Task: Access a repository's "Collaborators" to manage project access.
Action: Mouse moved to (1087, 71)
Screenshot: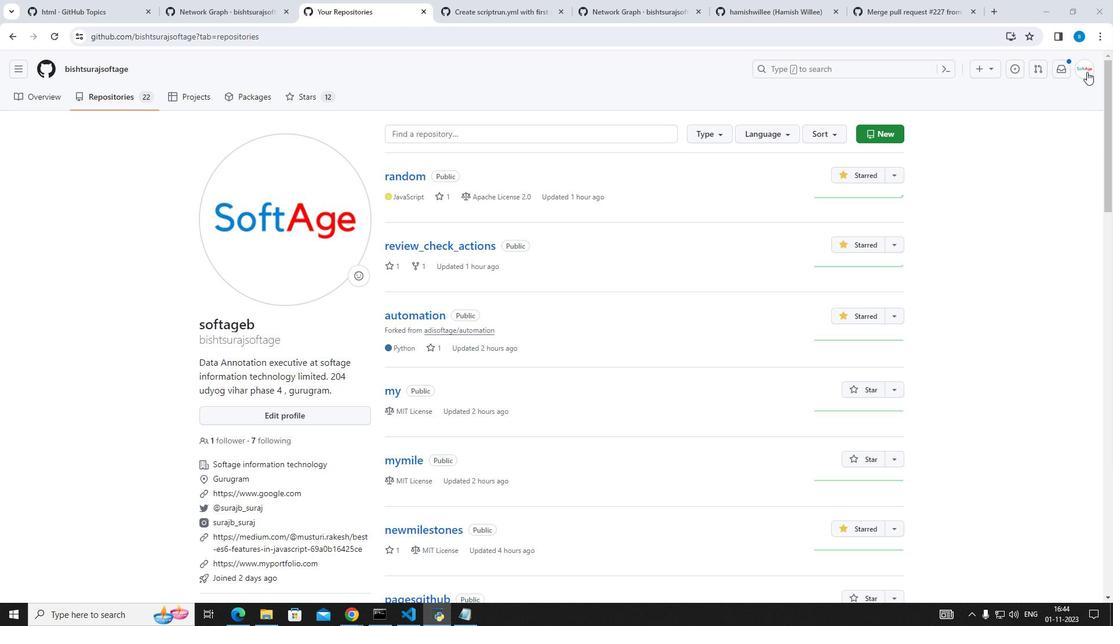 
Action: Mouse pressed left at (1087, 71)
Screenshot: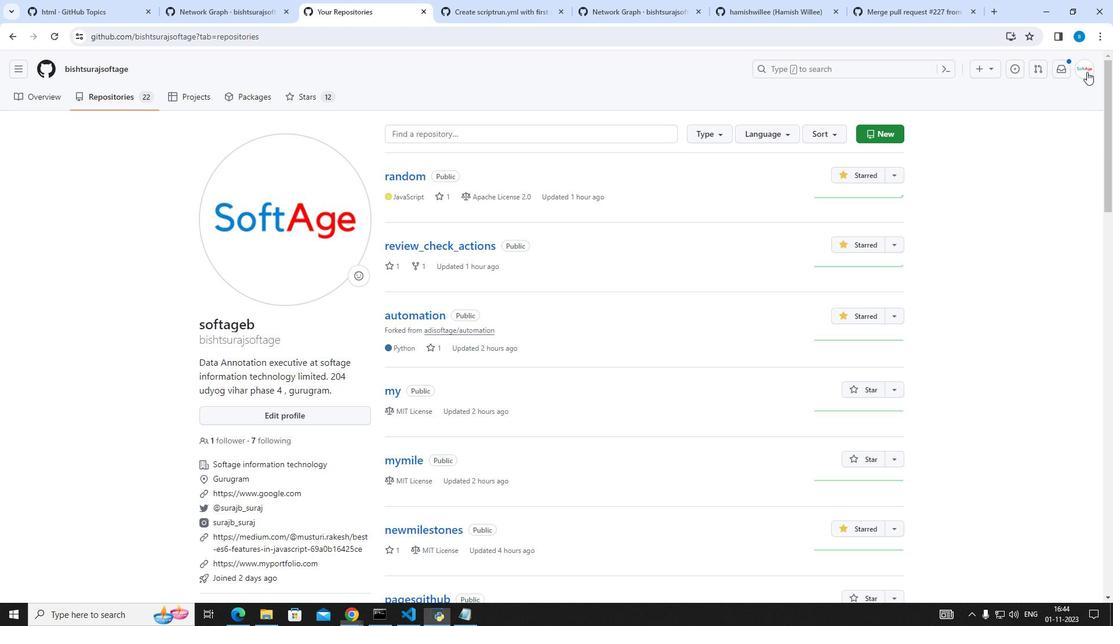 
Action: Mouse moved to (1025, 154)
Screenshot: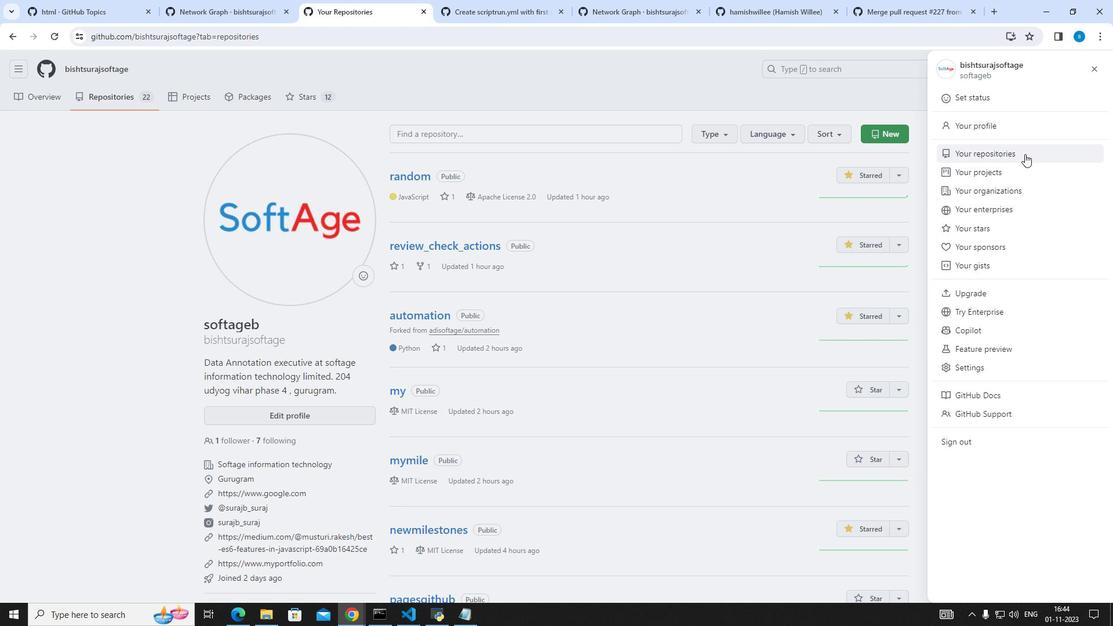 
Action: Mouse pressed left at (1025, 154)
Screenshot: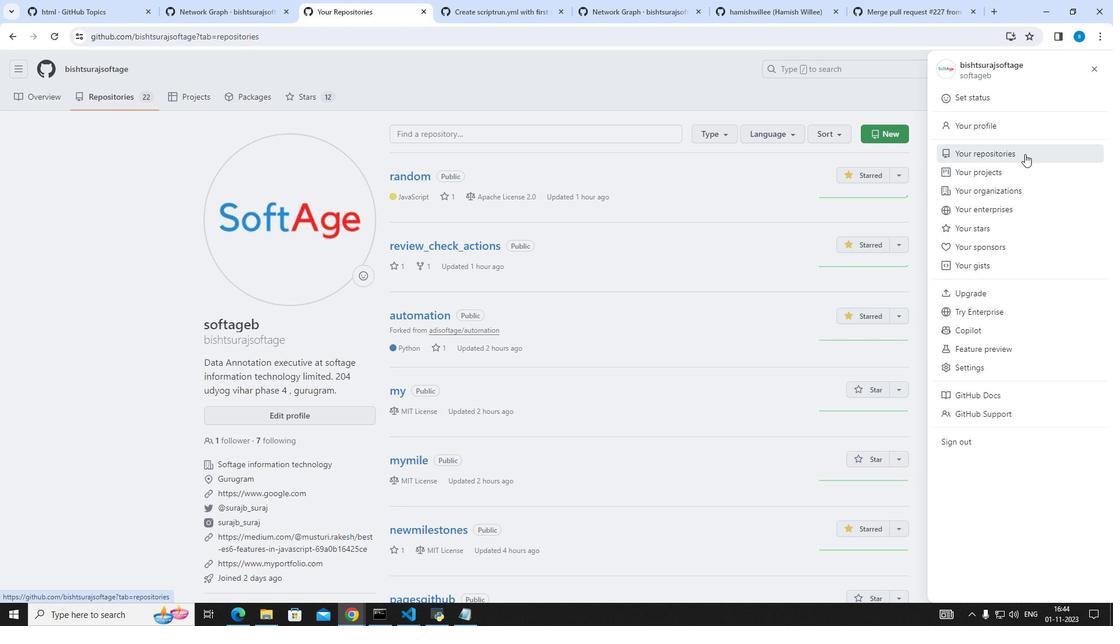 
Action: Mouse moved to (399, 461)
Screenshot: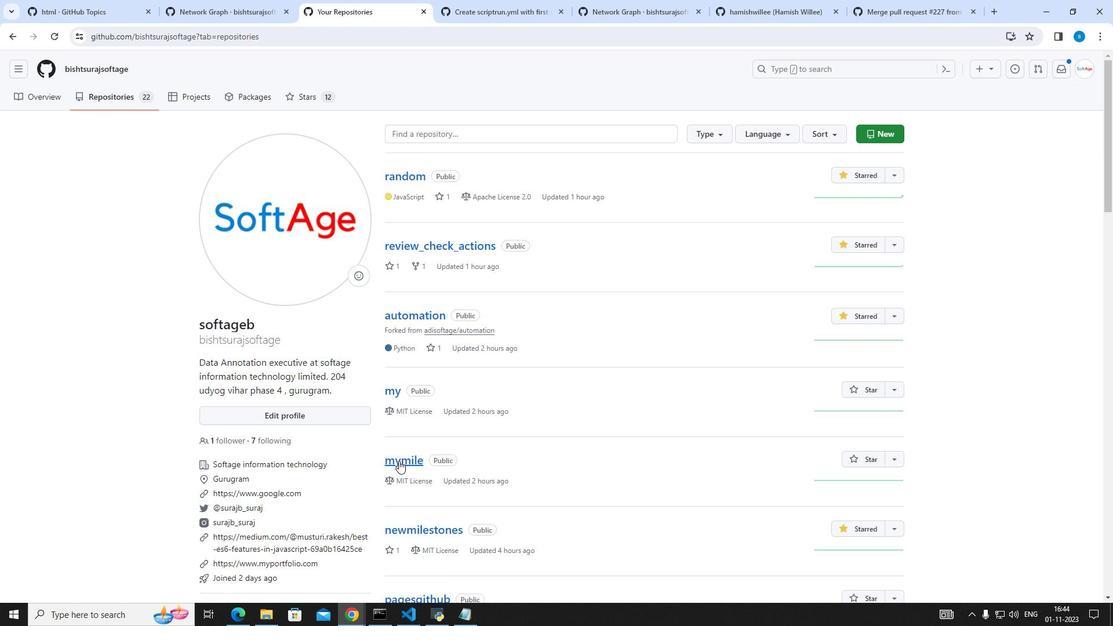 
Action: Mouse pressed left at (399, 461)
Screenshot: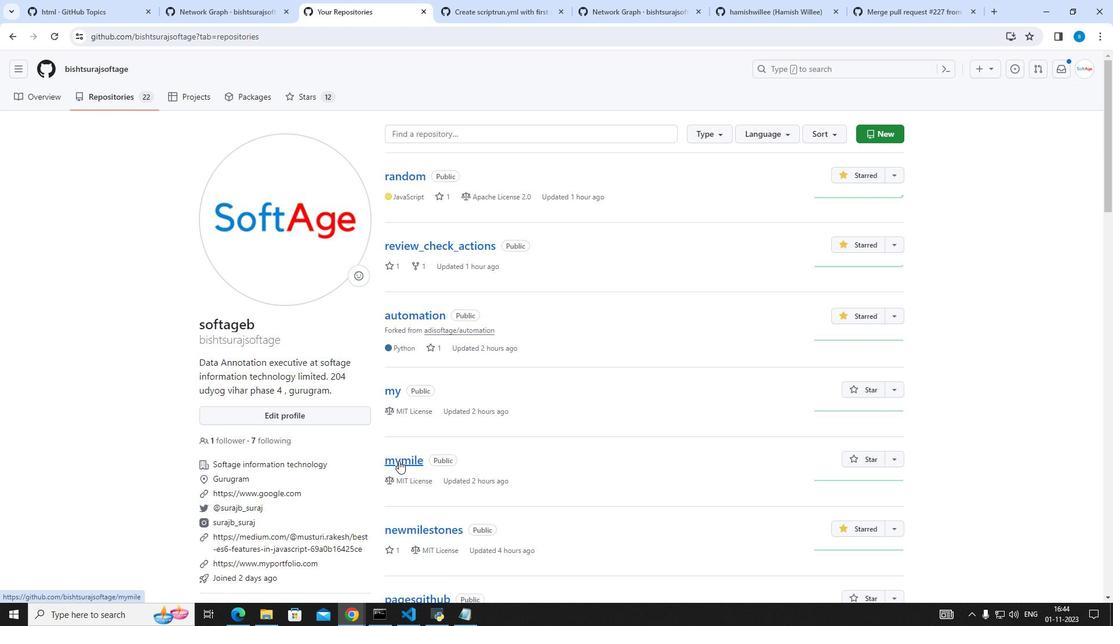 
Action: Mouse moved to (474, 103)
Screenshot: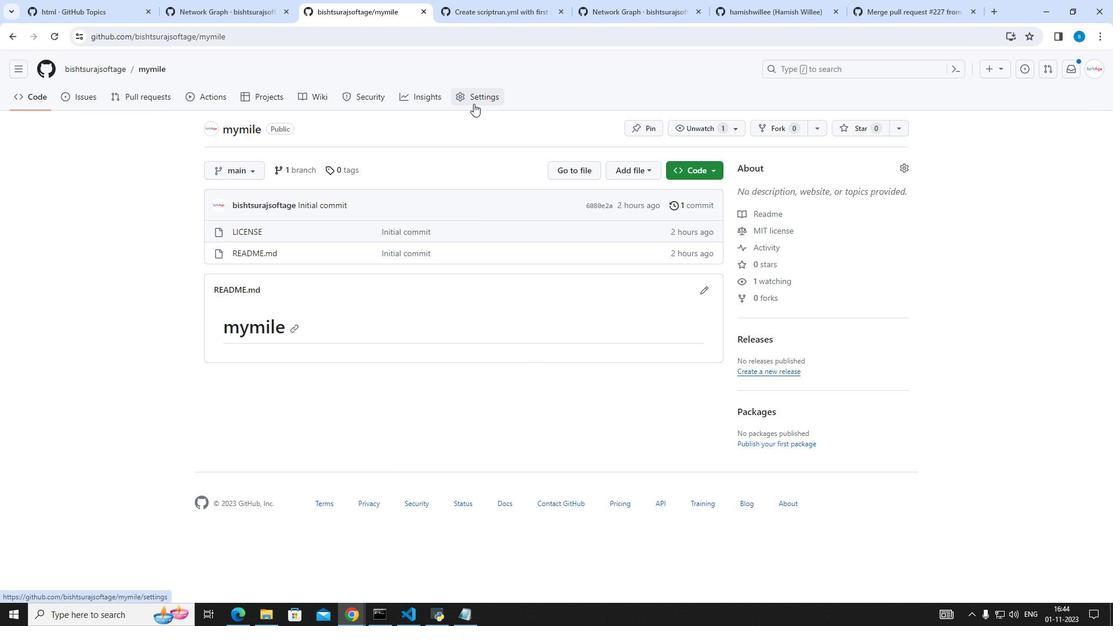 
Action: Mouse pressed left at (474, 103)
Screenshot: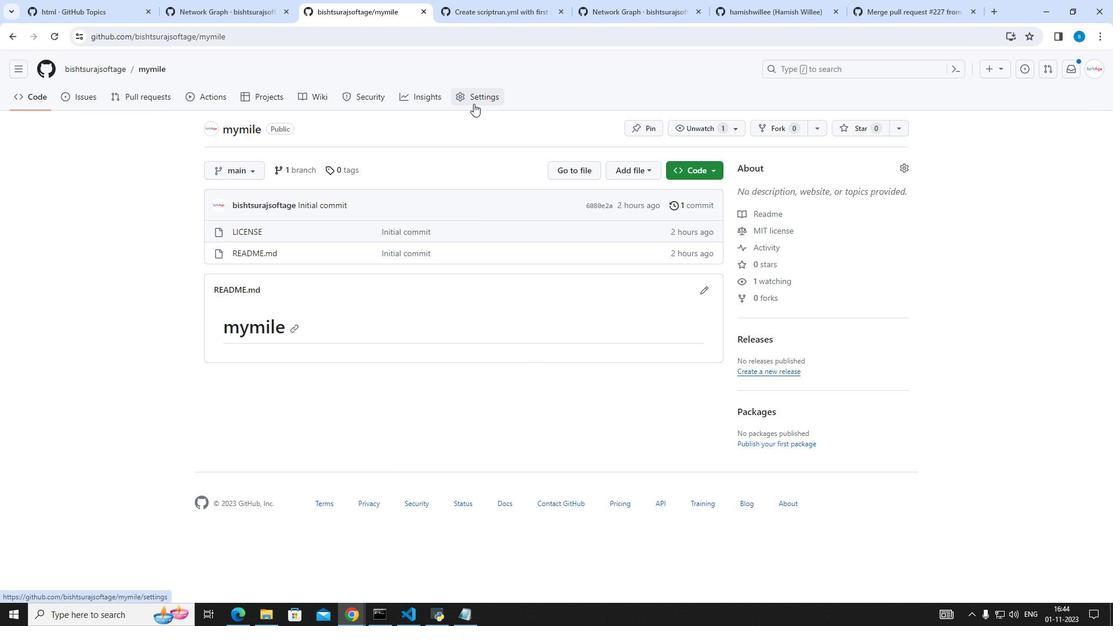 
Action: Mouse moved to (315, 183)
Screenshot: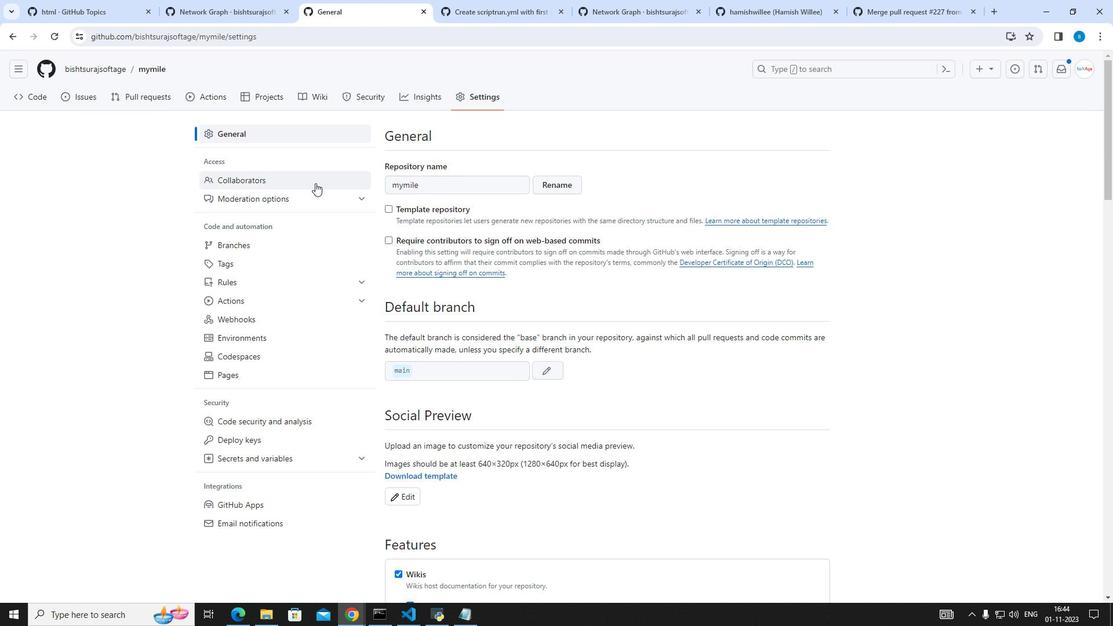 
Action: Mouse pressed left at (315, 183)
Screenshot: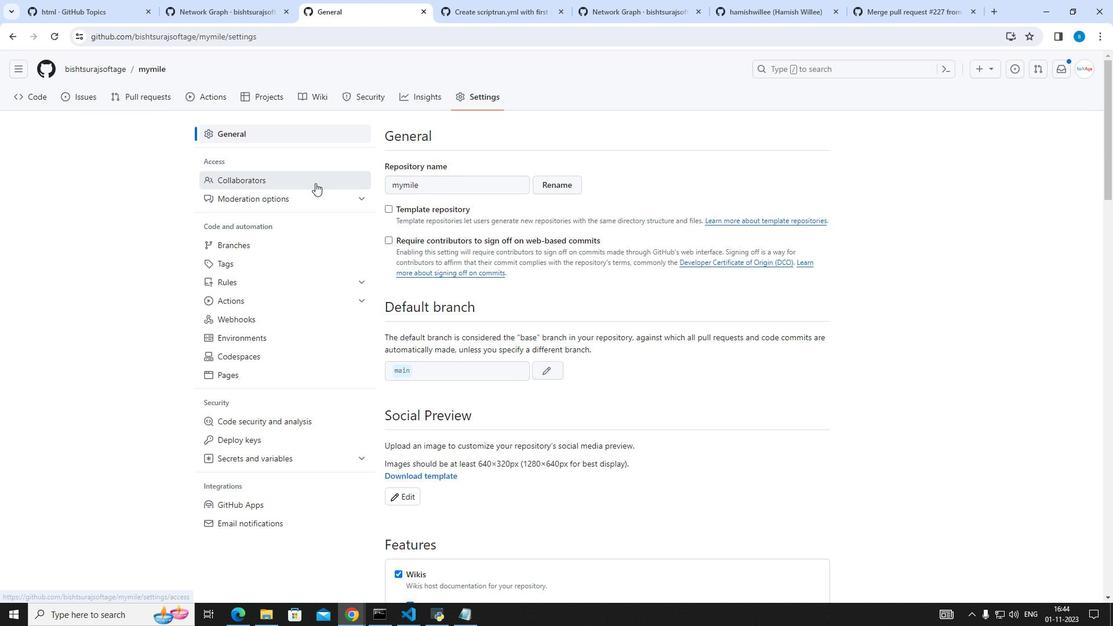 
Action: Mouse moved to (595, 396)
Screenshot: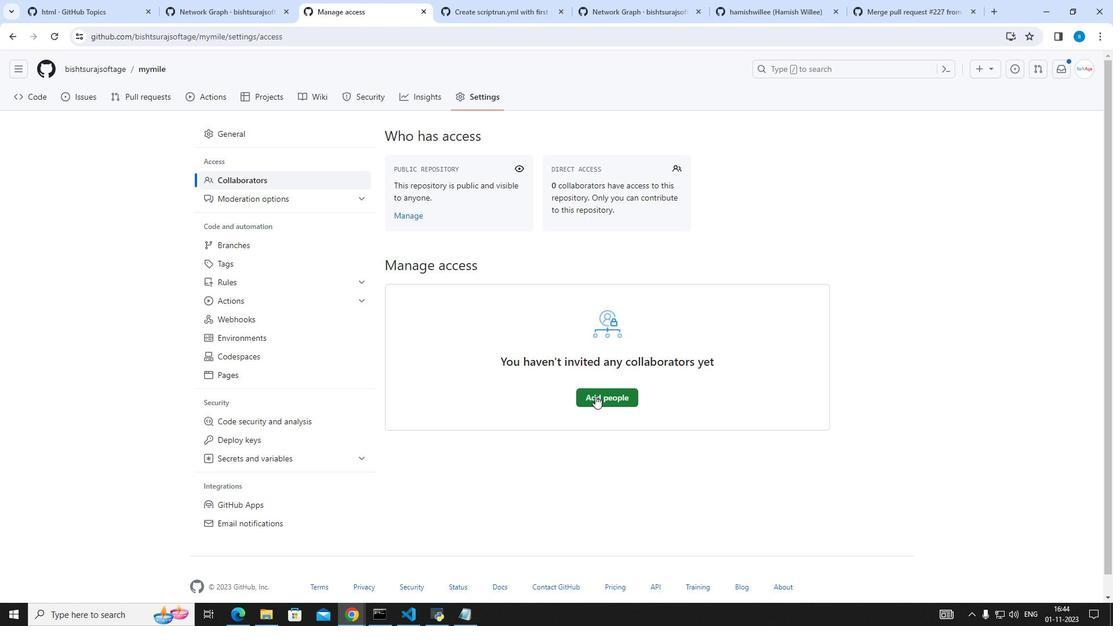 
Action: Mouse pressed left at (595, 396)
Screenshot: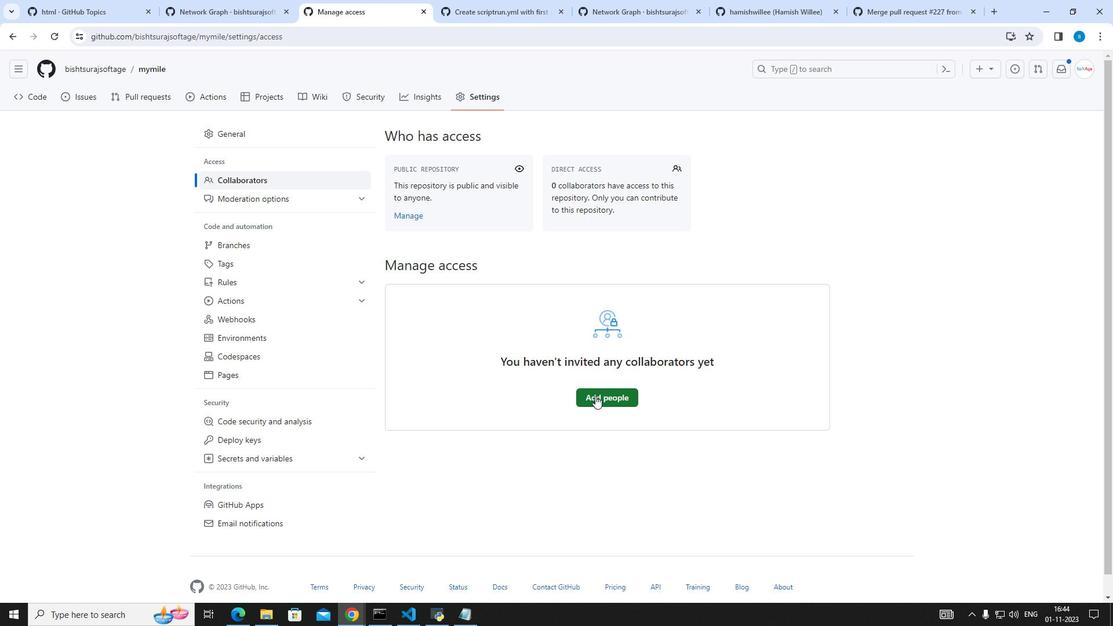 
Action: Key pressed ad
Screenshot: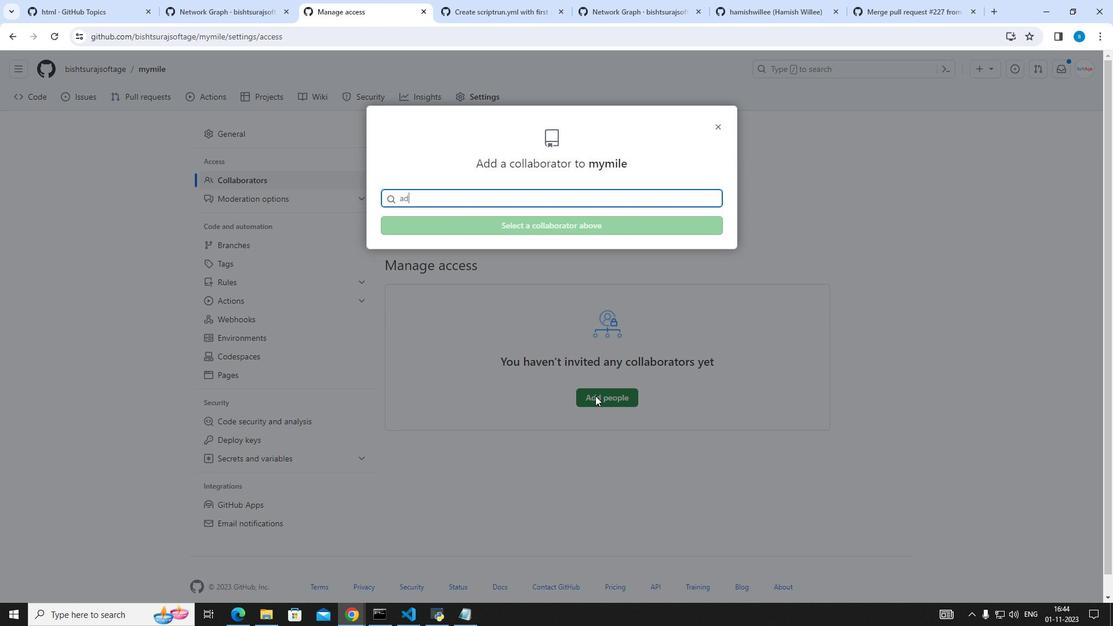 
Action: Mouse moved to (486, 227)
Screenshot: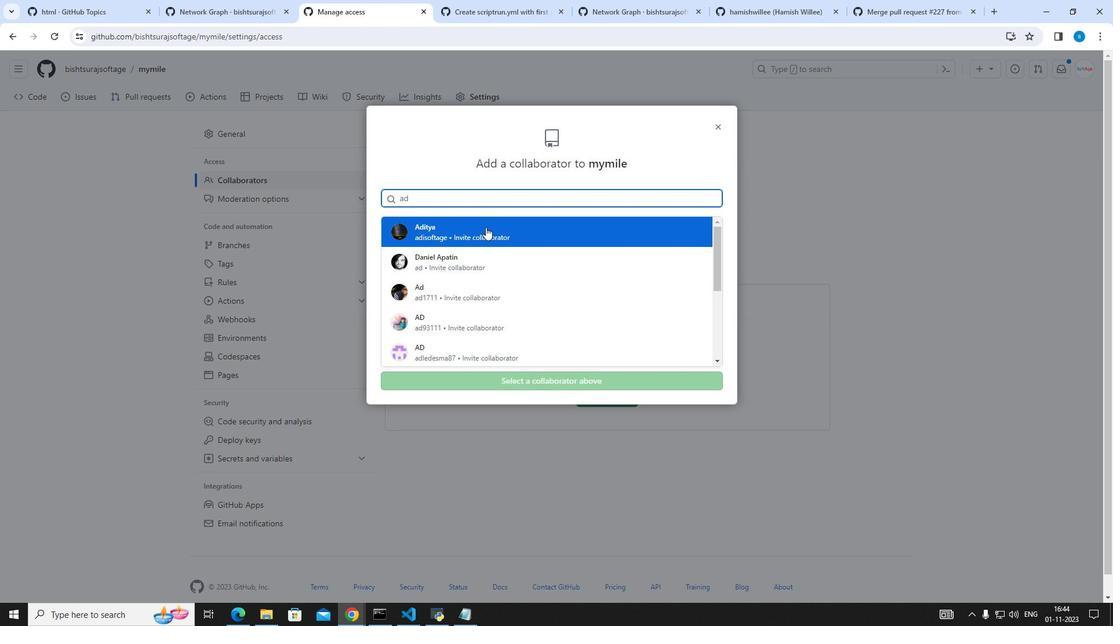 
Action: Mouse pressed left at (486, 227)
Screenshot: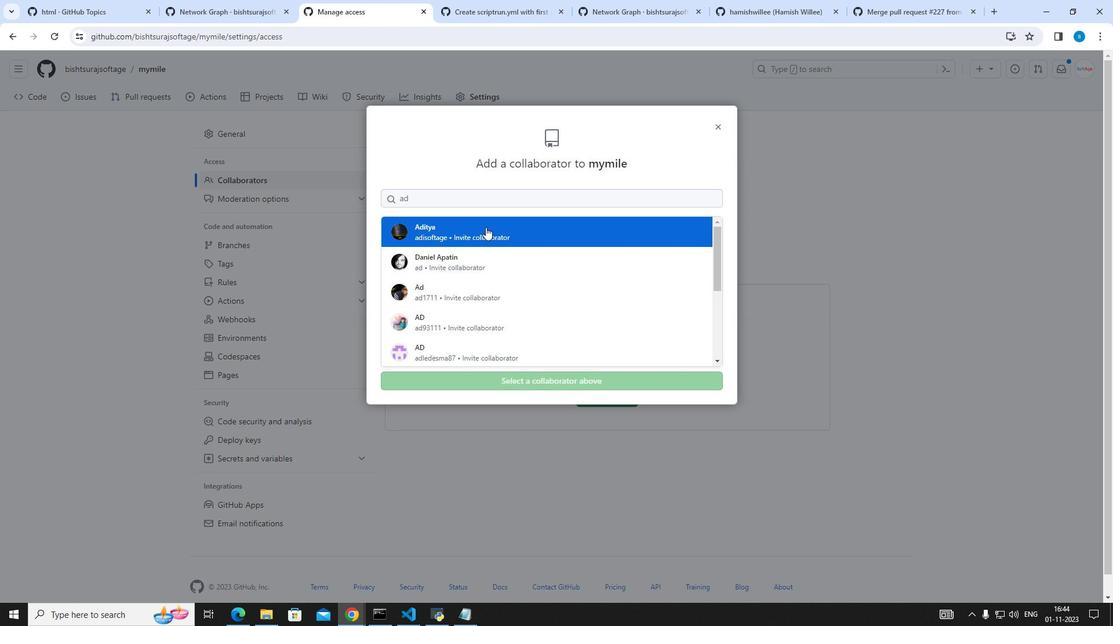 
Action: Mouse moved to (503, 254)
Screenshot: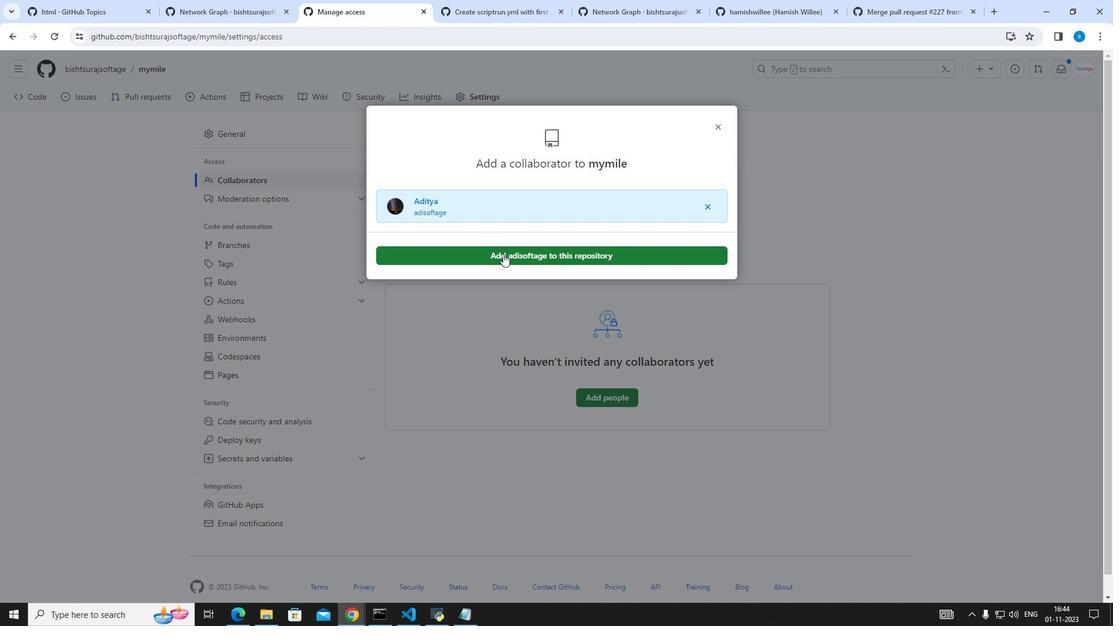 
Action: Mouse pressed left at (503, 254)
Screenshot: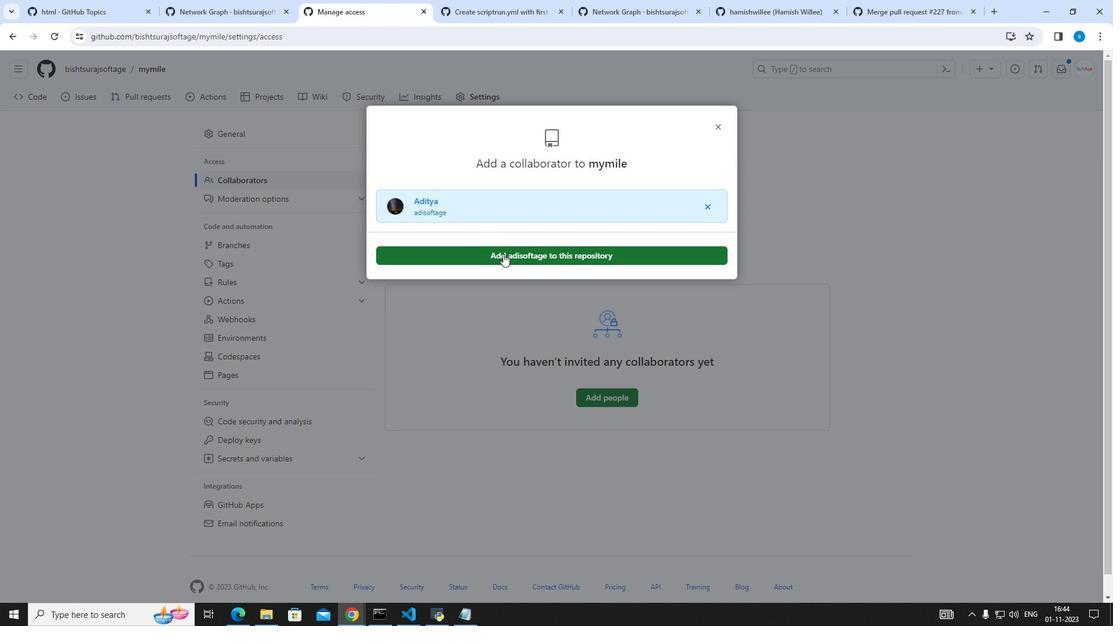 
Action: Mouse moved to (269, 100)
Screenshot: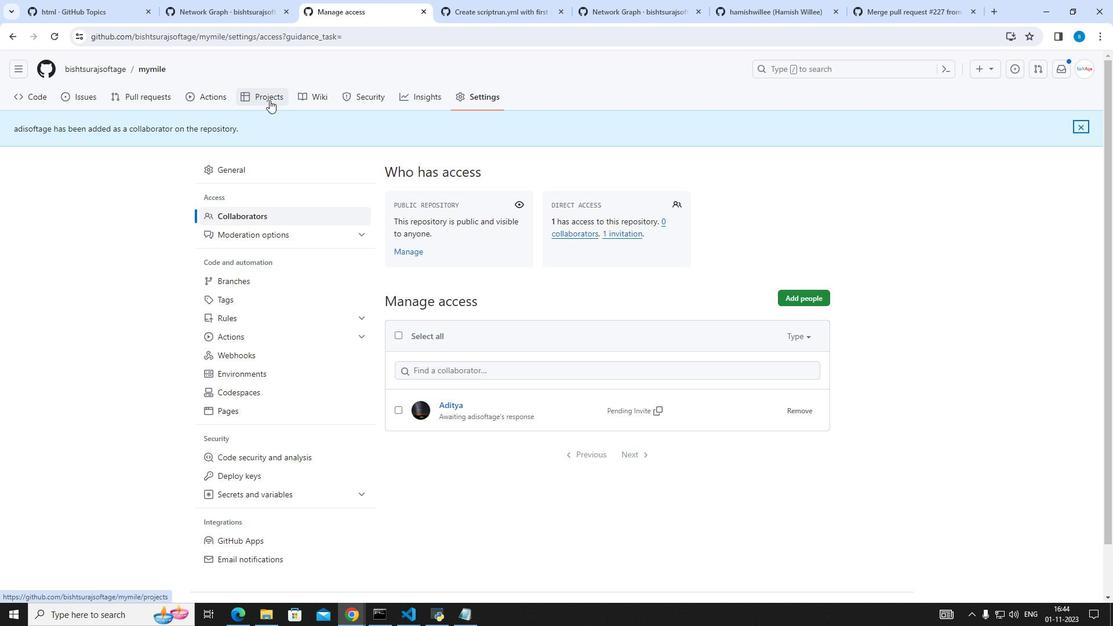 
Action: Mouse pressed left at (269, 100)
Screenshot: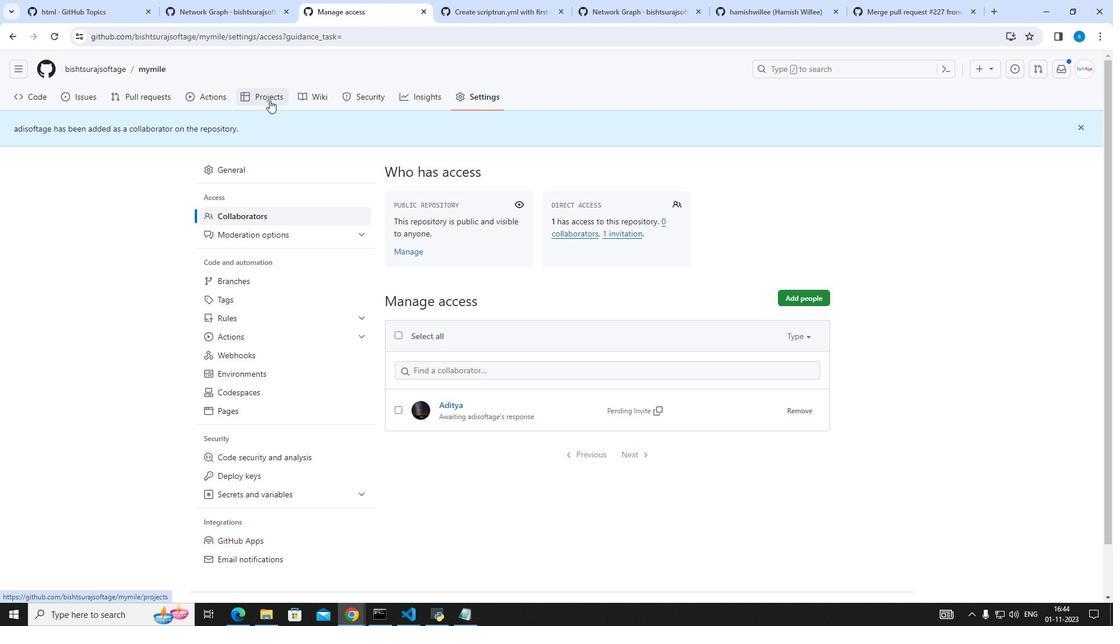 
Action: Mouse moved to (896, 237)
Screenshot: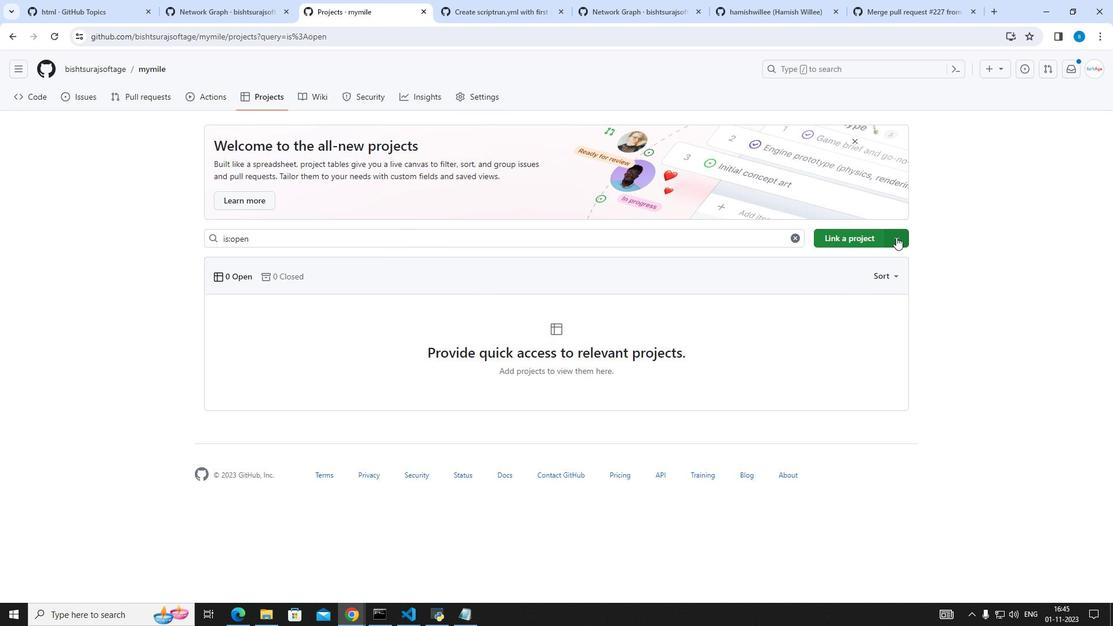 
Action: Mouse pressed left at (896, 237)
Screenshot: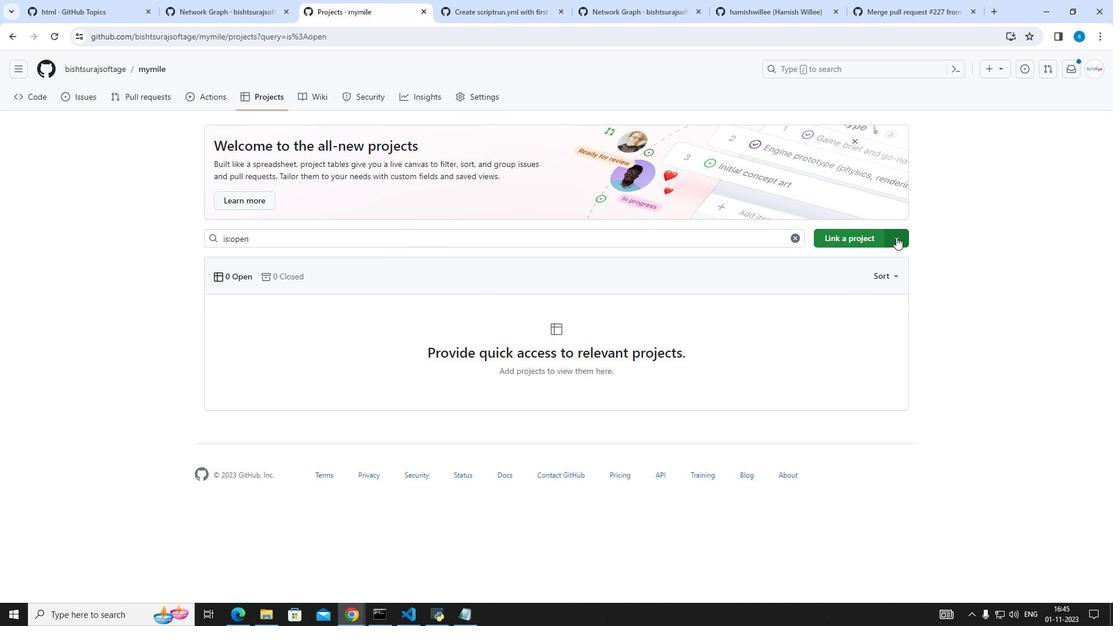 
Action: Mouse moved to (834, 290)
Screenshot: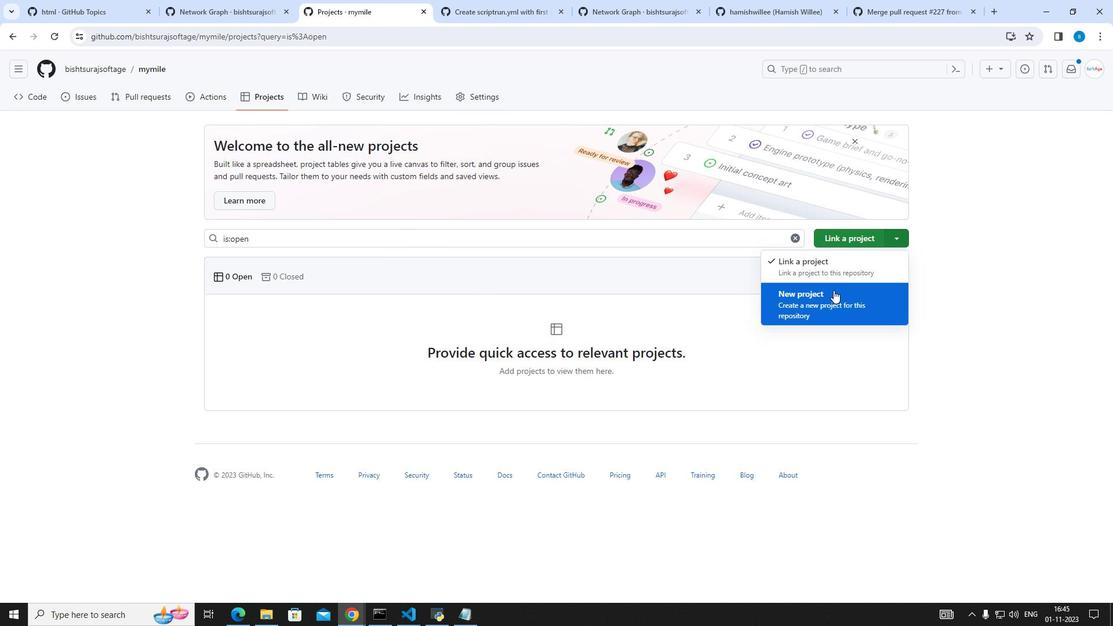
Action: Mouse pressed left at (834, 290)
Screenshot: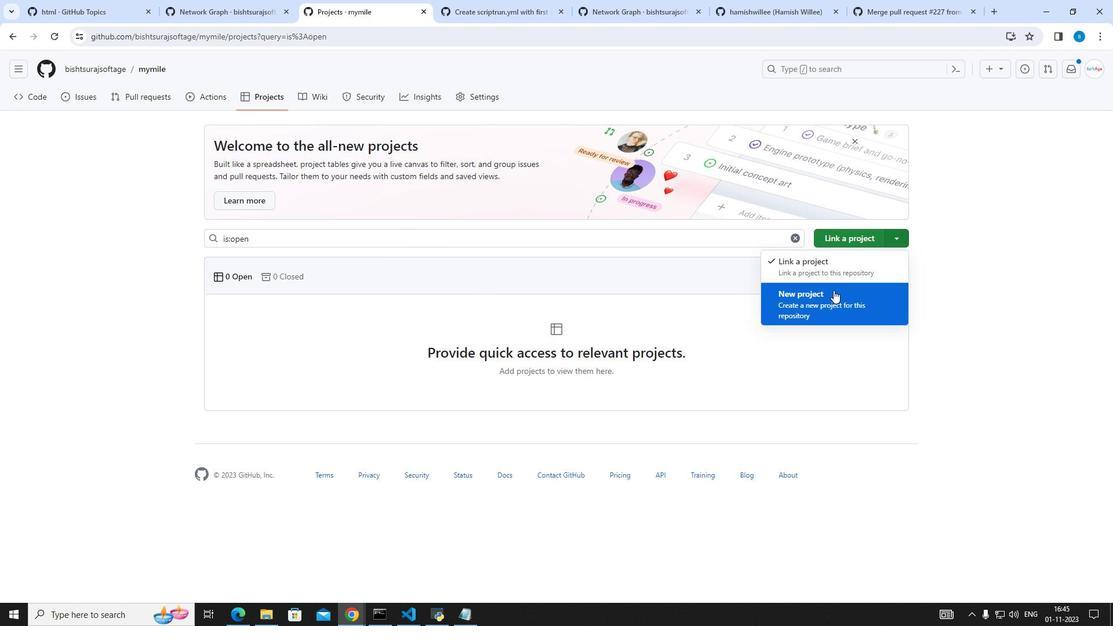 
Action: Mouse moved to (853, 237)
Screenshot: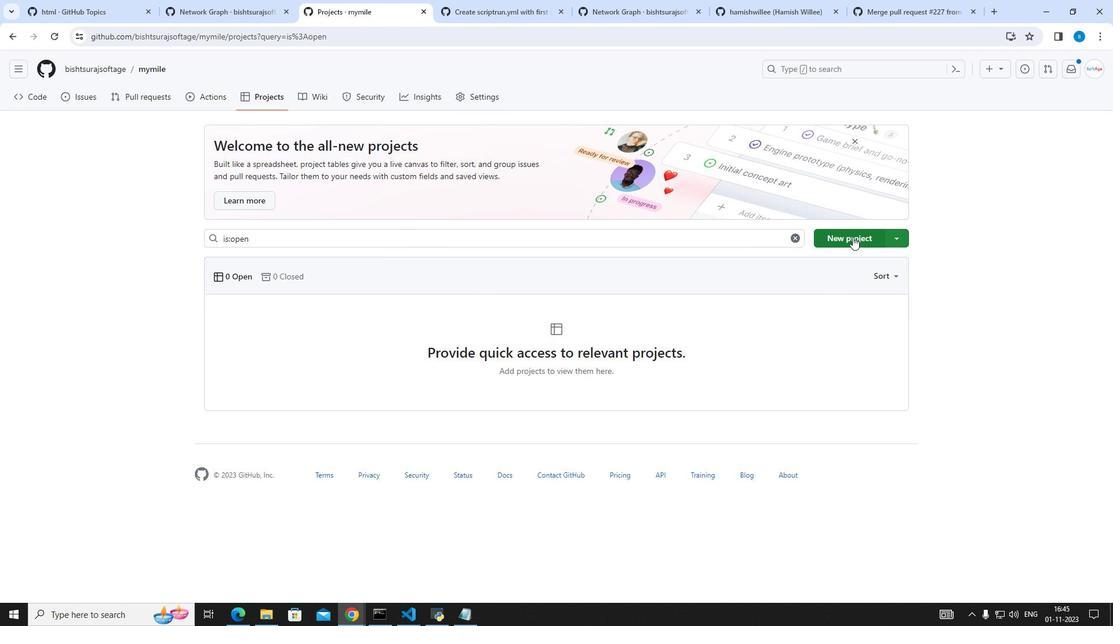 
Action: Mouse pressed left at (853, 237)
Screenshot: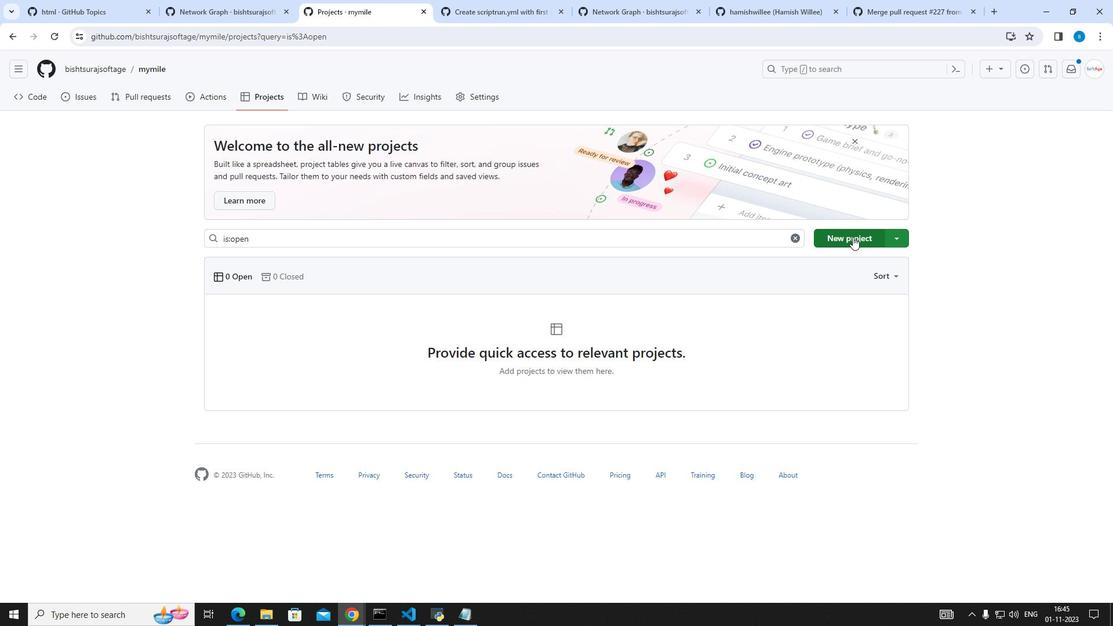
Action: Mouse moved to (373, 223)
Screenshot: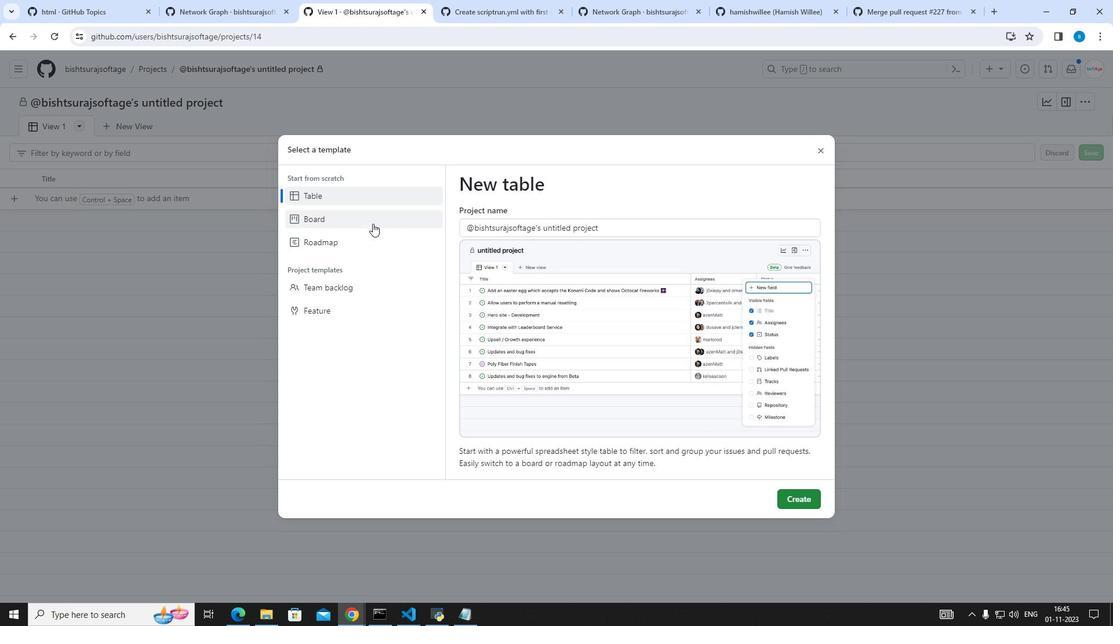 
Action: Mouse pressed left at (373, 223)
Screenshot: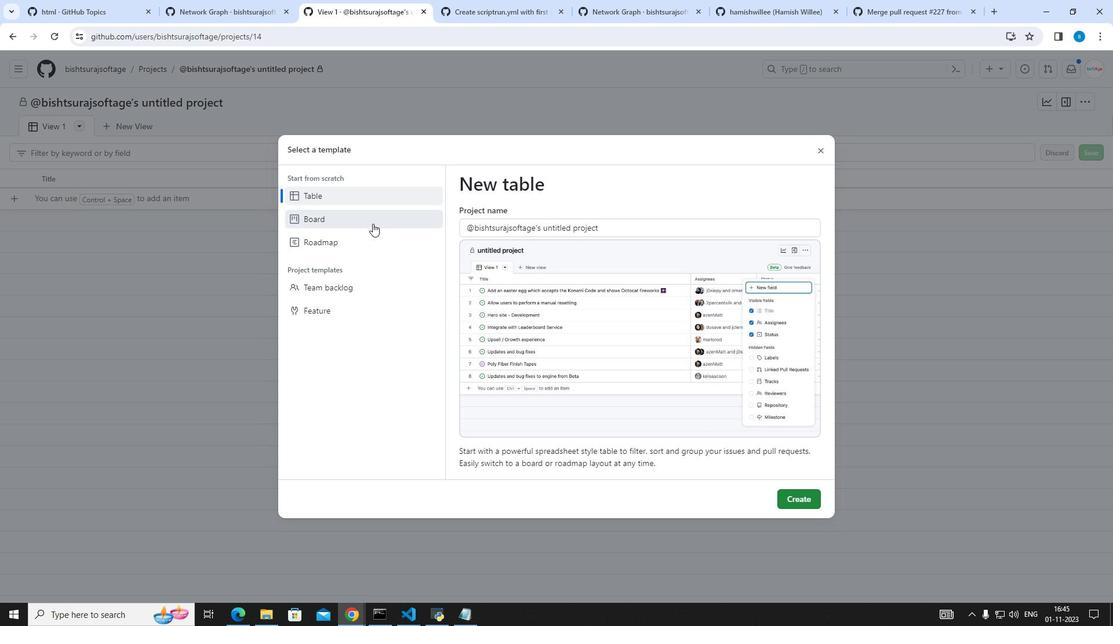 
Action: Mouse moved to (805, 496)
Screenshot: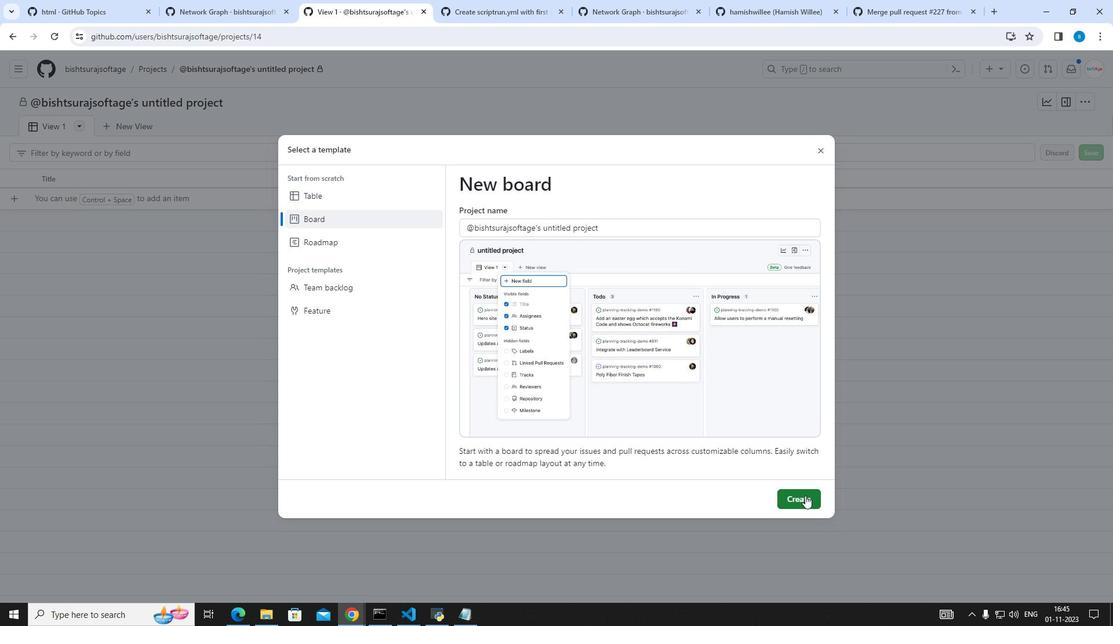 
Action: Mouse pressed left at (805, 496)
Screenshot: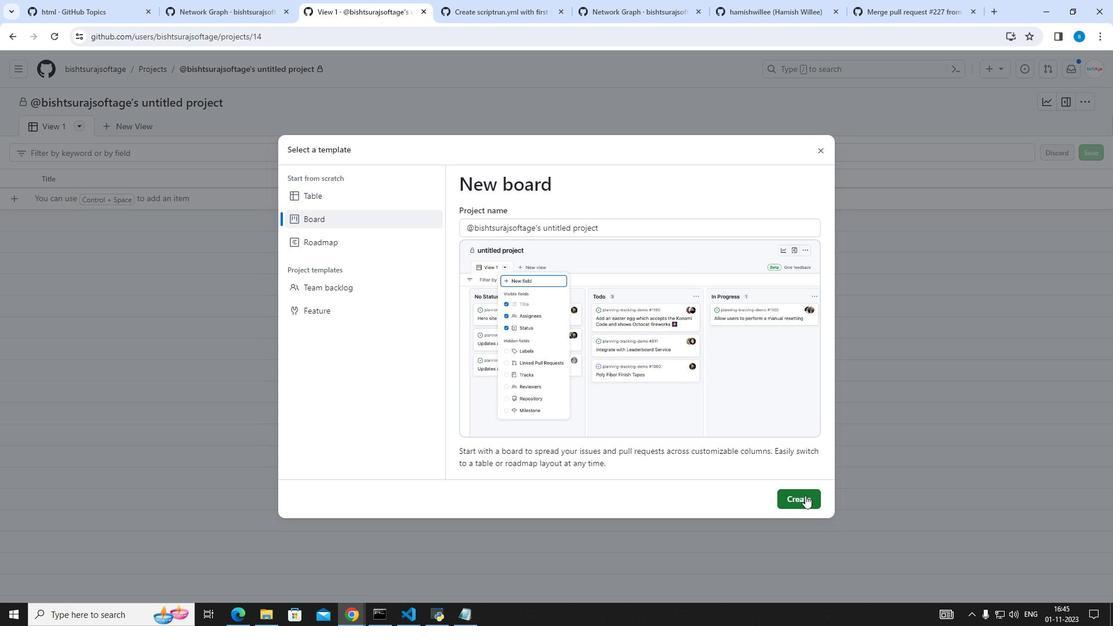 
Action: Mouse moved to (156, 153)
Screenshot: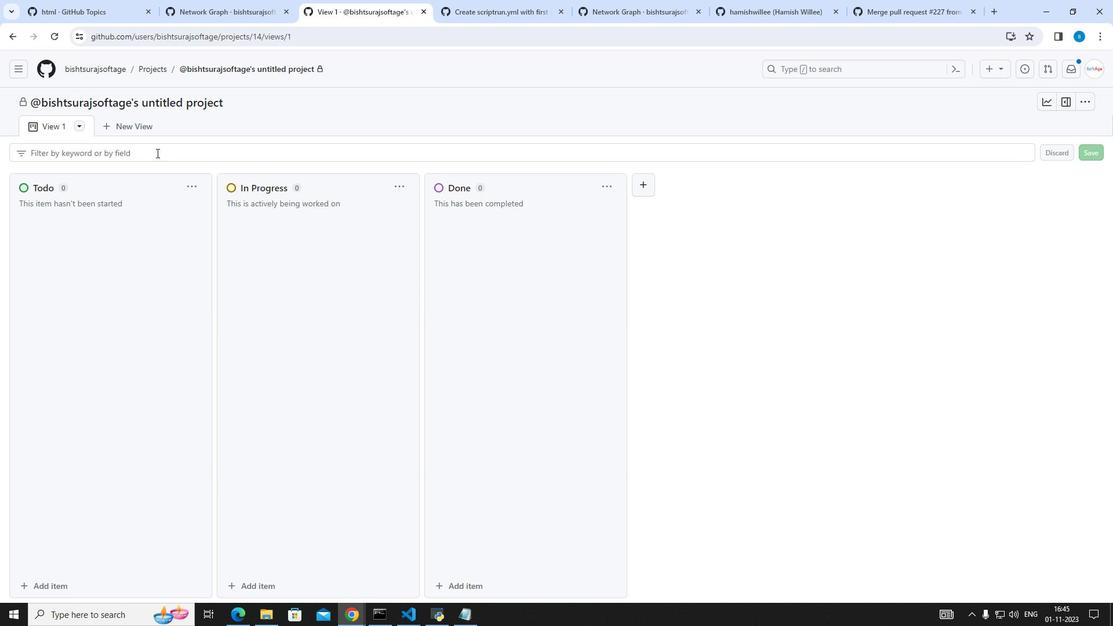 
Action: Mouse pressed left at (156, 153)
Screenshot: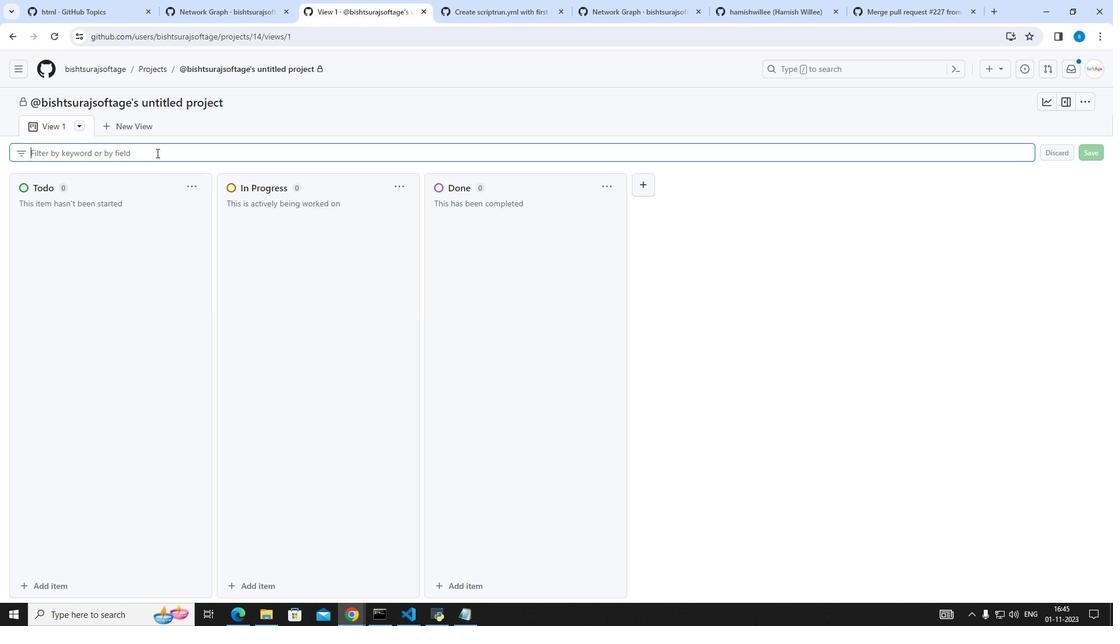 
Action: Mouse moved to (33, 581)
Screenshot: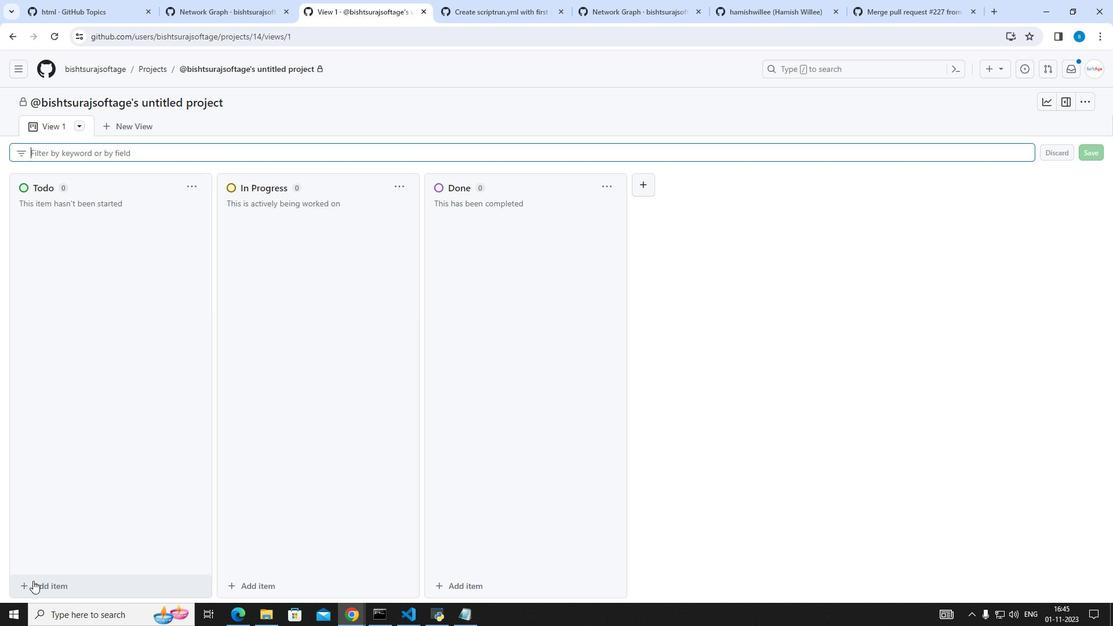 
Action: Mouse pressed left at (33, 581)
Screenshot: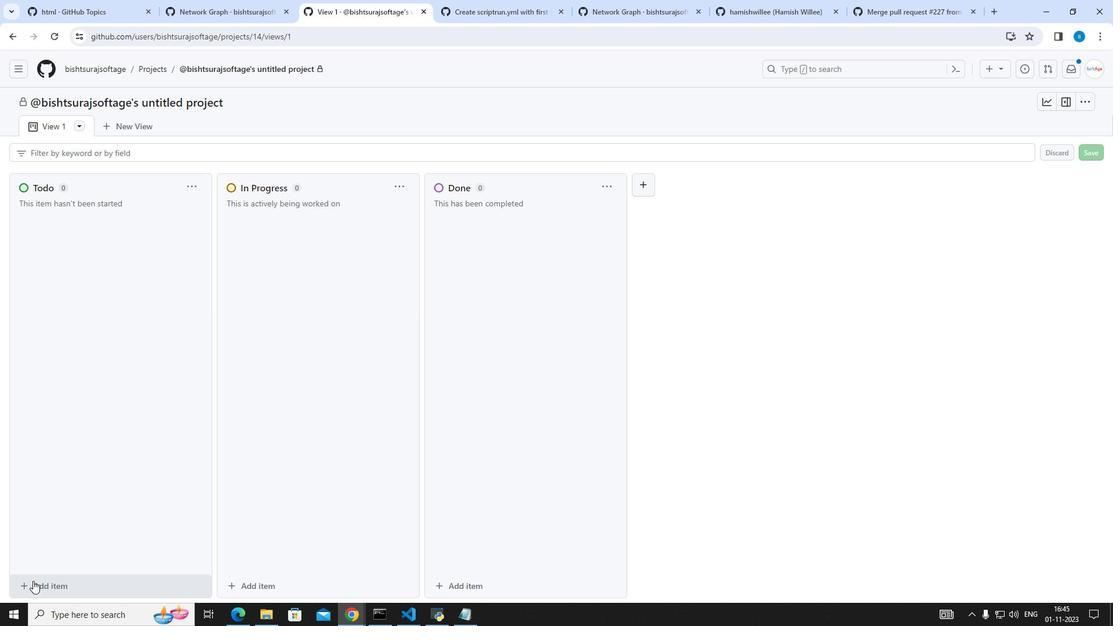 
Action: Mouse moved to (55, 500)
Screenshot: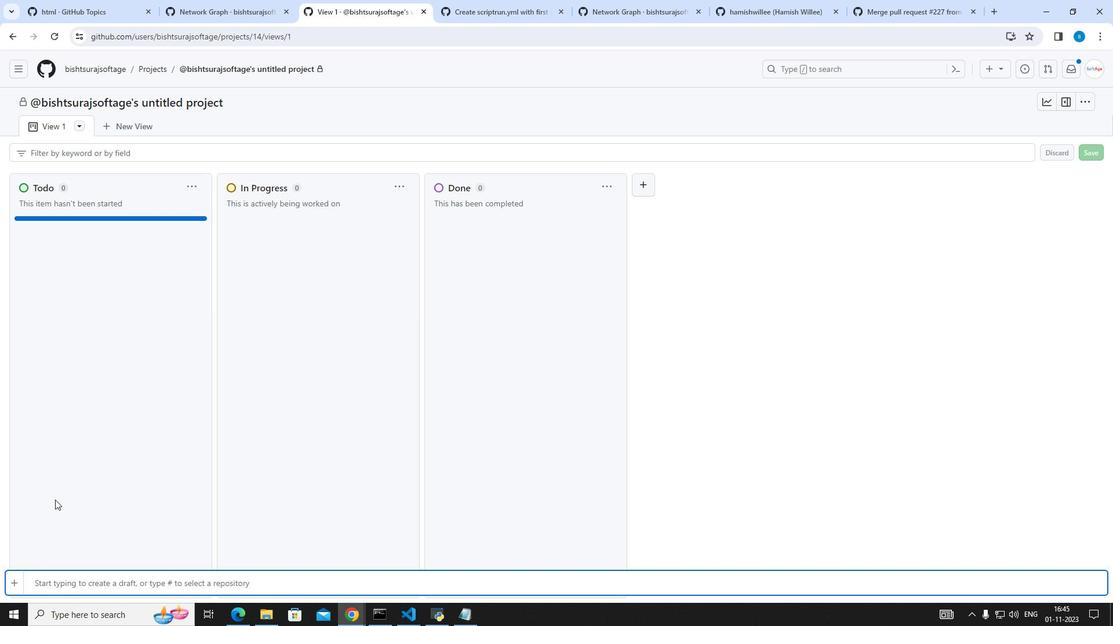 
Action: Key pressed random<Key.space>text<Key.enter>
Screenshot: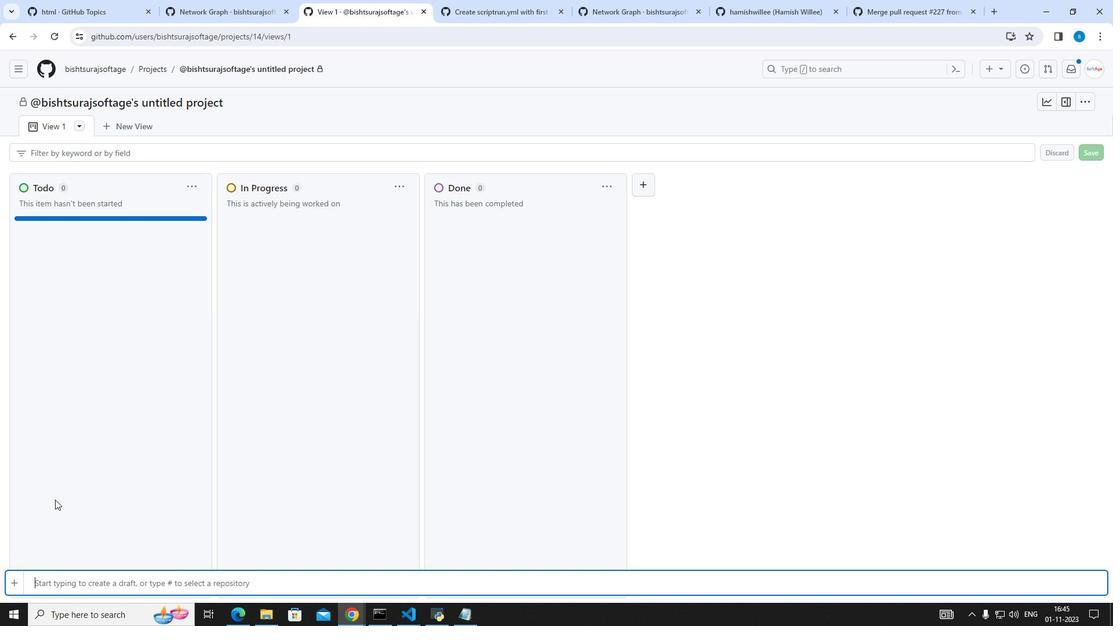 
Action: Mouse moved to (234, 102)
Screenshot: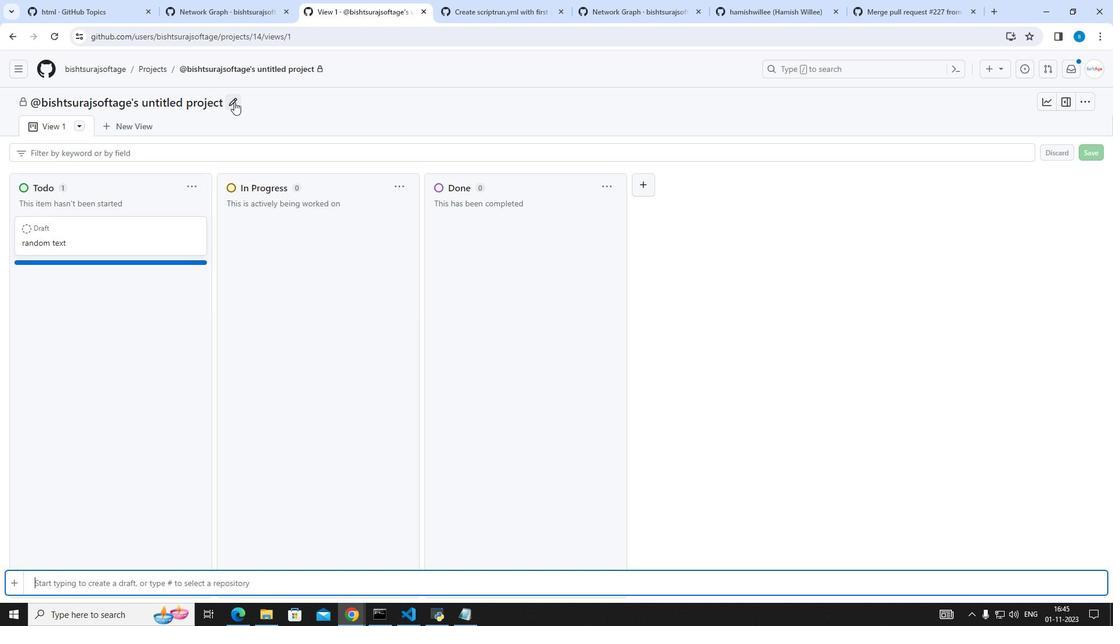 
Action: Mouse pressed left at (234, 102)
Screenshot: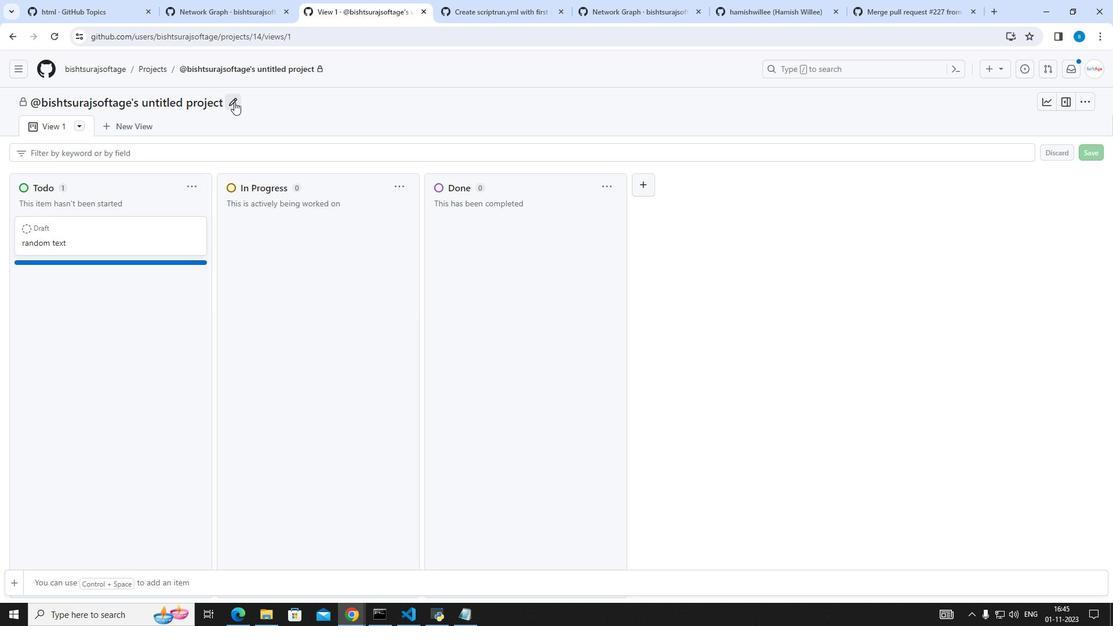
Action: Mouse moved to (541, 189)
Screenshot: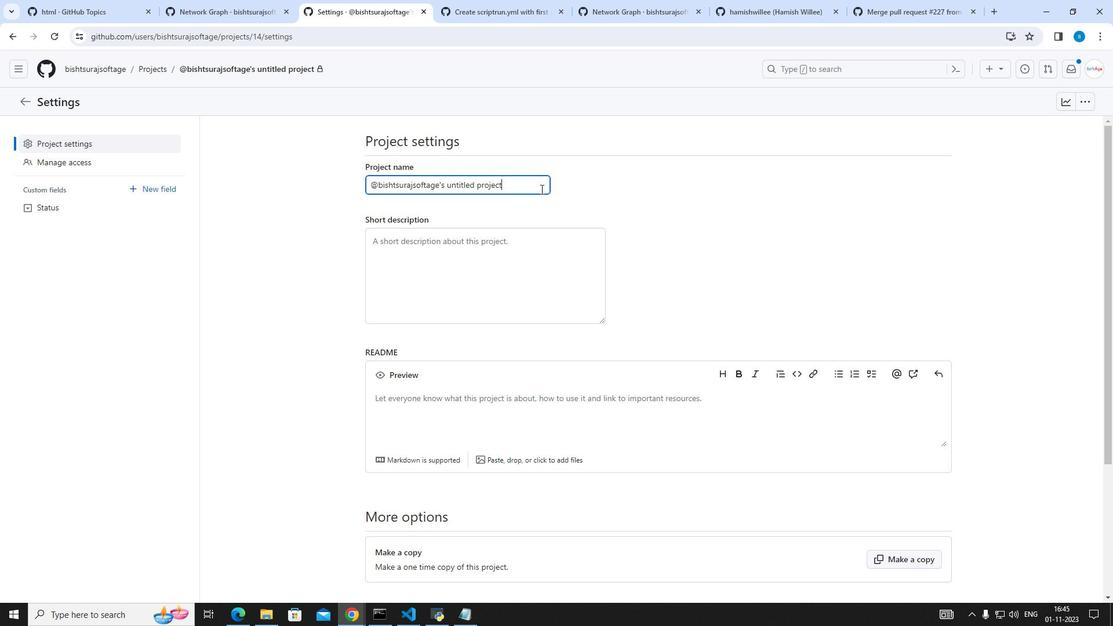 
Action: Mouse pressed left at (541, 189)
Screenshot: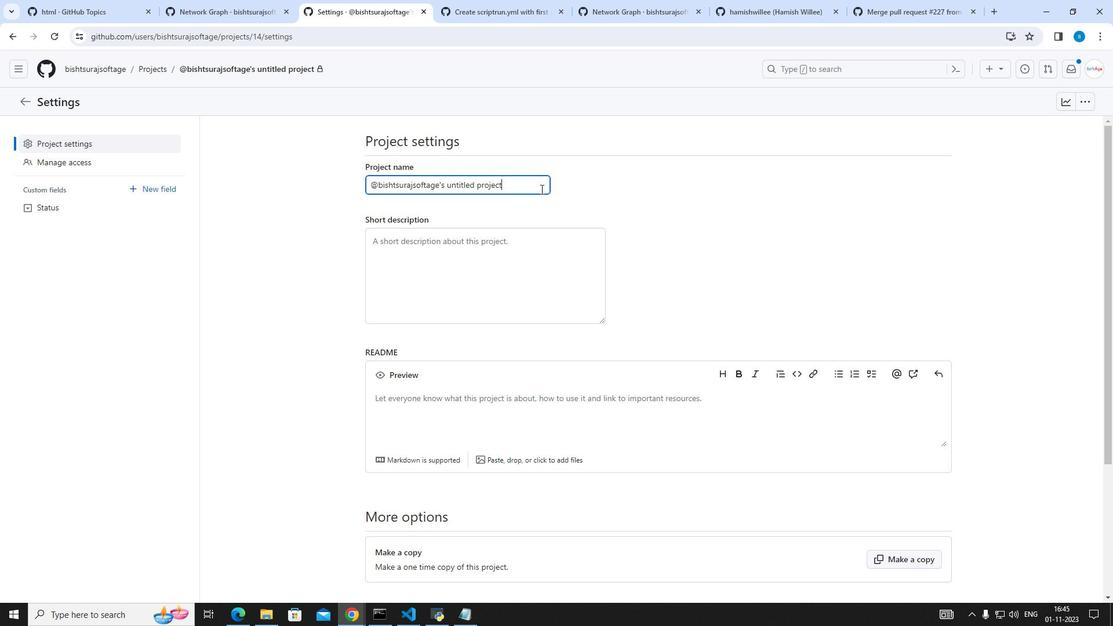
Action: Key pressed <Key.backspace><Key.backspace><Key.backspace><Key.backspace><Key.backspace><Key.backspace><Key.backspace><Key.backspace><Key.backspace><Key.backspace><Key.backspace><Key.backspace><Key.backspace><Key.backspace><Key.backspace><Key.backspace><Key.backspace><Key.backspace><Key.backspace><Key.backspace><Key.backspace><Key.backspace><Key.backspace><Key.backspace><Key.backspace><Key.backspace><Key.backspace><Key.backspace><Key.backspace><Key.backspace><Key.backspace><Key.backspace><Key.backspace><Key.backspace><Key.backspace><Key.backspace><Key.backspace><Key.backspace><Key.backspace><Key.backspace><Key.backspace><Key.backspace><Key.backspace><Key.backspace><Key.backspace>new<Key.space>project<Key.space>for<Key.space>access
Screenshot: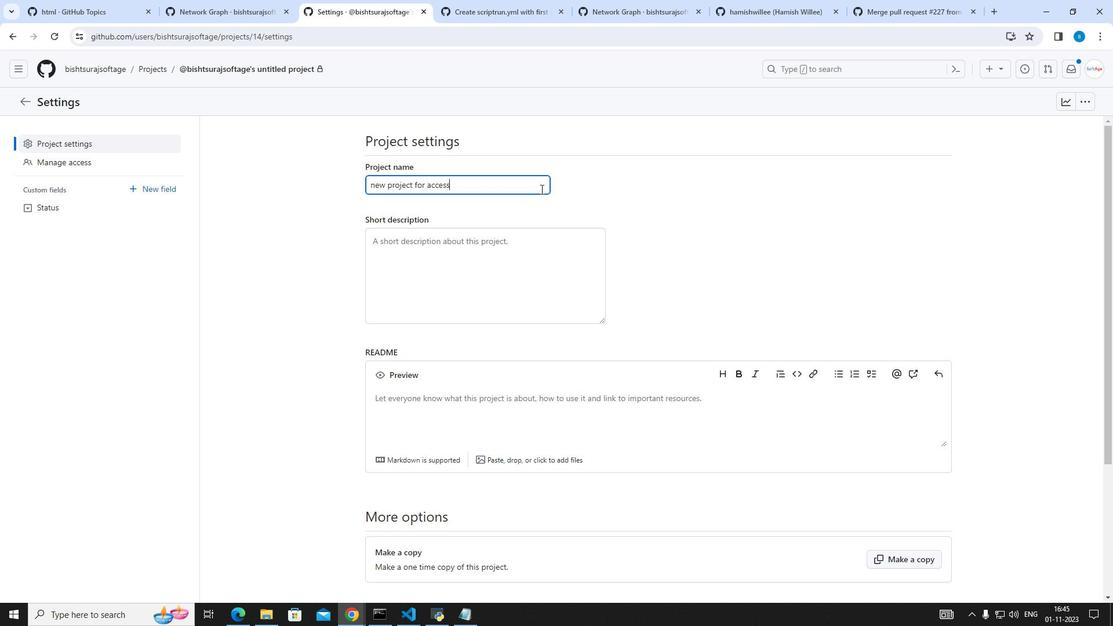 
Action: Mouse moved to (580, 301)
Screenshot: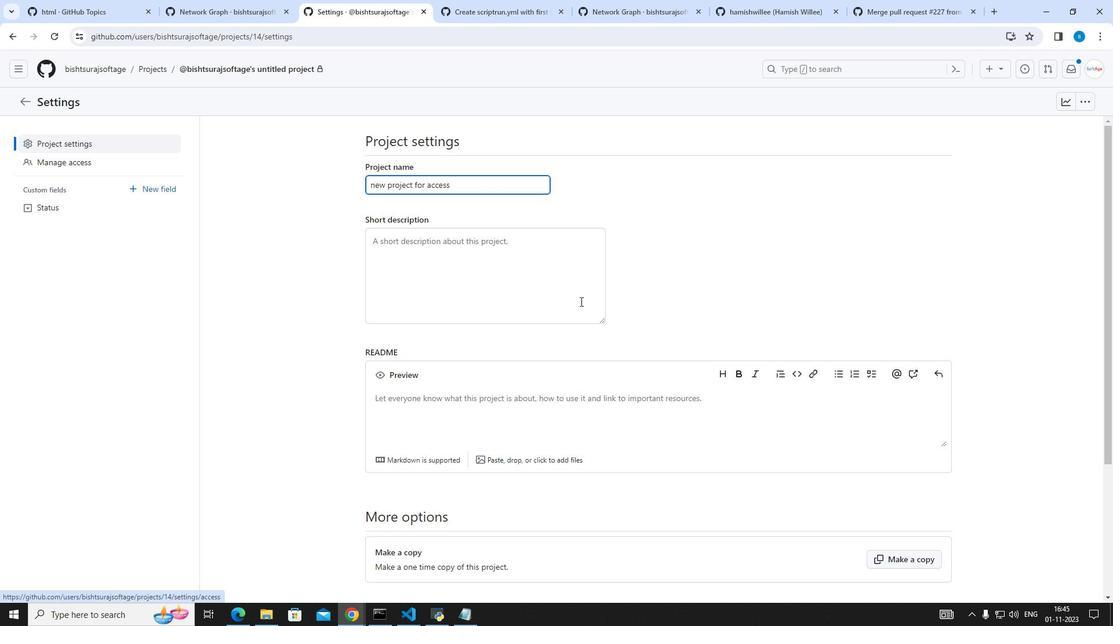 
Action: Mouse scrolled (580, 301) with delta (0, 0)
Screenshot: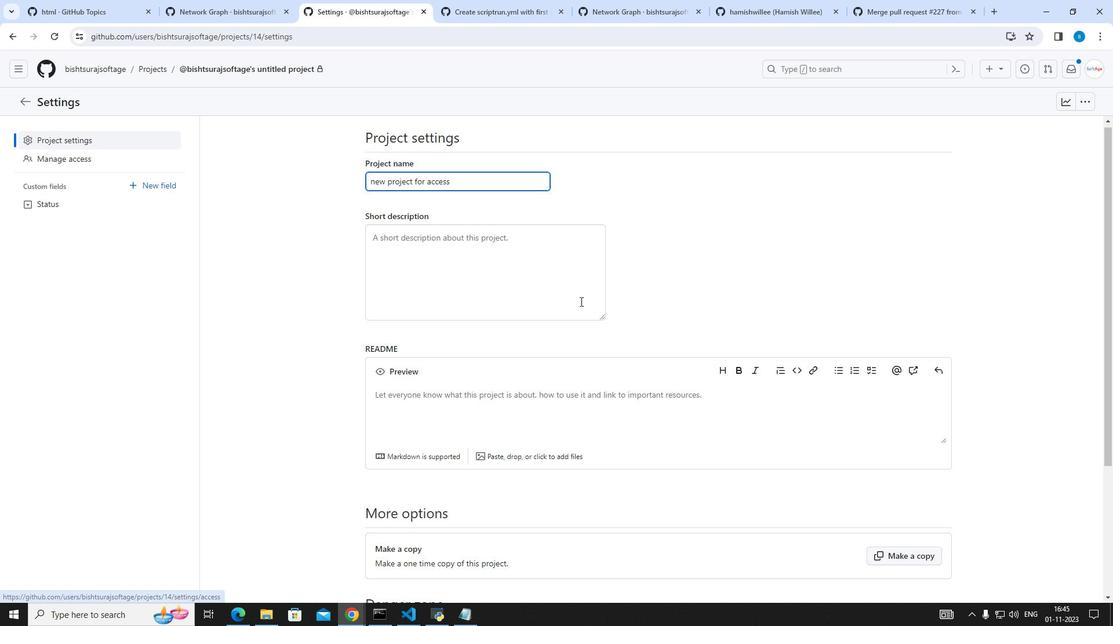 
Action: Mouse scrolled (580, 301) with delta (0, 0)
Screenshot: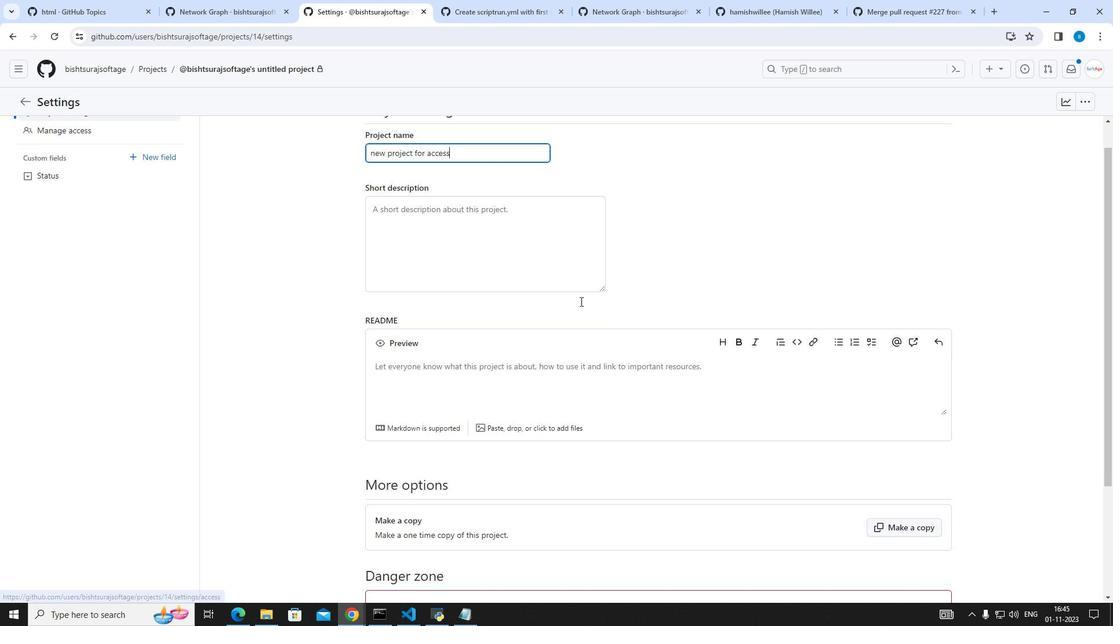 
Action: Mouse scrolled (580, 301) with delta (0, 0)
Screenshot: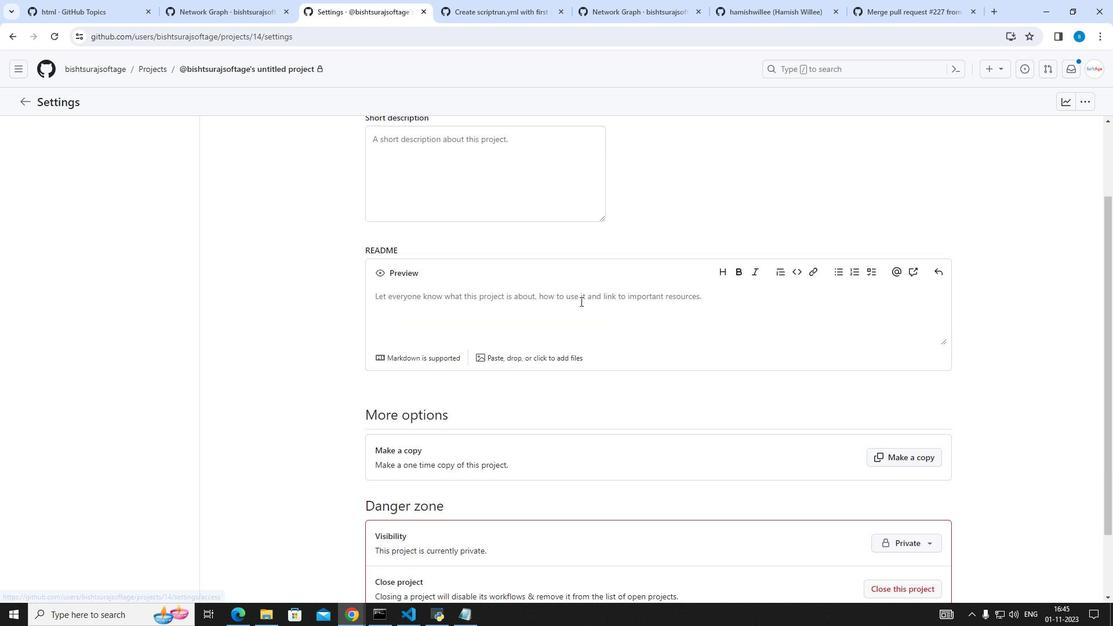 
Action: Mouse scrolled (580, 301) with delta (0, 0)
Screenshot: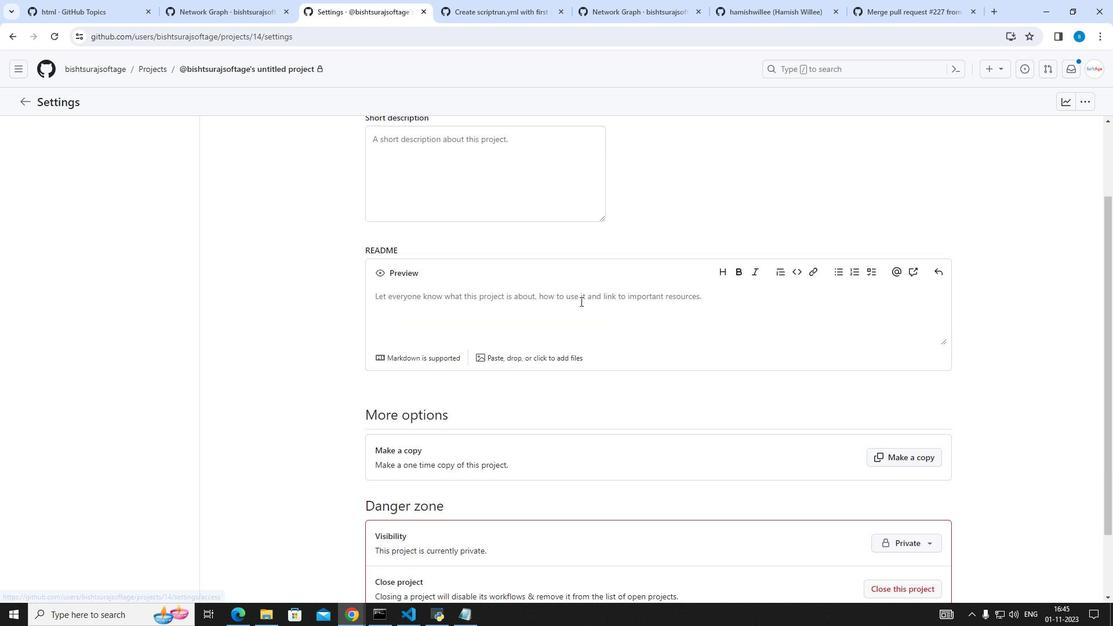 
Action: Mouse scrolled (580, 301) with delta (0, 0)
Screenshot: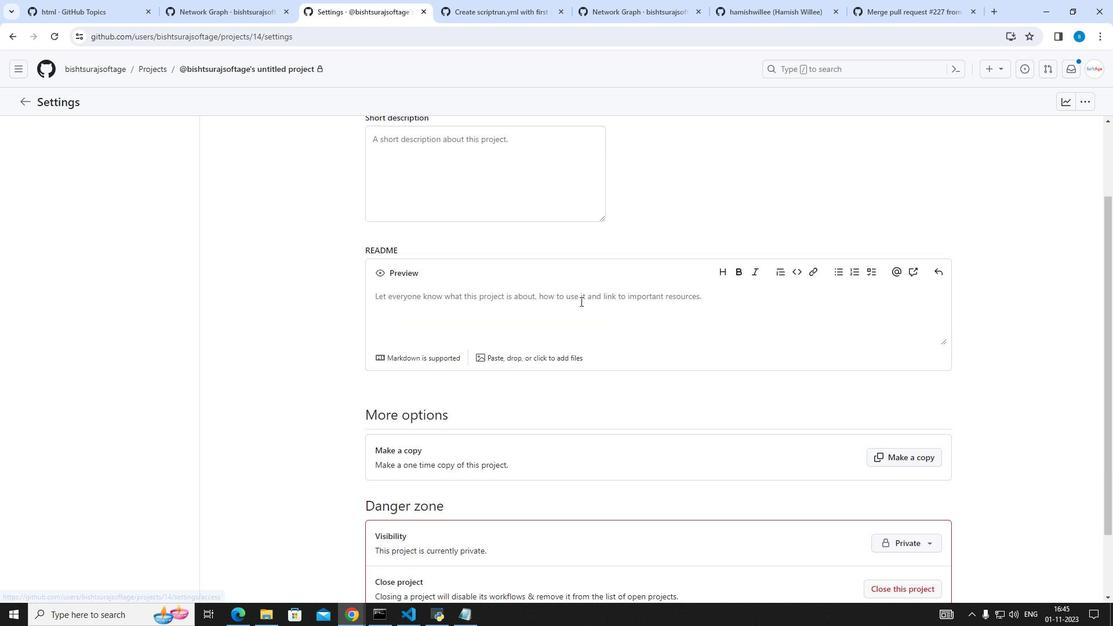
Action: Mouse scrolled (580, 301) with delta (0, 0)
Screenshot: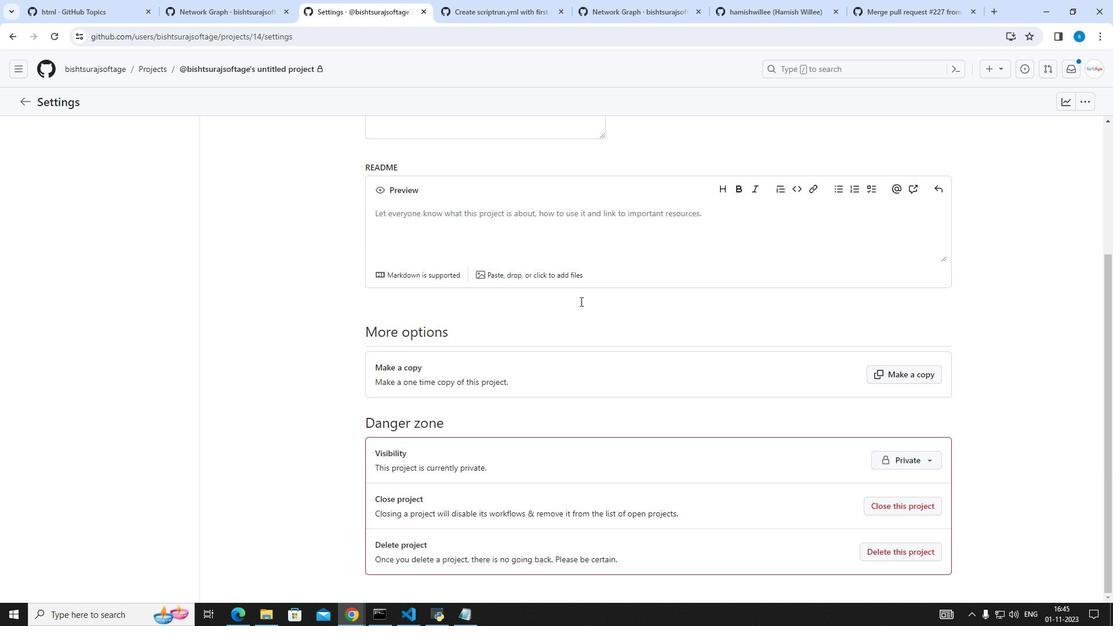 
Action: Mouse scrolled (580, 301) with delta (0, 0)
Screenshot: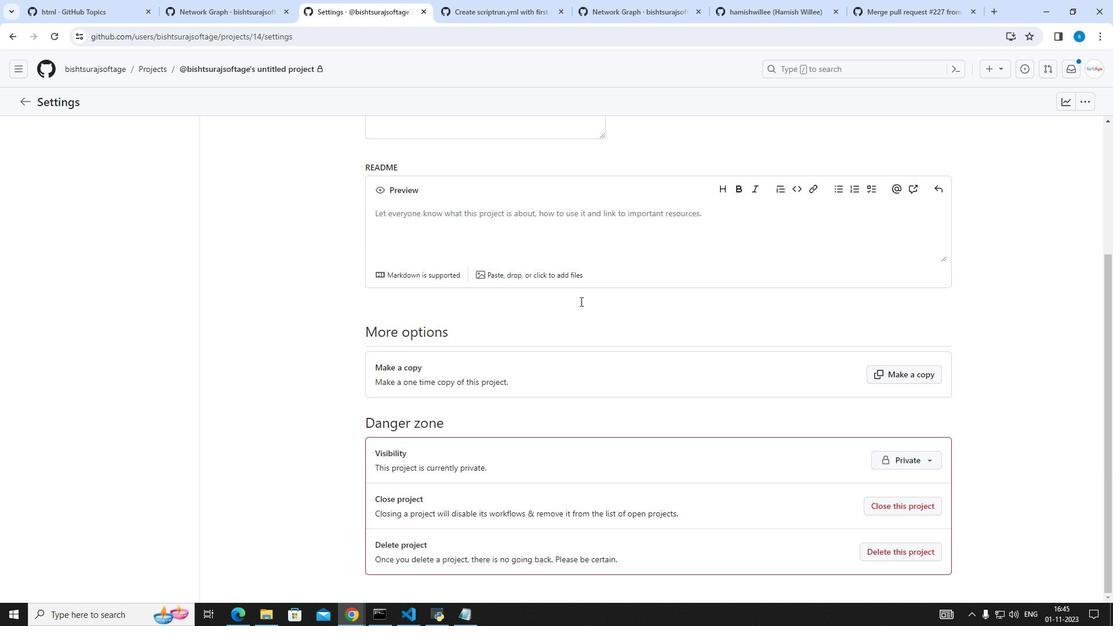 
Action: Mouse scrolled (580, 301) with delta (0, 0)
Screenshot: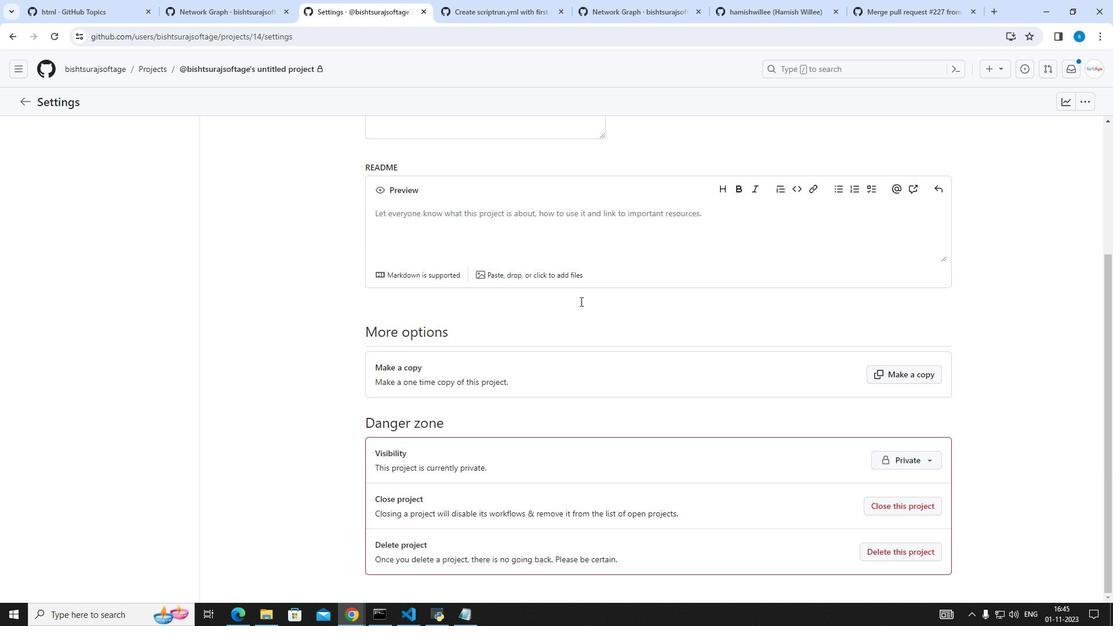 
Action: Mouse scrolled (580, 301) with delta (0, 0)
Screenshot: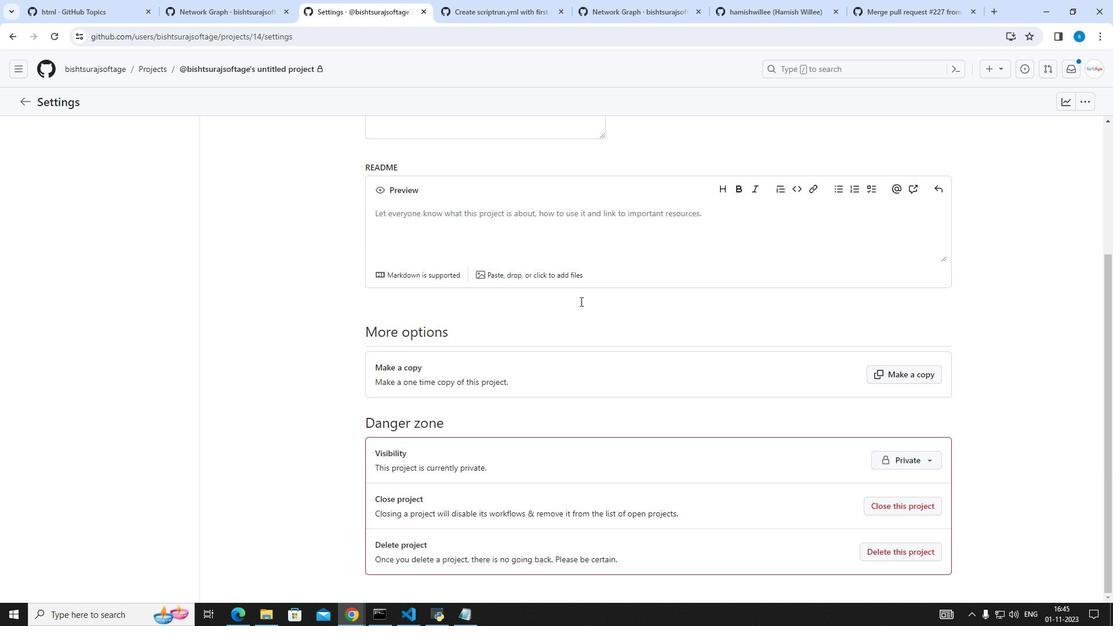 
Action: Mouse moved to (902, 462)
Screenshot: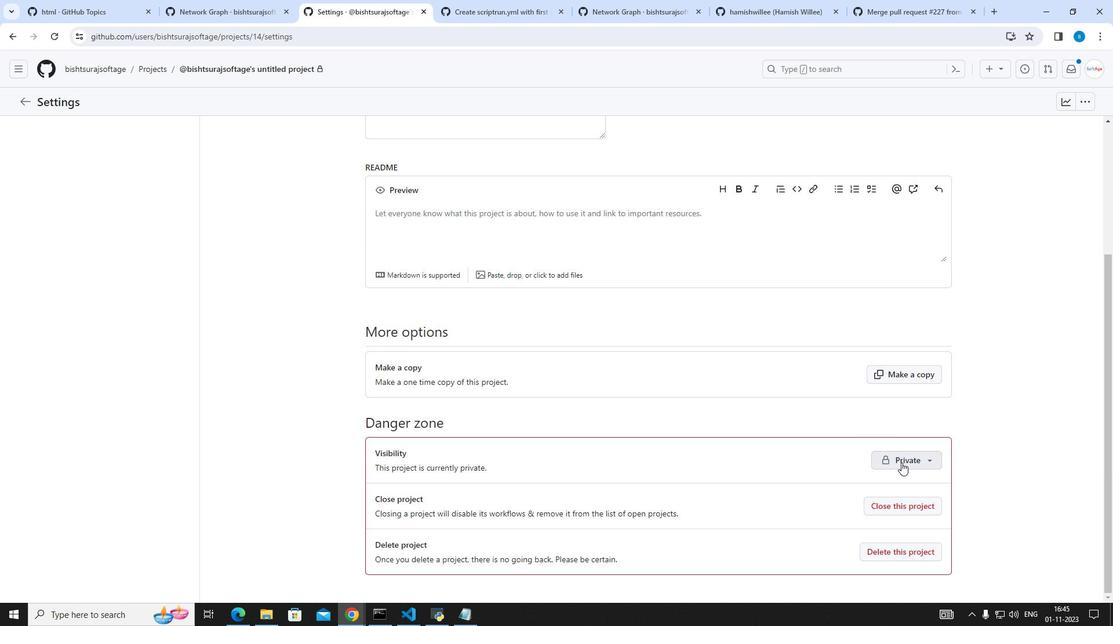 
Action: Mouse pressed left at (902, 462)
Screenshot: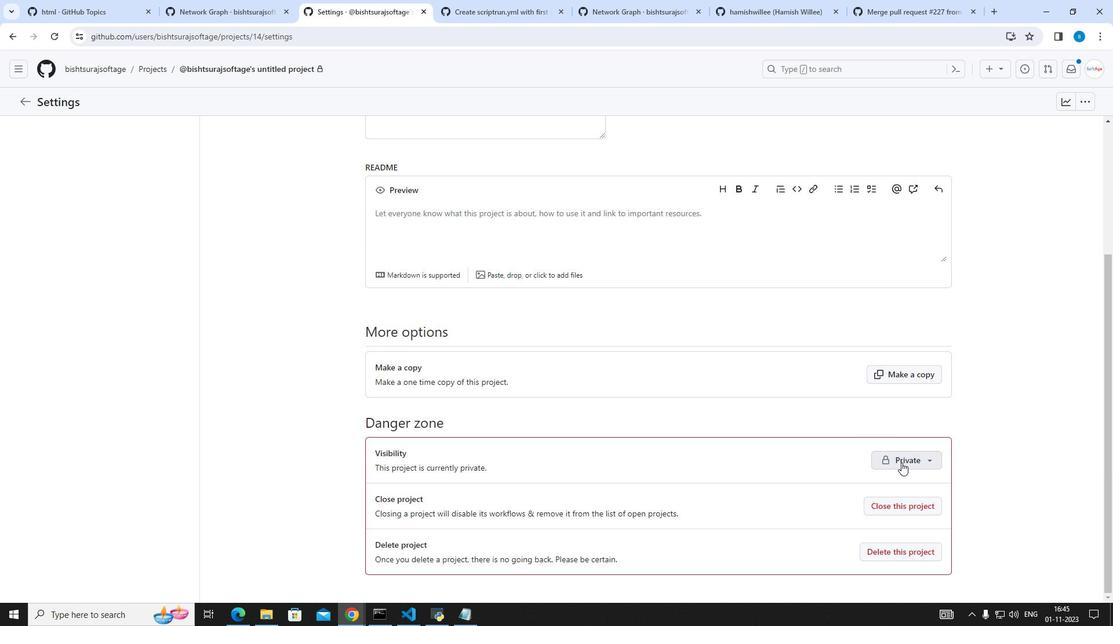 
Action: Mouse moved to (748, 509)
Screenshot: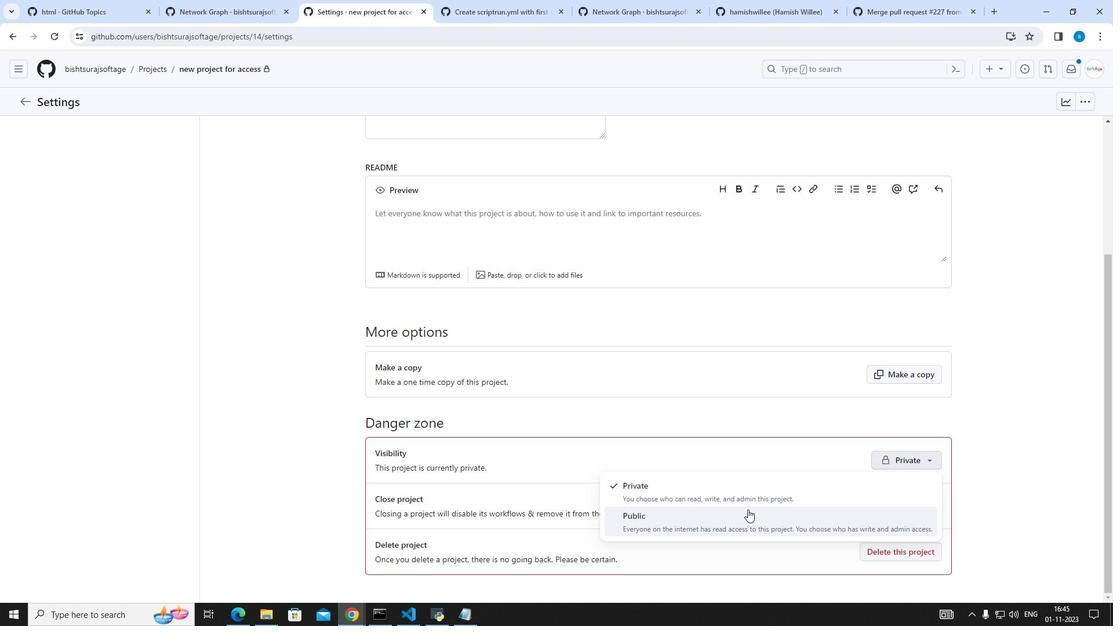 
Action: Mouse pressed left at (748, 509)
Screenshot: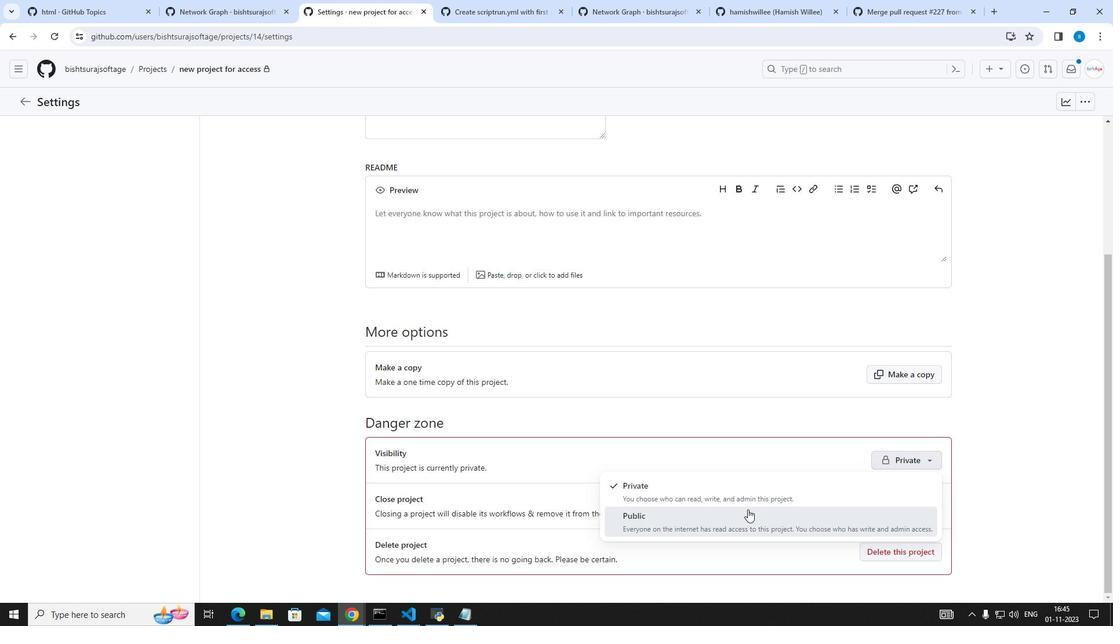 
Action: Mouse moved to (306, 275)
Screenshot: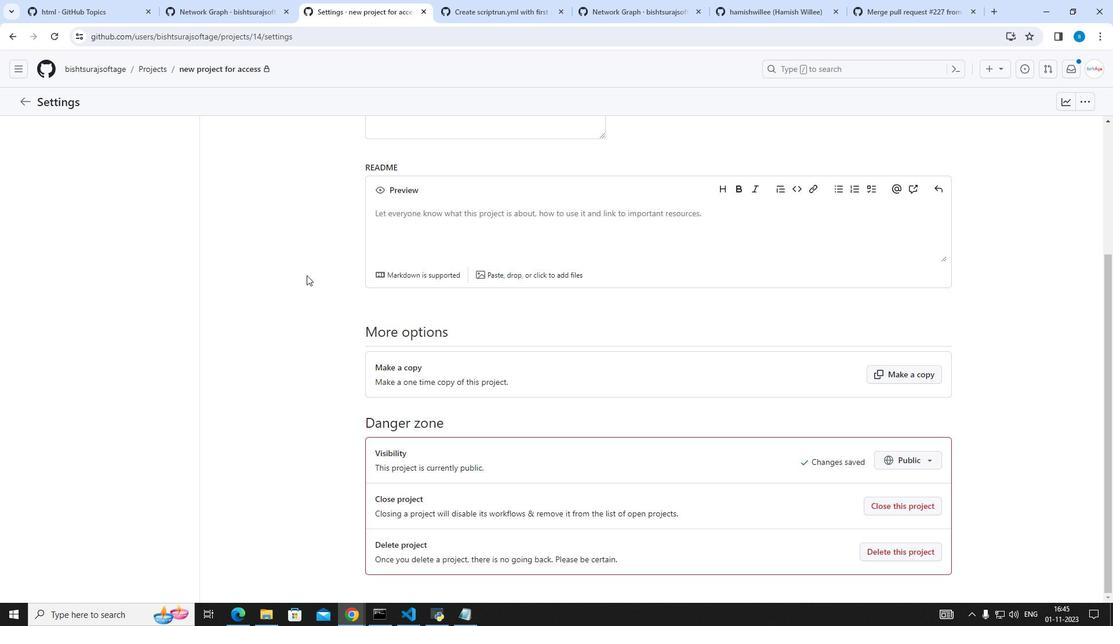 
Action: Mouse scrolled (306, 276) with delta (0, 0)
Screenshot: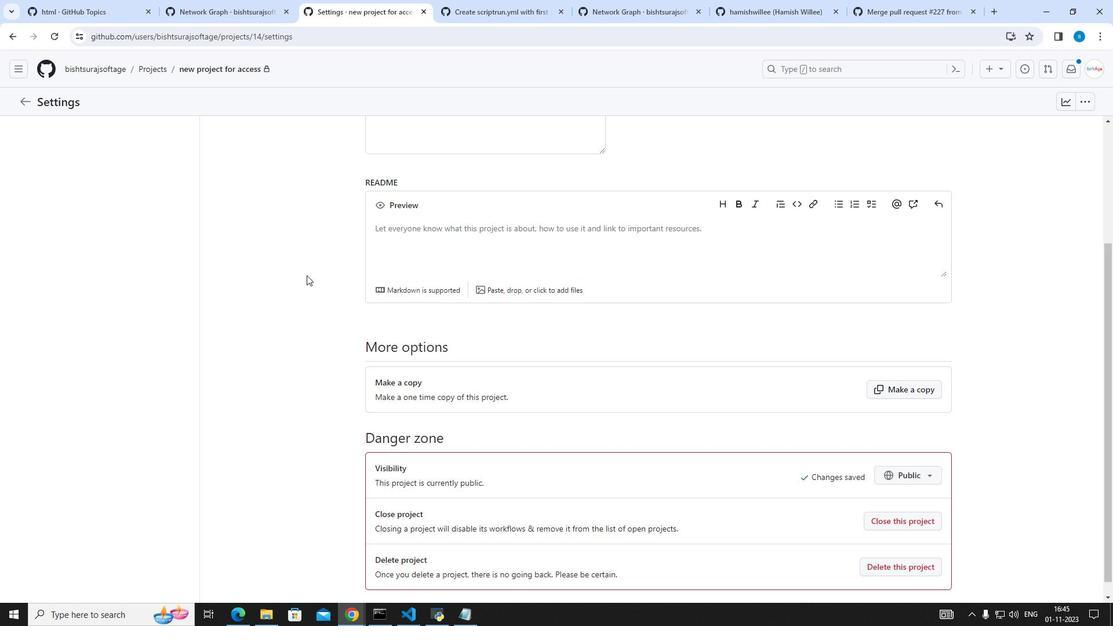 
Action: Mouse scrolled (306, 276) with delta (0, 0)
Screenshot: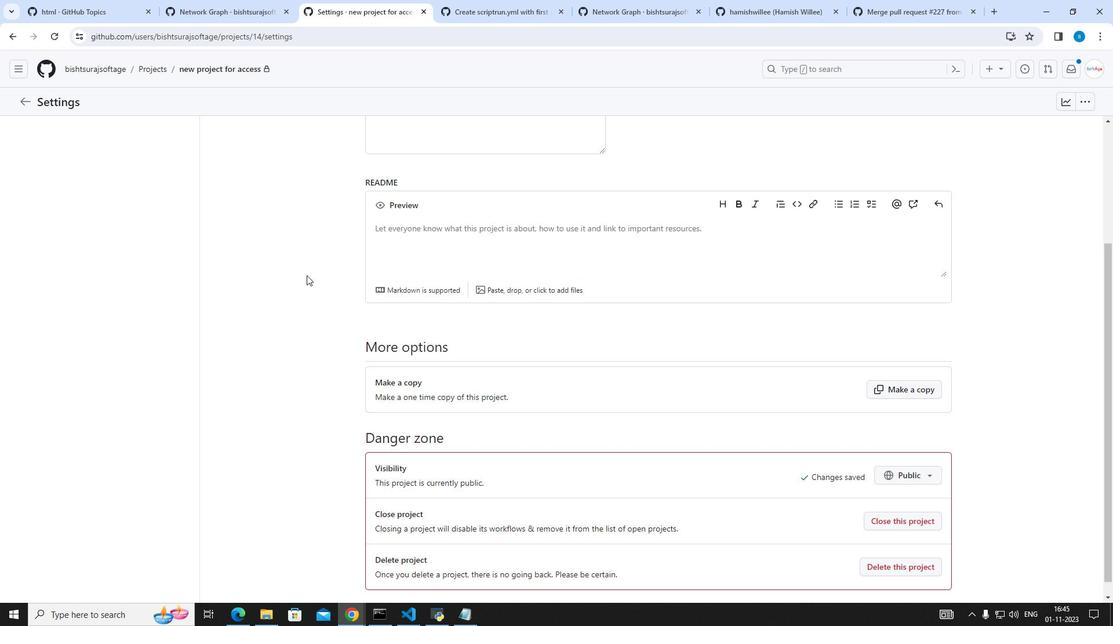 
Action: Mouse scrolled (306, 276) with delta (0, 0)
Screenshot: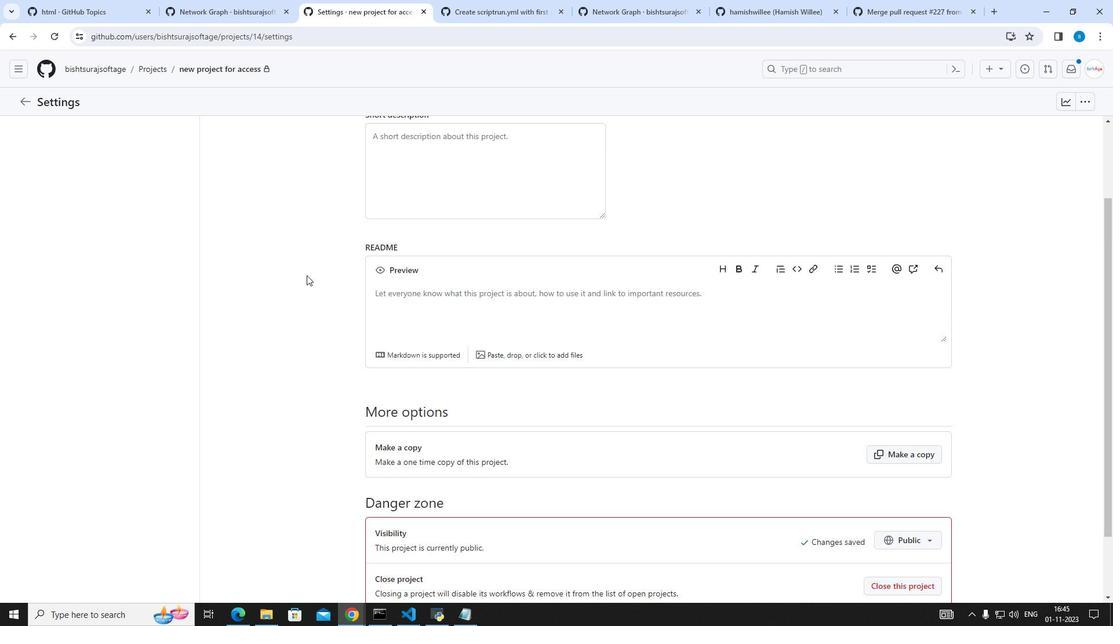 
Action: Mouse scrolled (306, 276) with delta (0, 0)
Screenshot: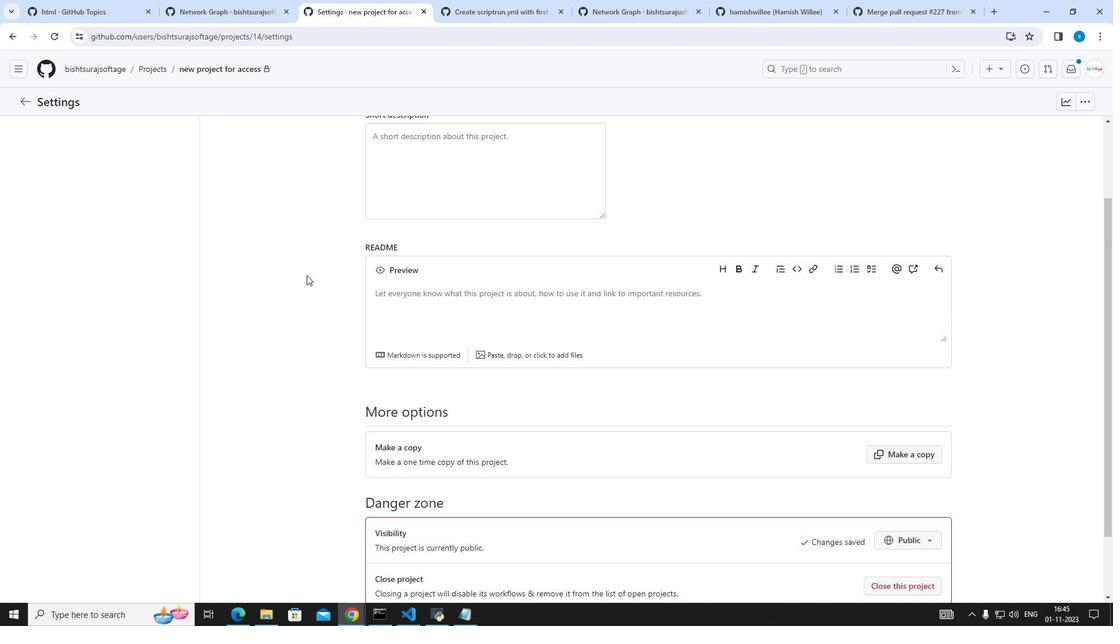 
Action: Mouse moved to (116, 157)
Screenshot: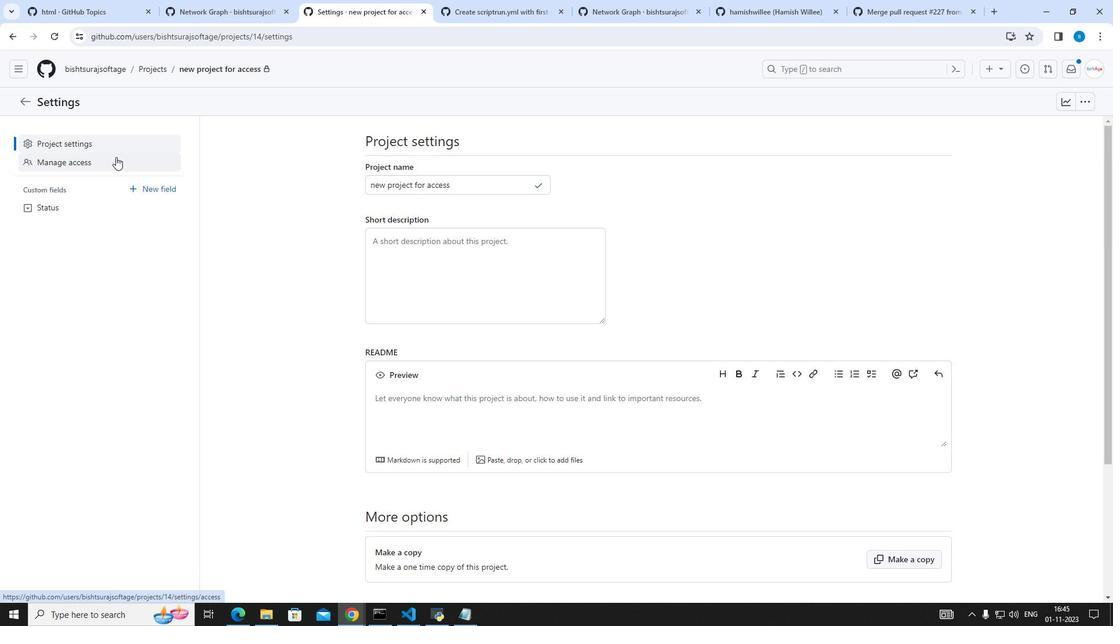 
Action: Mouse pressed left at (116, 157)
Screenshot: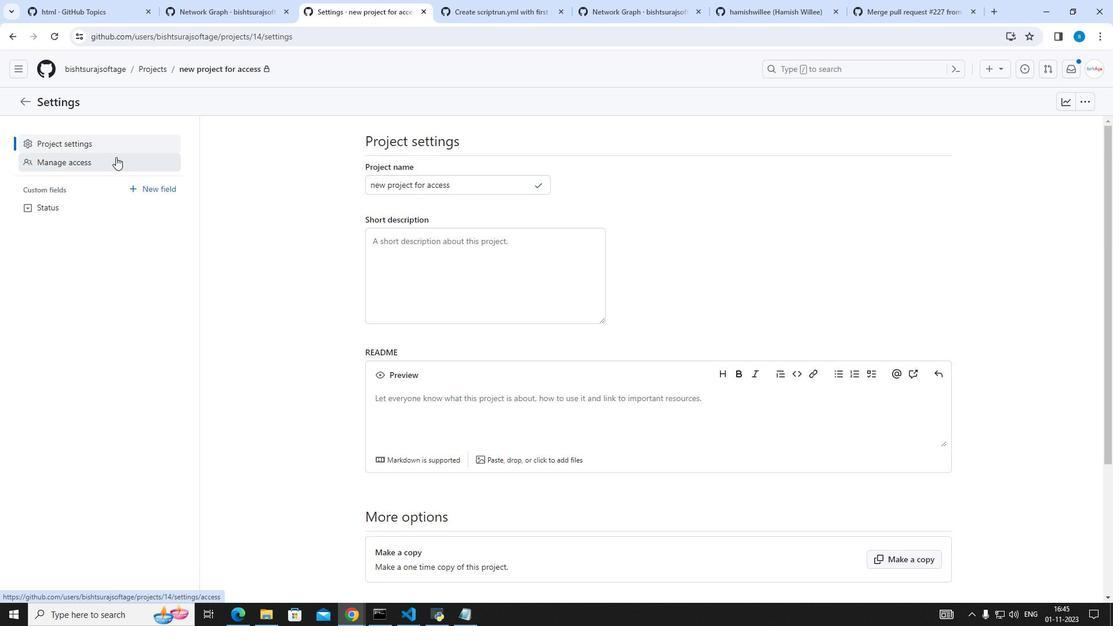 
Action: Mouse moved to (646, 395)
Screenshot: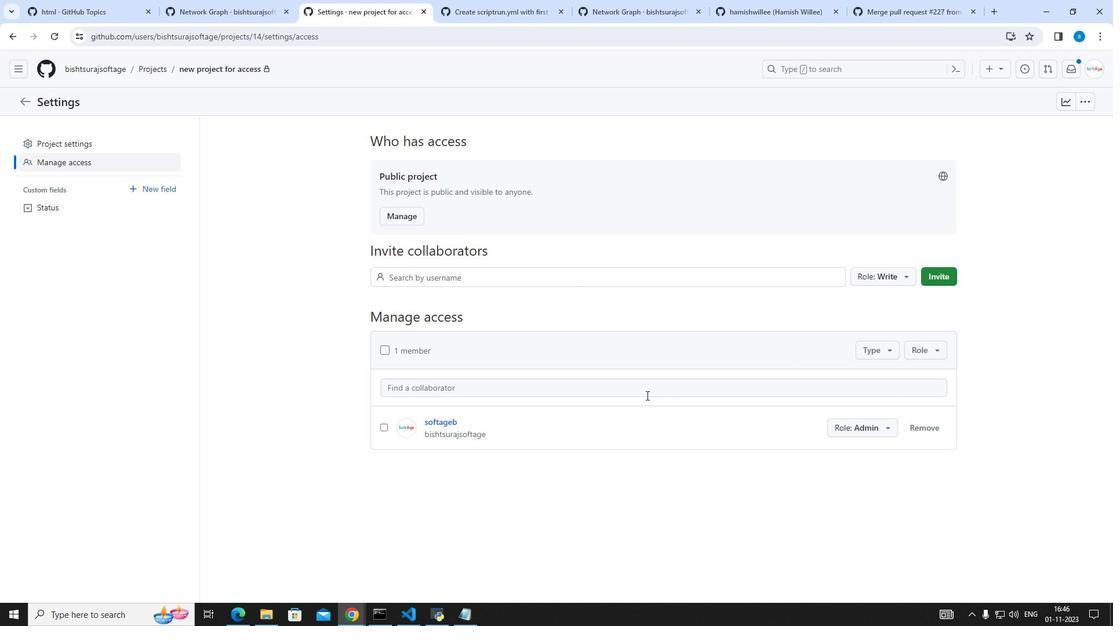 
Action: Mouse pressed left at (646, 395)
Screenshot: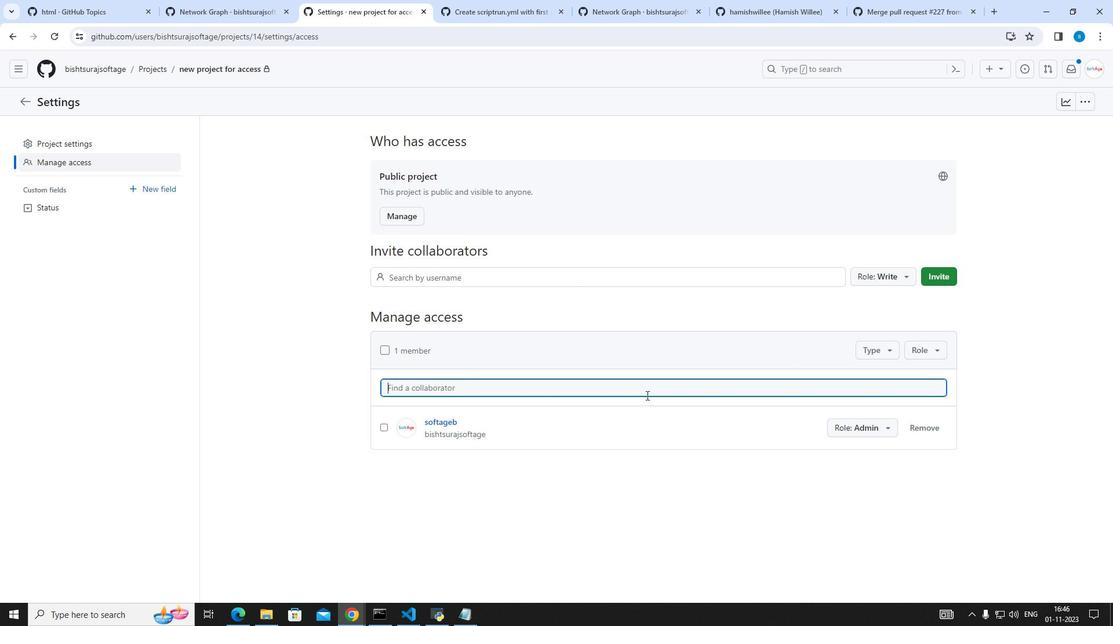 
Action: Key pressed adi
Screenshot: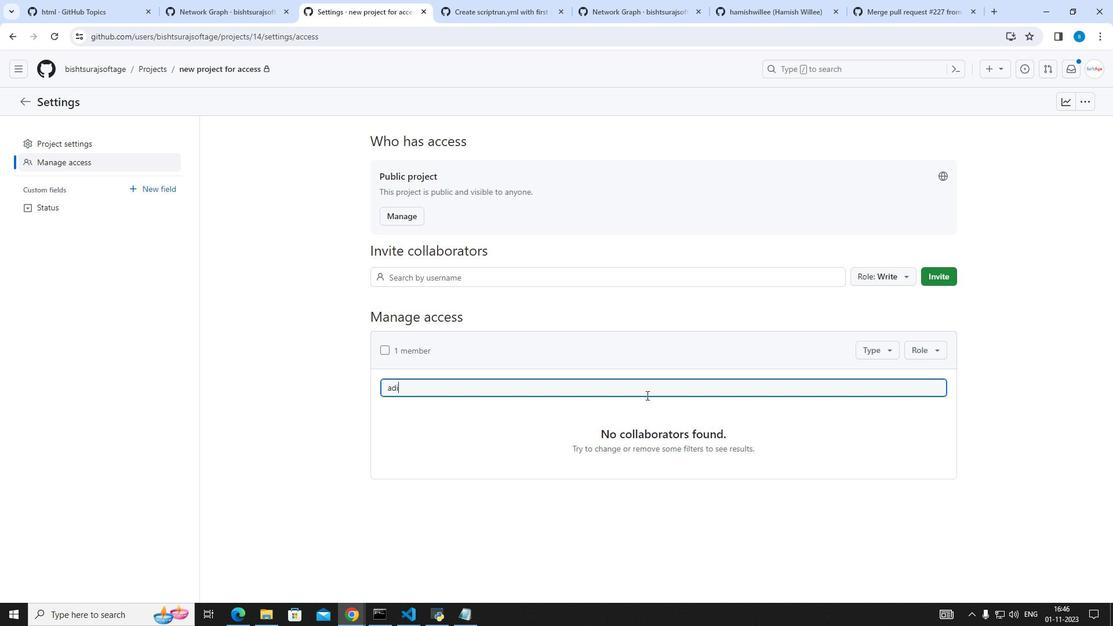 
Action: Mouse moved to (624, 273)
Screenshot: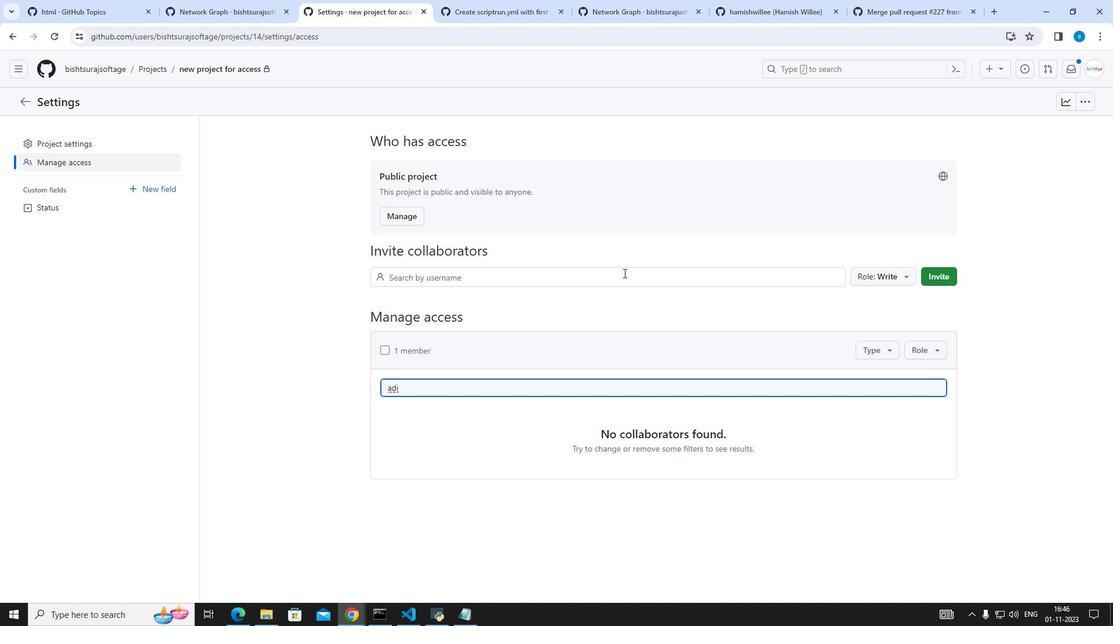 
Action: Mouse pressed left at (624, 273)
Screenshot: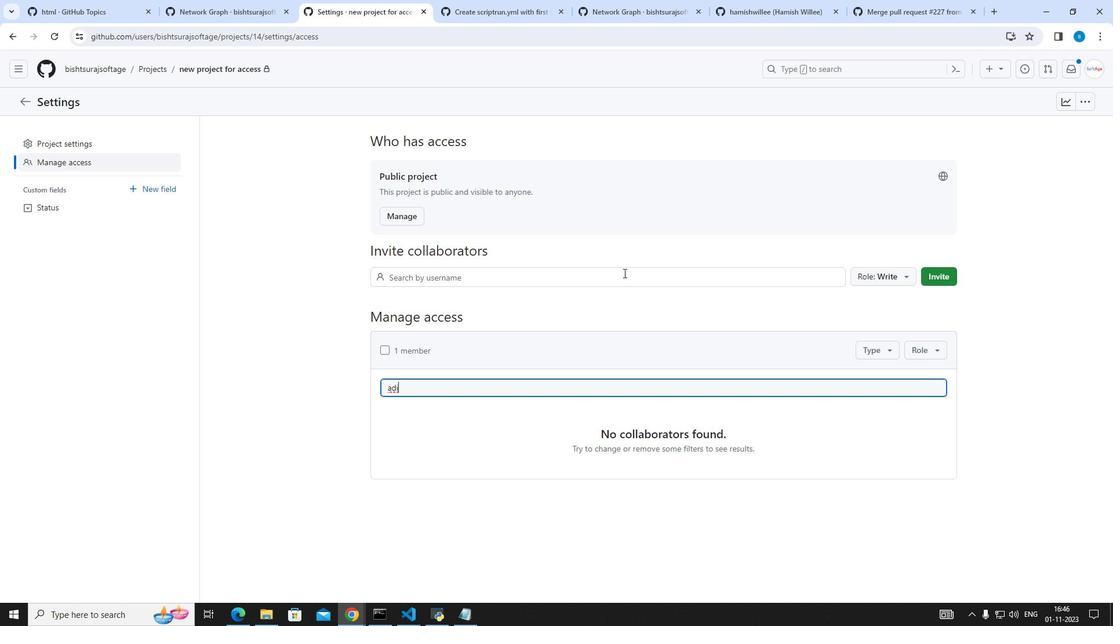 
Action: Key pressed ad
Screenshot: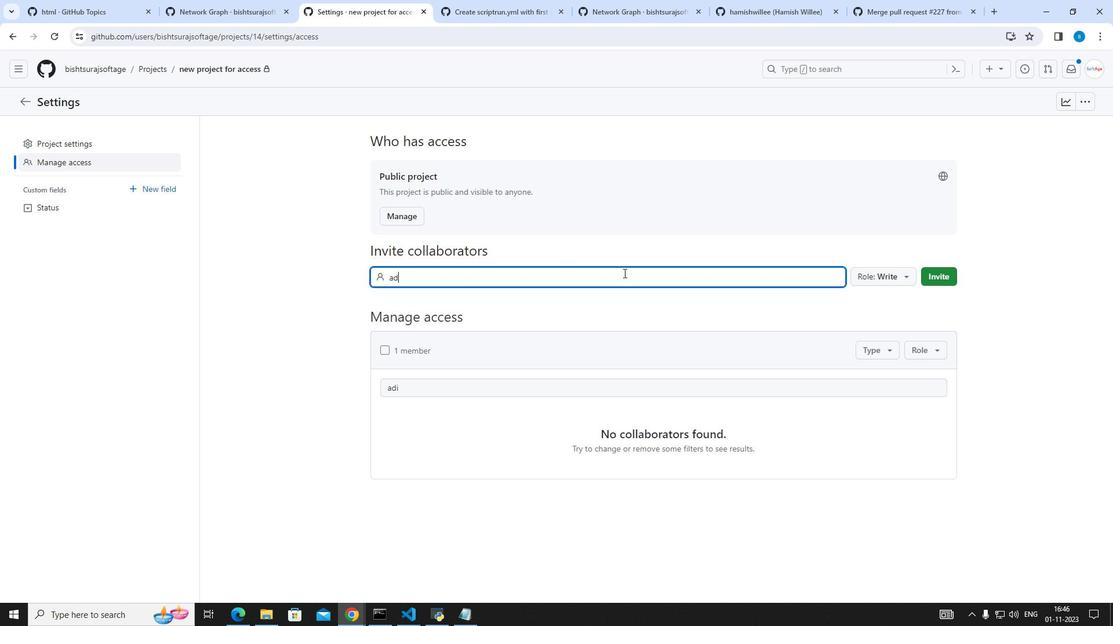
Action: Mouse moved to (575, 305)
Screenshot: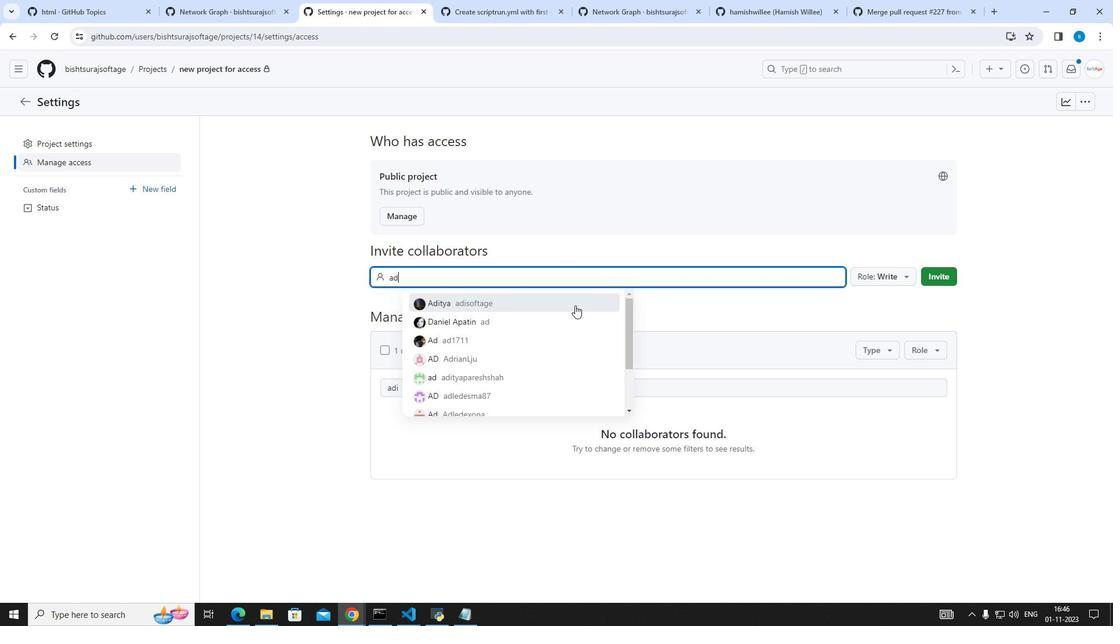 
Action: Mouse pressed left at (575, 305)
Screenshot: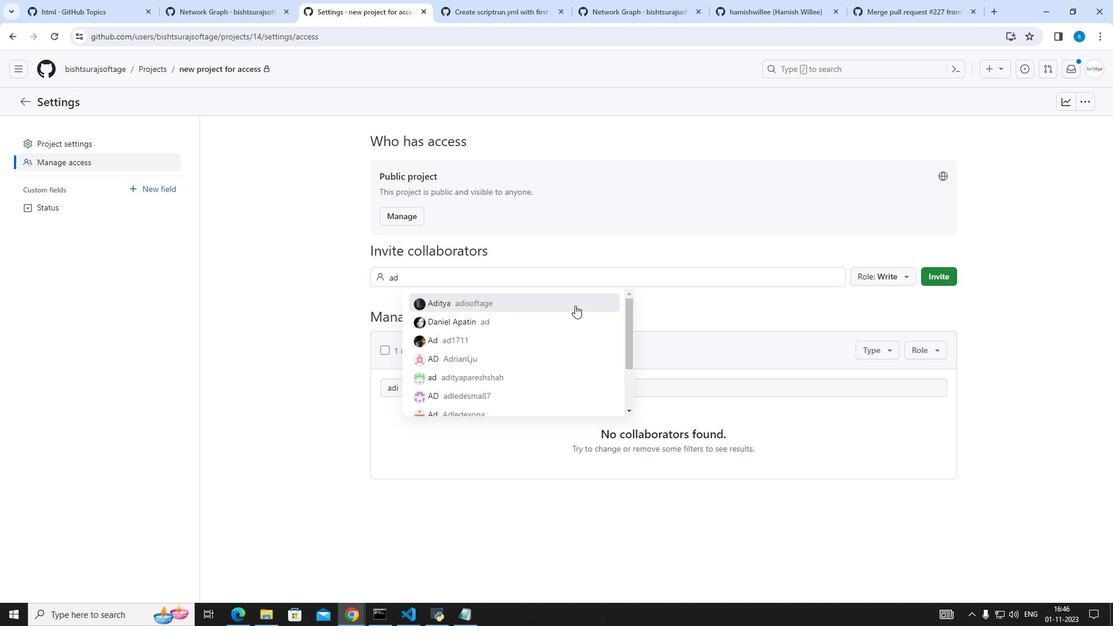 
Action: Mouse moved to (907, 273)
Screenshot: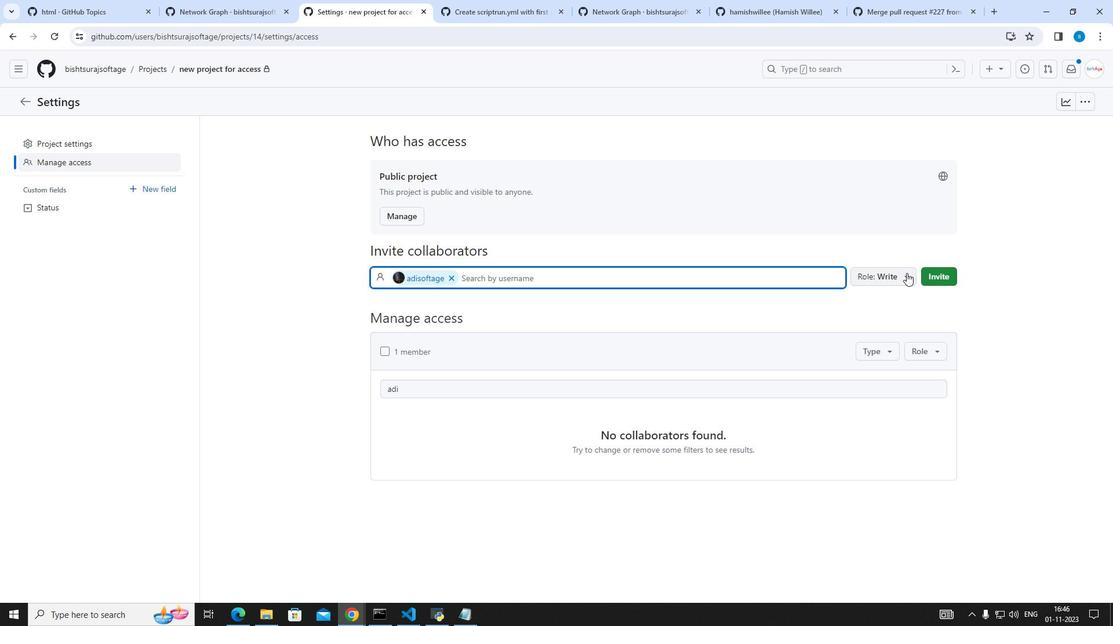 
Action: Mouse pressed left at (907, 273)
Screenshot: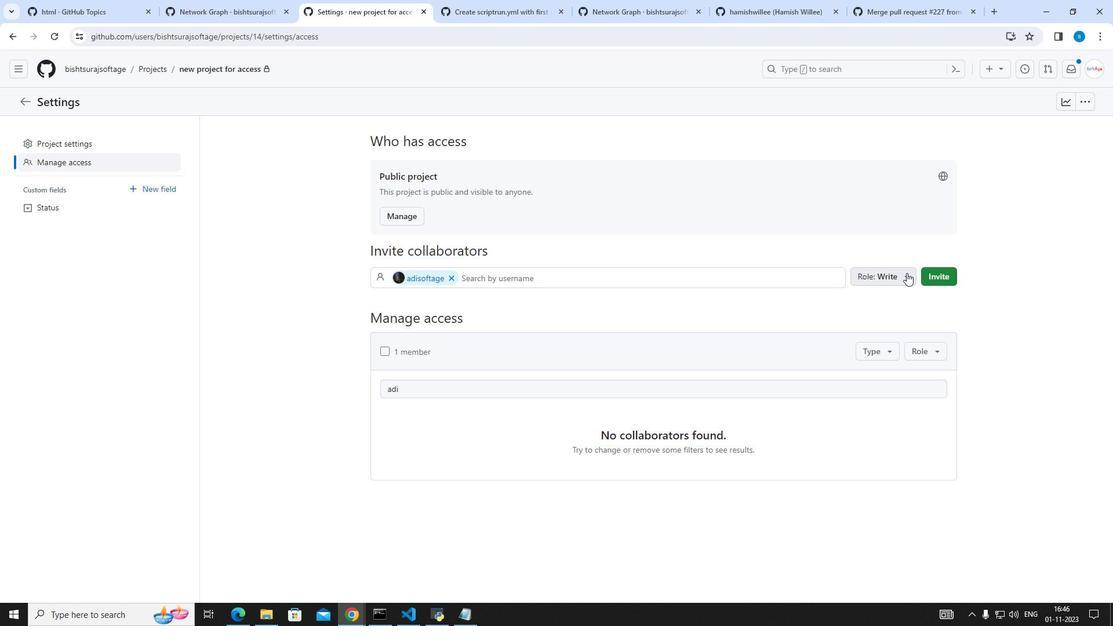 
Action: Mouse moved to (910, 299)
Screenshot: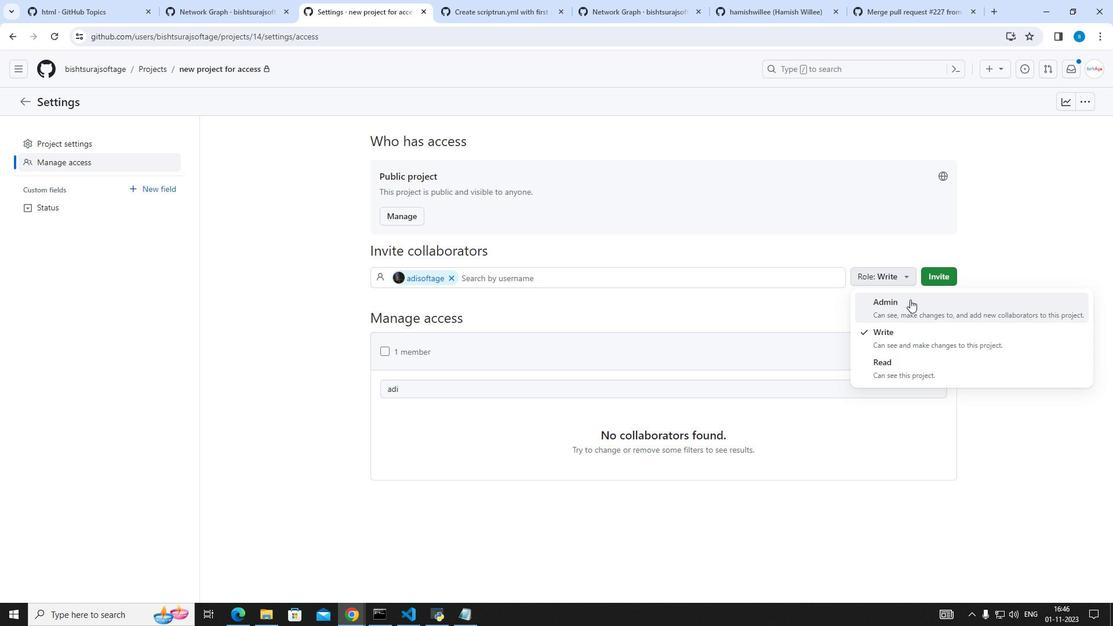 
Action: Mouse pressed left at (910, 299)
Screenshot: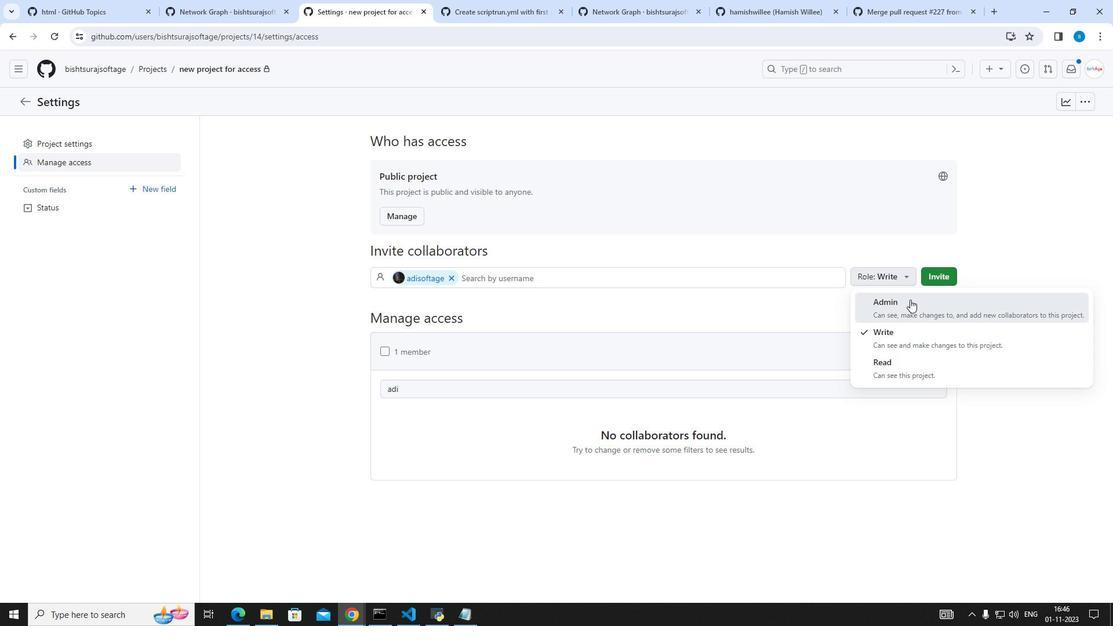 
Action: Mouse moved to (935, 269)
Screenshot: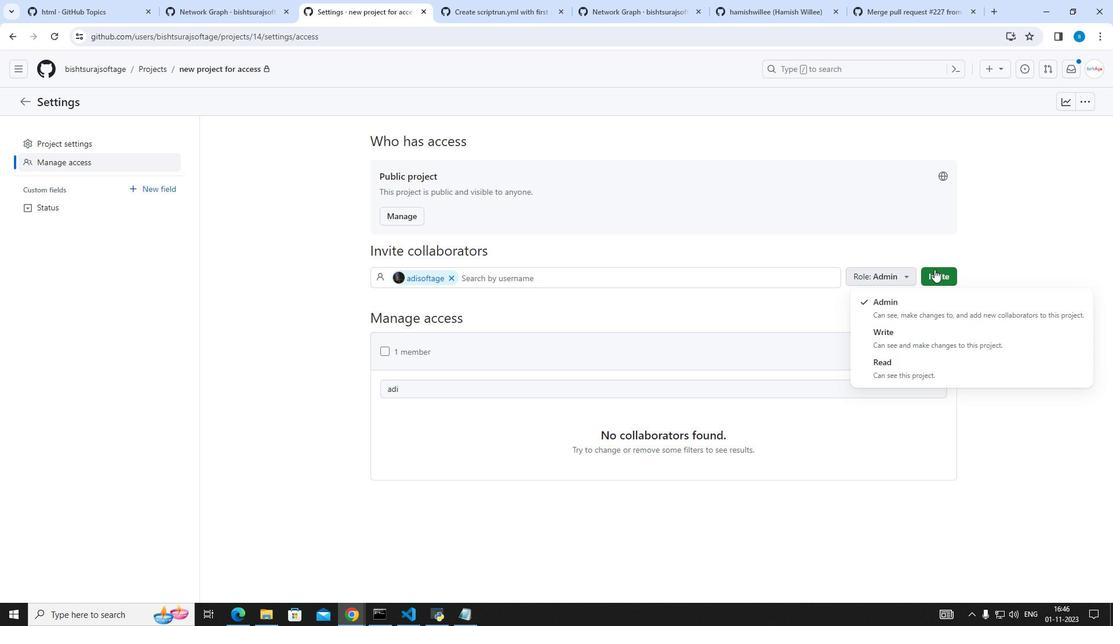 
Action: Mouse pressed left at (935, 269)
Screenshot: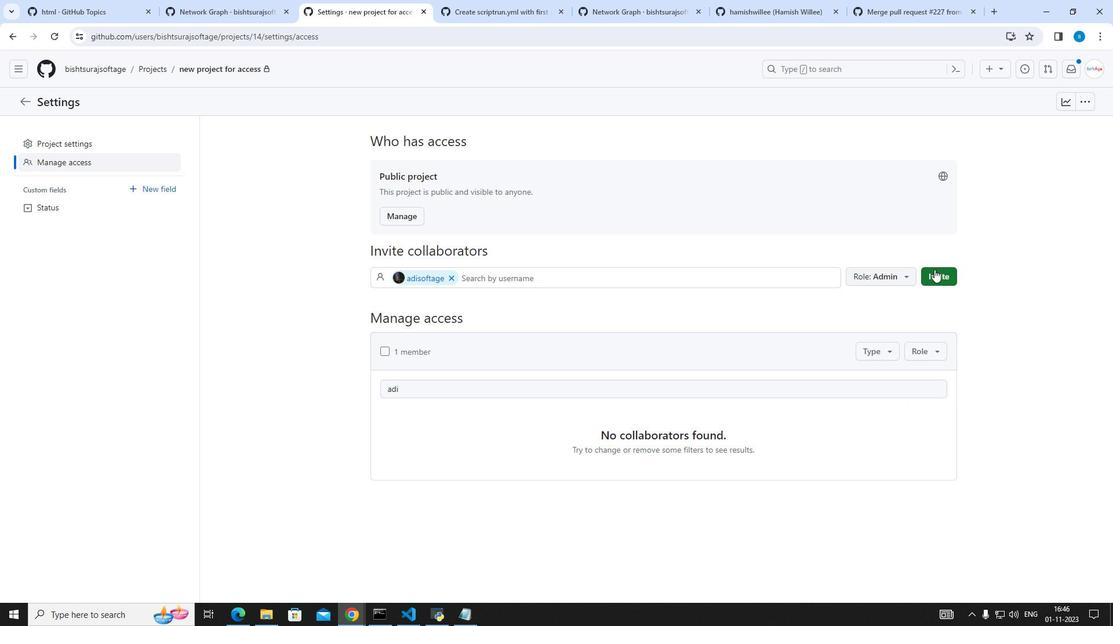 
Action: Mouse moved to (933, 274)
Screenshot: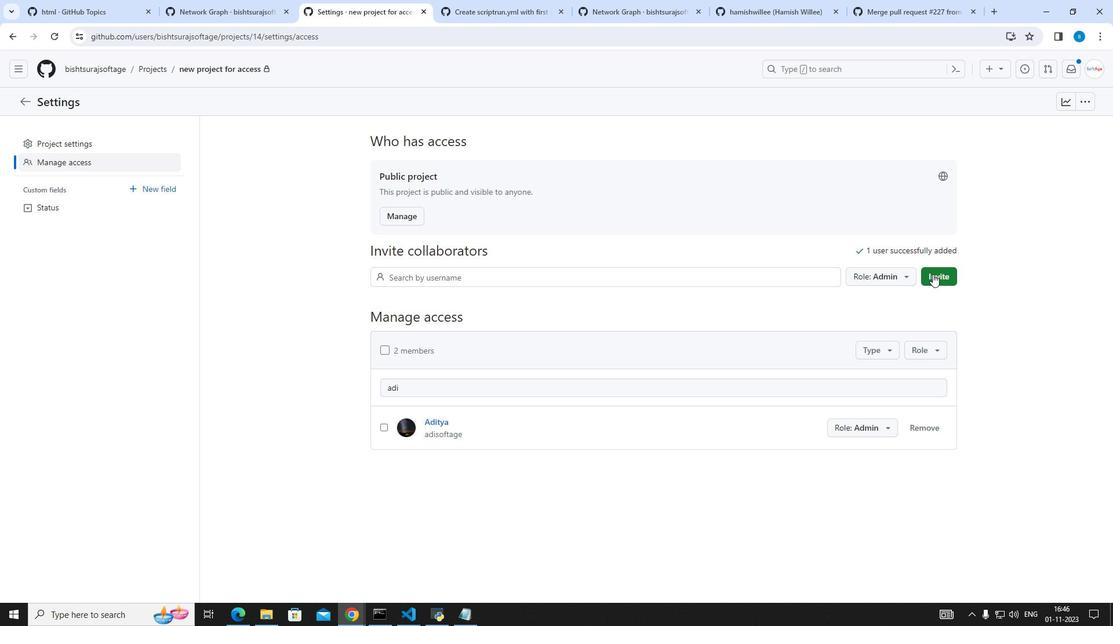 
Action: Mouse pressed left at (933, 274)
Screenshot: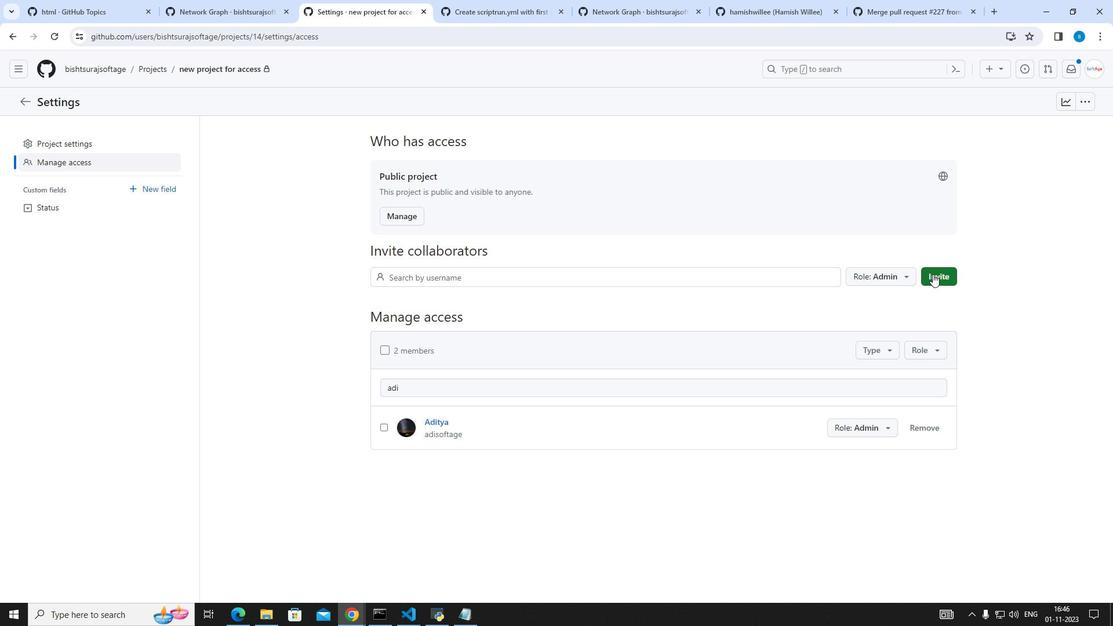 
Action: Mouse moved to (663, 279)
Screenshot: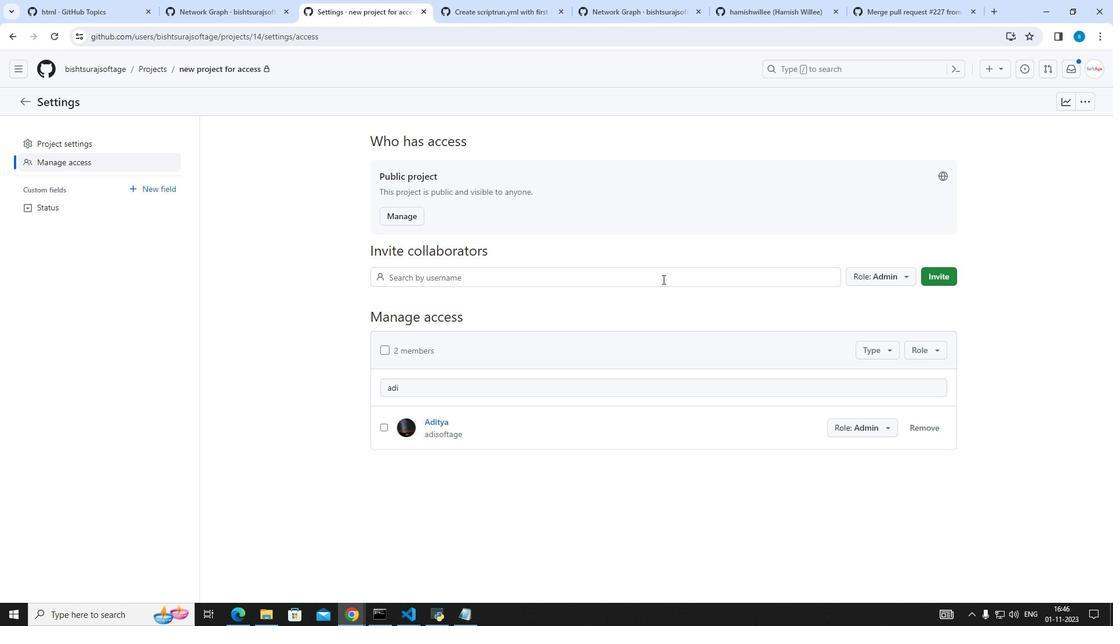 
Action: Mouse pressed left at (663, 279)
Screenshot: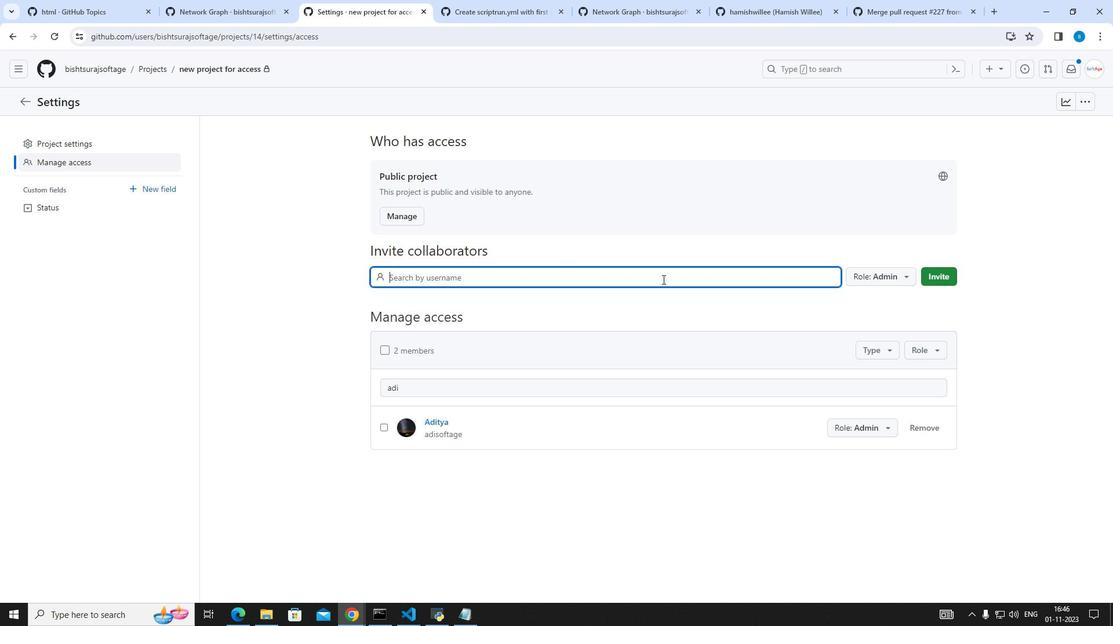 
Action: Mouse moved to (138, 190)
Screenshot: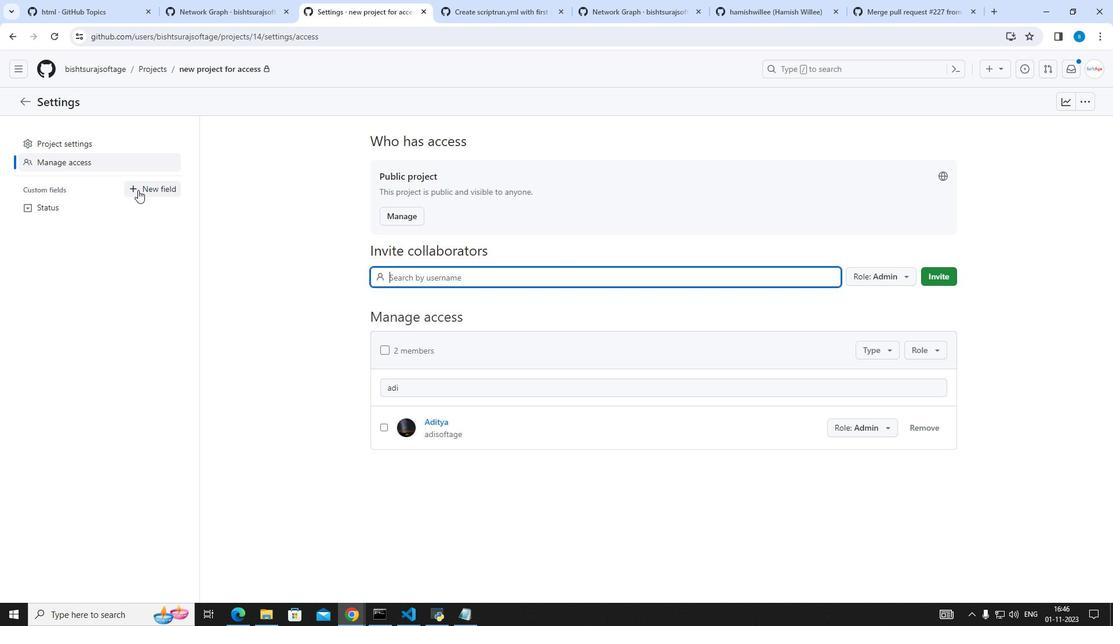 
Action: Mouse pressed left at (138, 190)
Screenshot: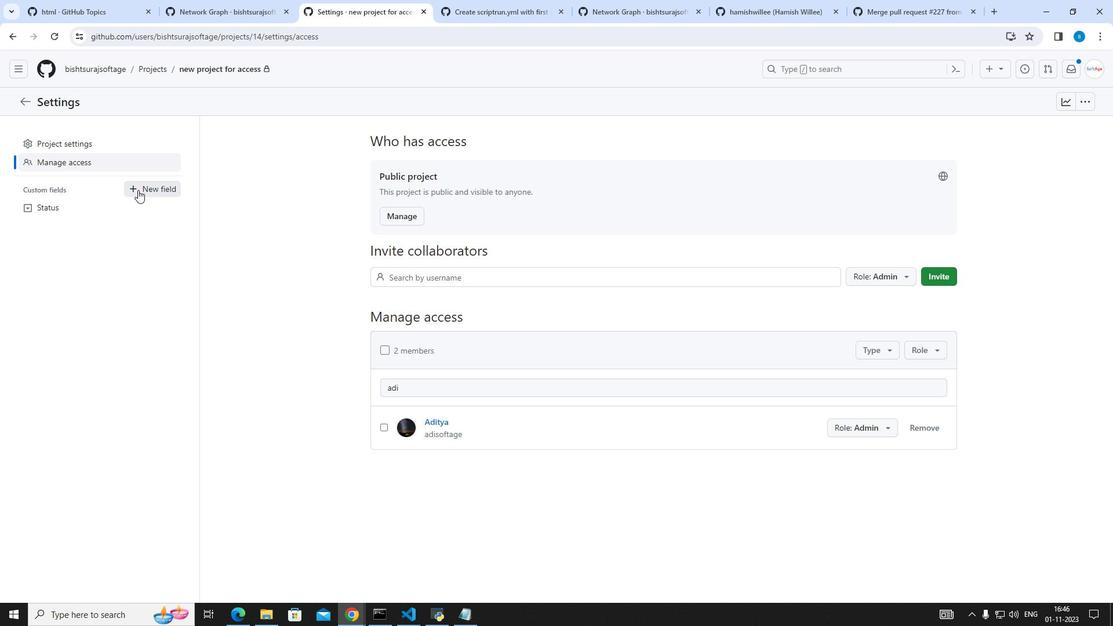 
Action: Mouse pressed left at (138, 190)
Screenshot: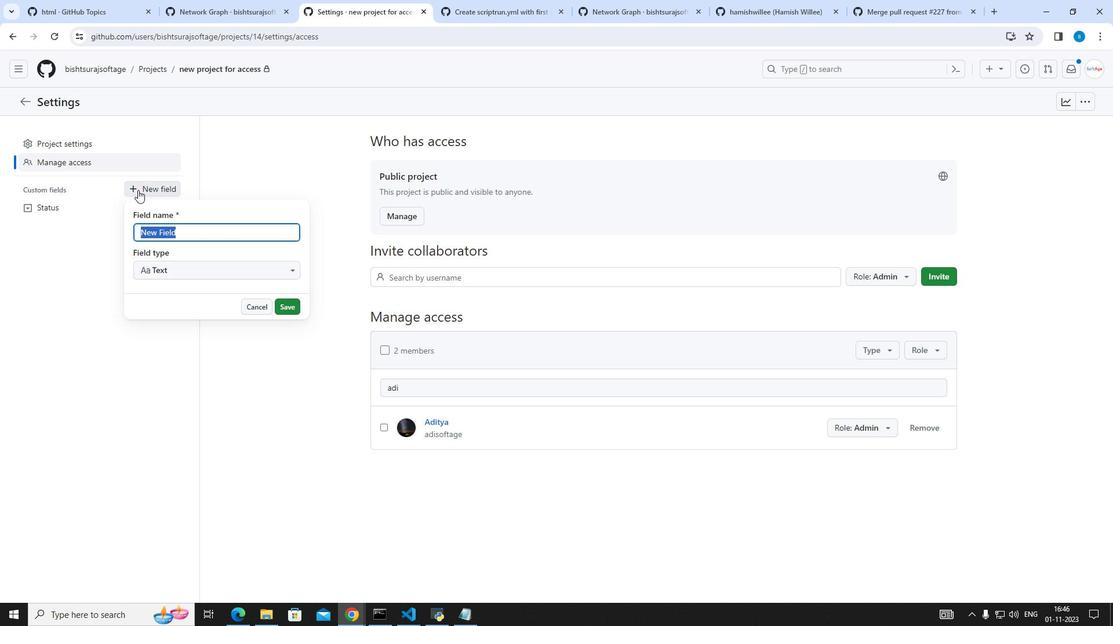 
Action: Mouse moved to (25, 103)
Screenshot: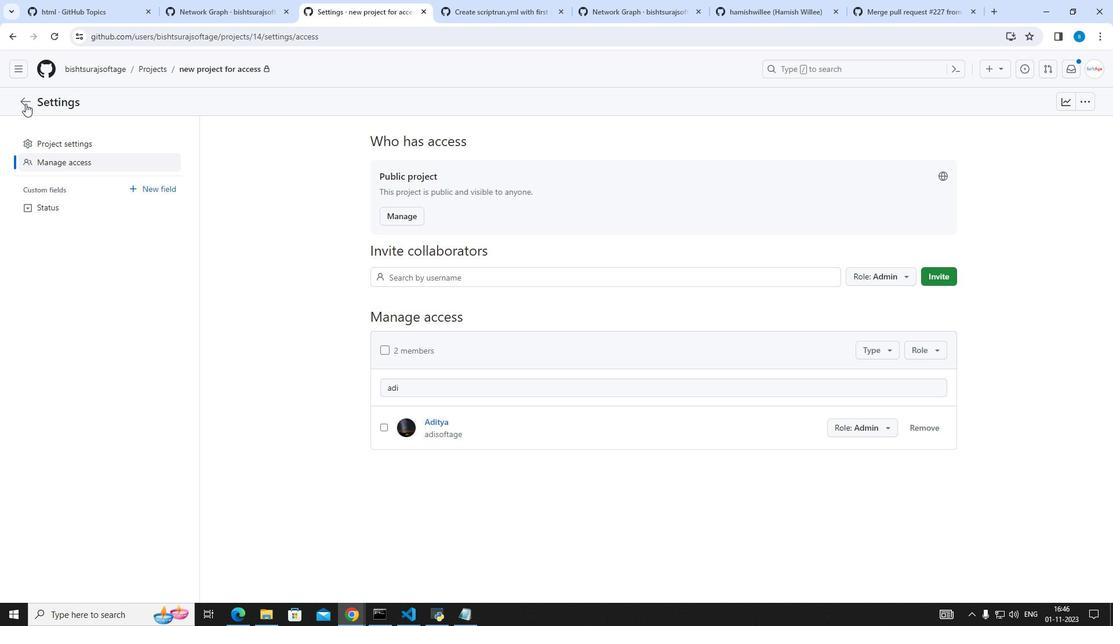 
Action: Mouse pressed left at (25, 103)
Screenshot: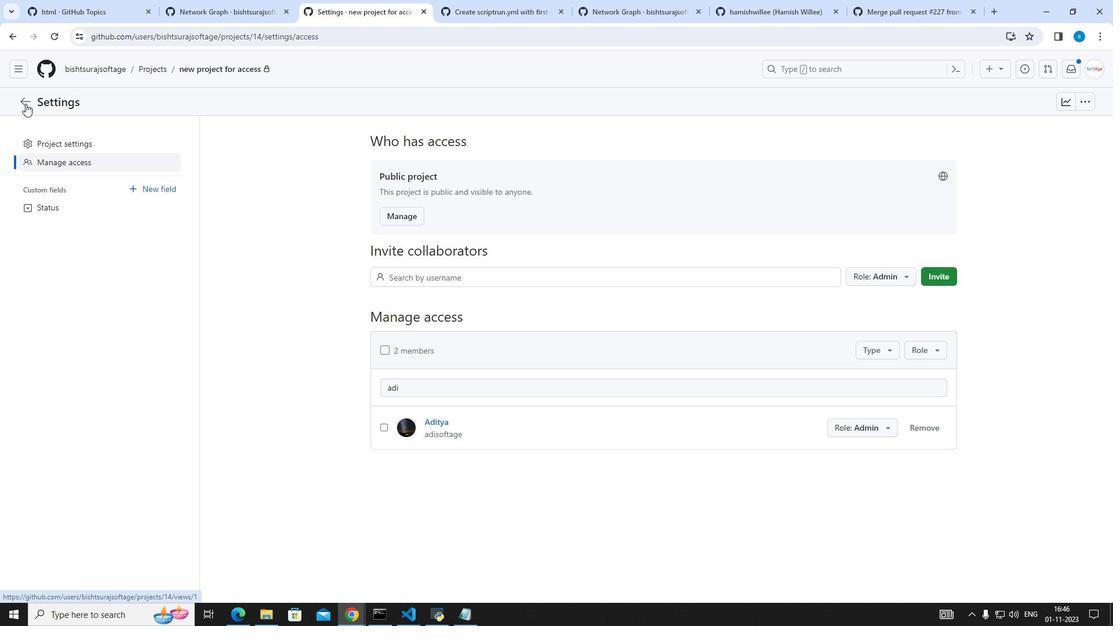 
Action: Mouse moved to (47, 588)
Screenshot: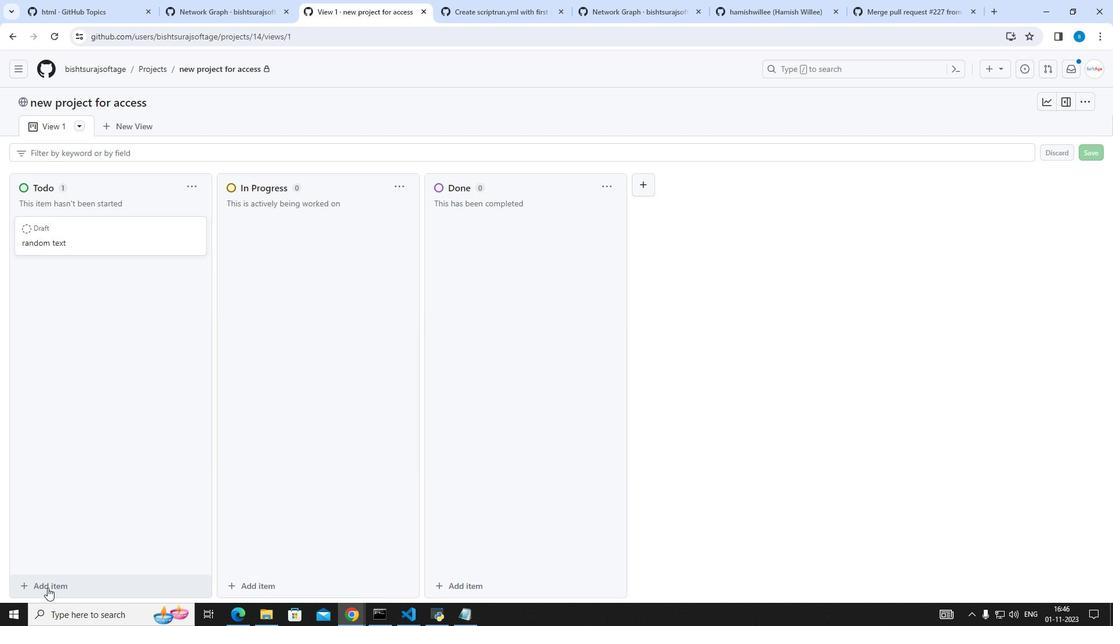 
Action: Mouse pressed left at (47, 588)
Screenshot: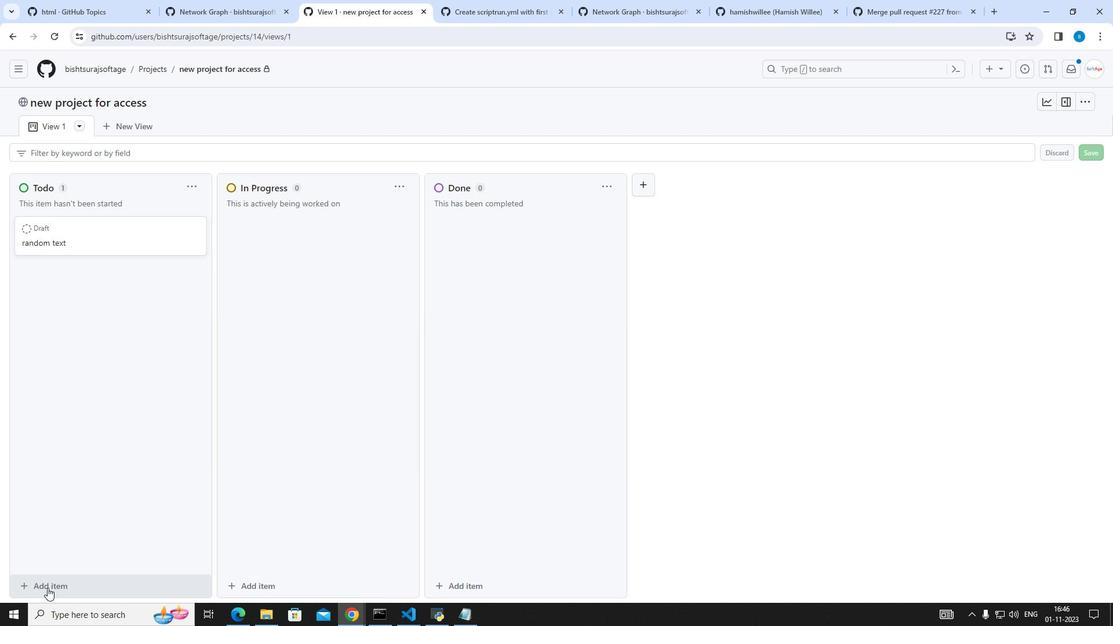 
Action: Key pressed hello<Key.space>world
Screenshot: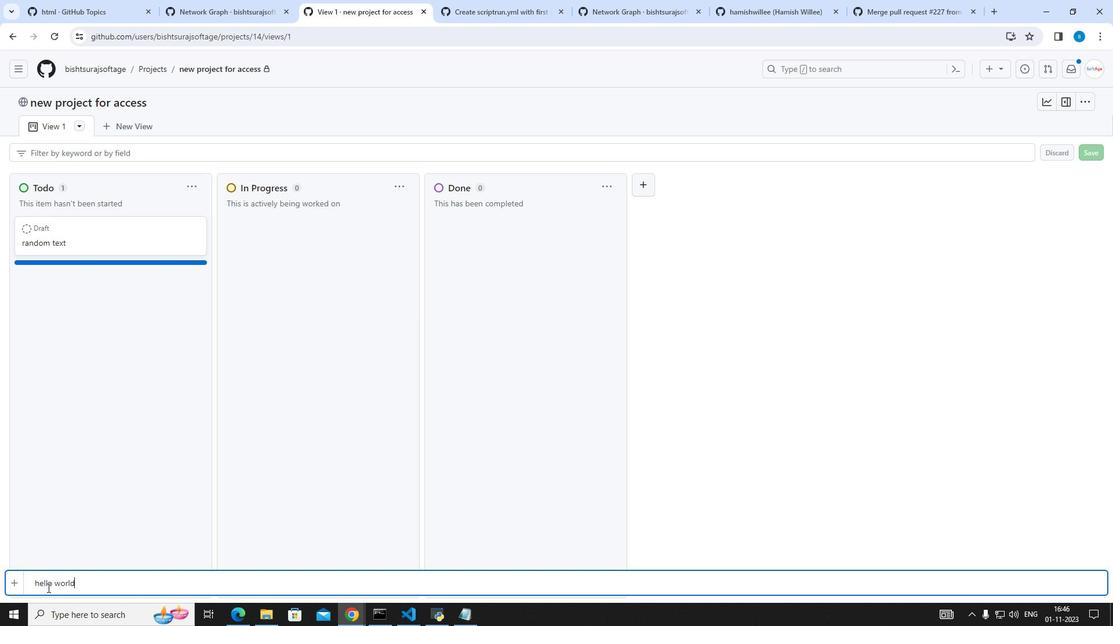 
Action: Mouse moved to (10, 585)
Screenshot: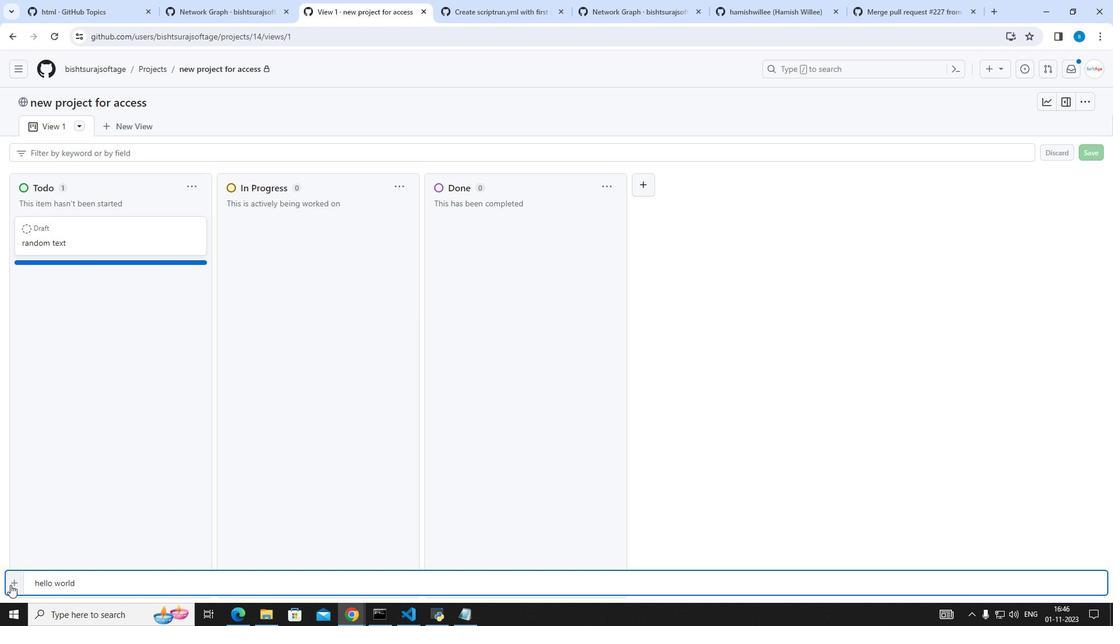 
Action: Mouse pressed left at (10, 585)
Screenshot: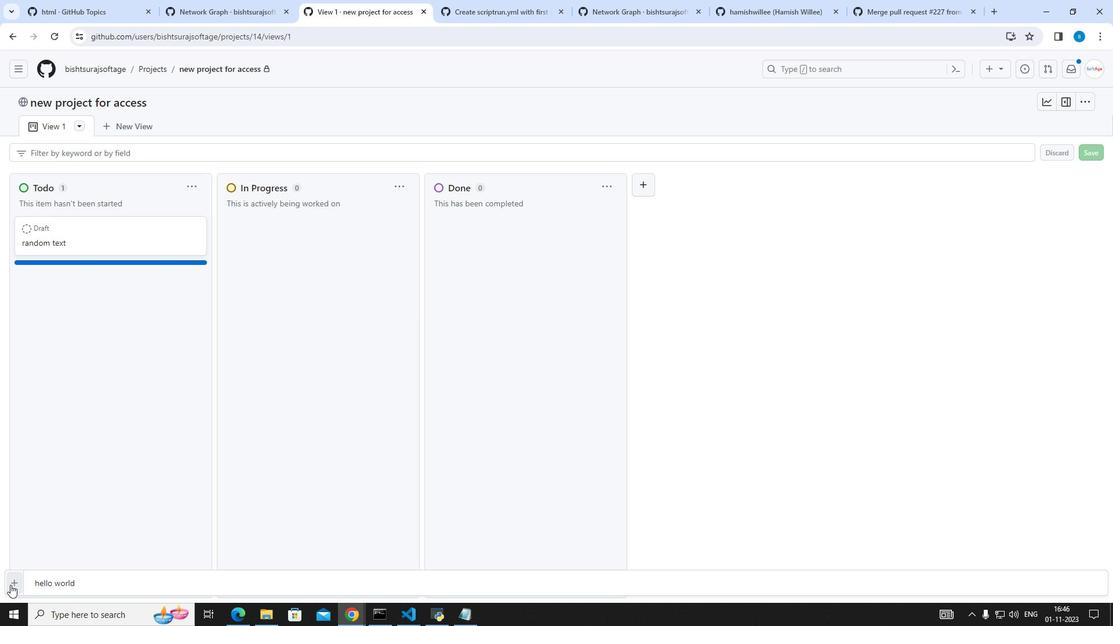 
Action: Mouse pressed left at (10, 585)
Screenshot: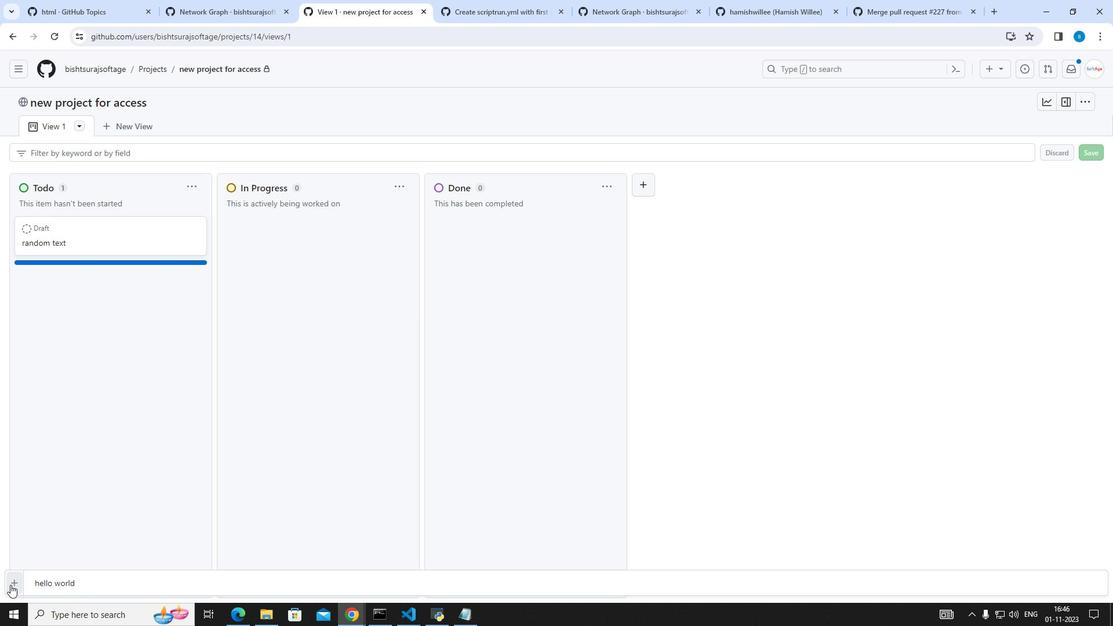 
Action: Mouse moved to (497, 400)
Screenshot: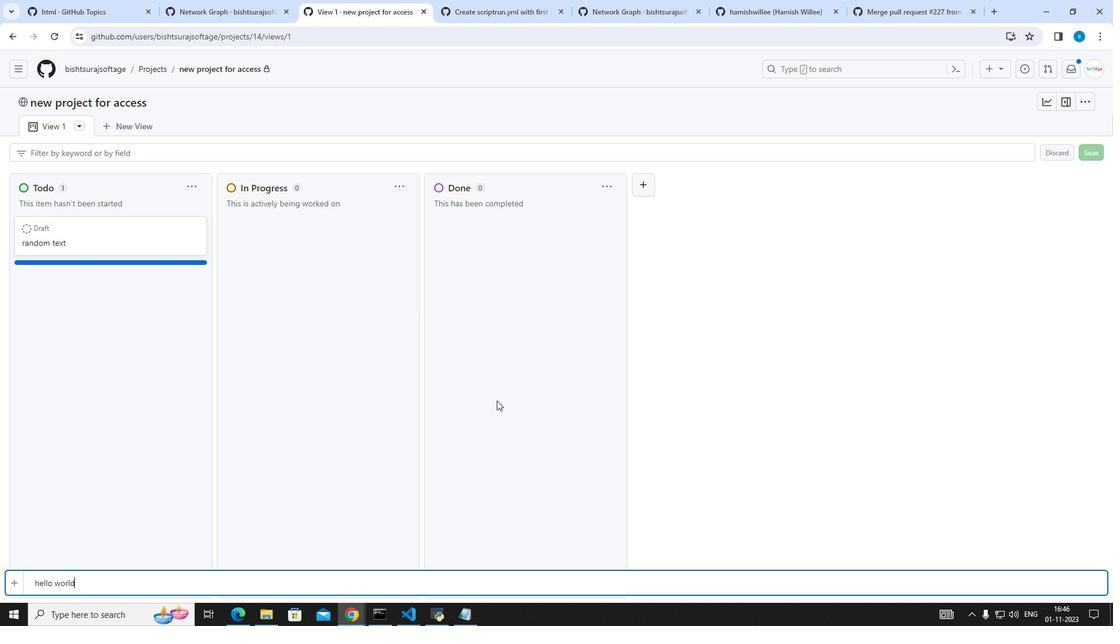 
Action: Key pressed <Key.enter>
Screenshot: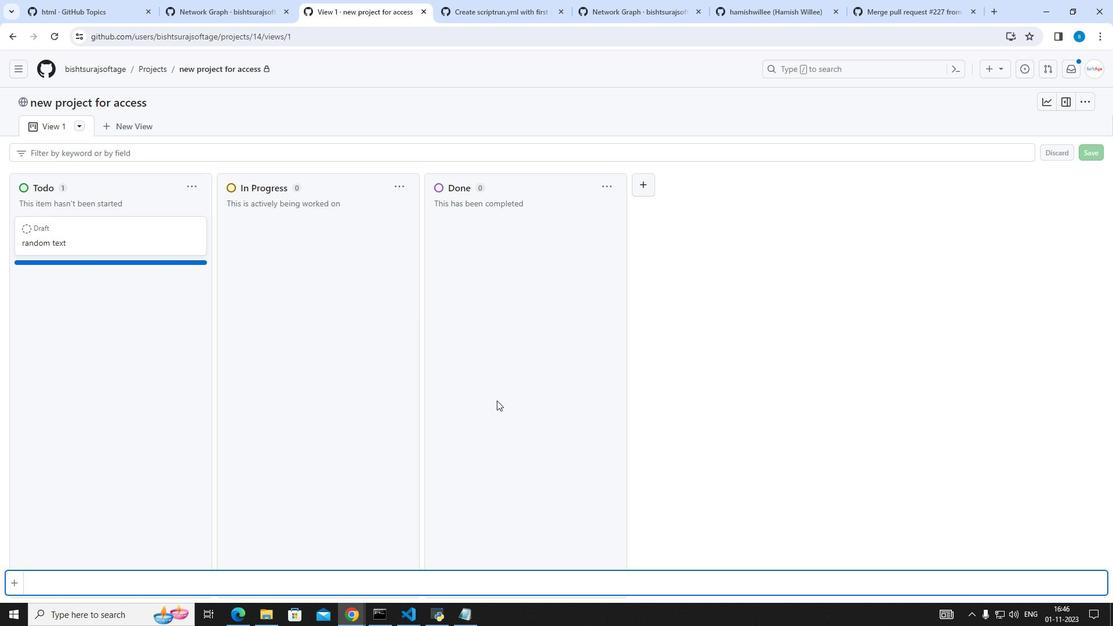 
Action: Mouse moved to (1089, 99)
Screenshot: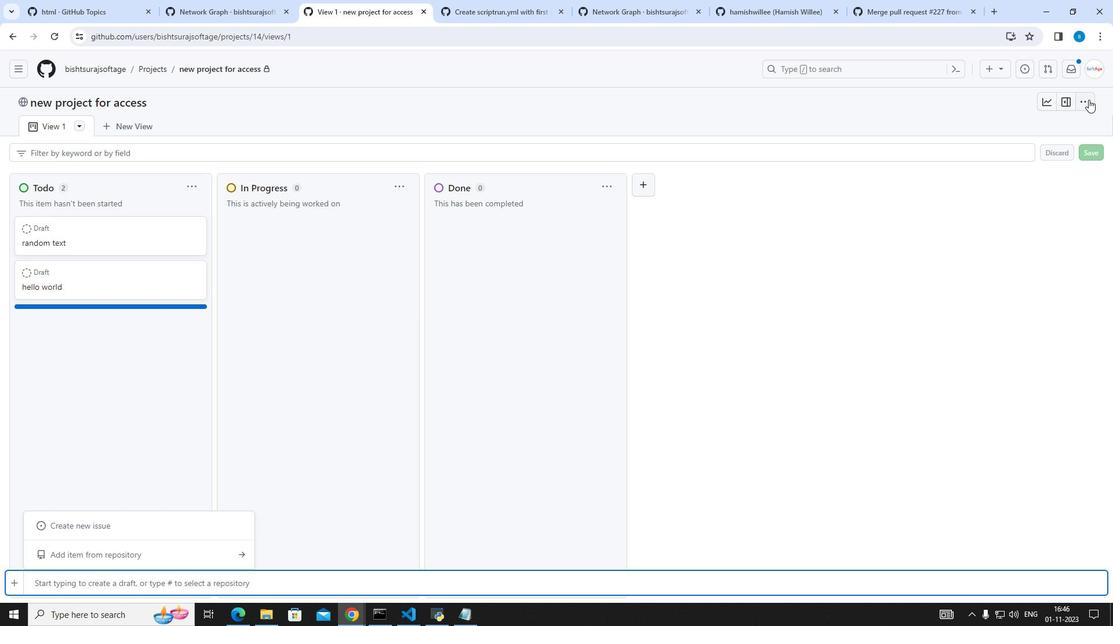 
Action: Mouse pressed left at (1089, 99)
Screenshot: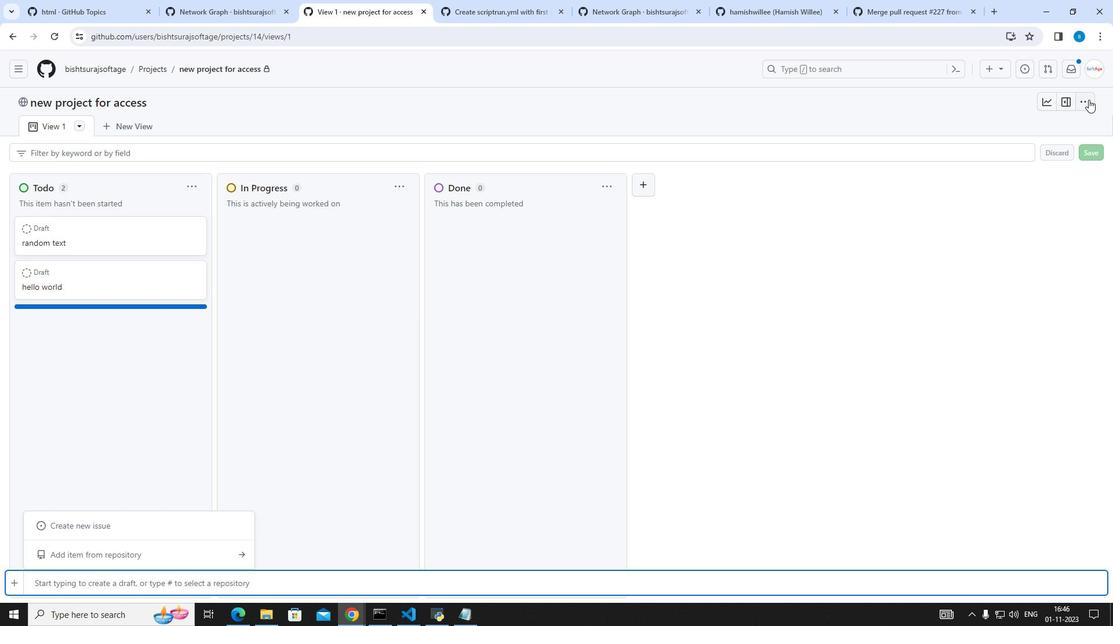 
Action: Mouse moved to (1044, 158)
Screenshot: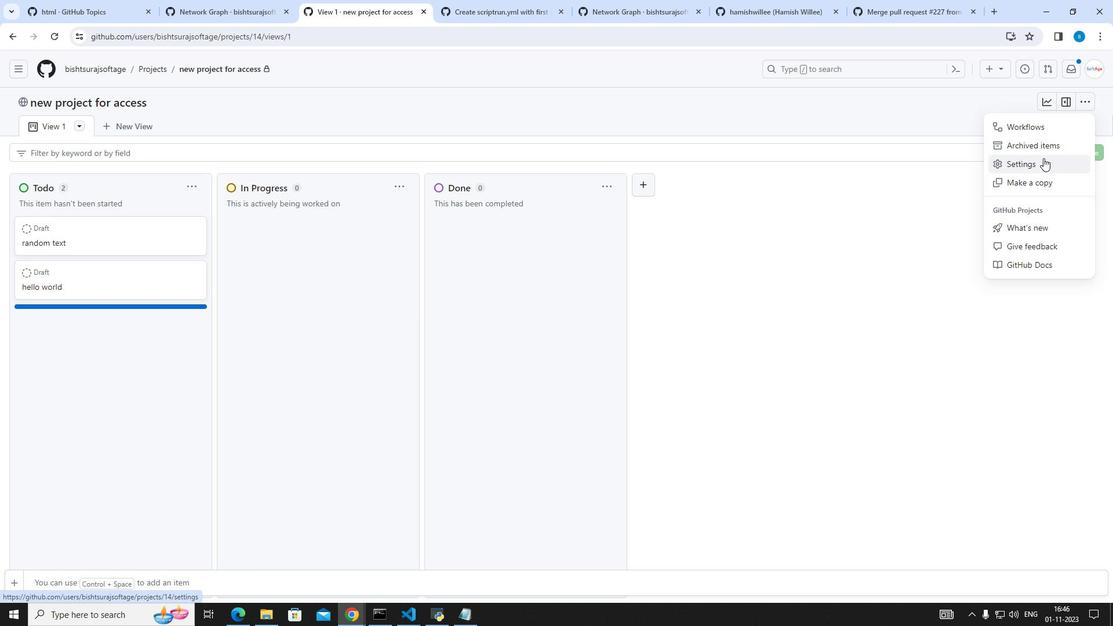 
Action: Mouse pressed left at (1044, 158)
Screenshot: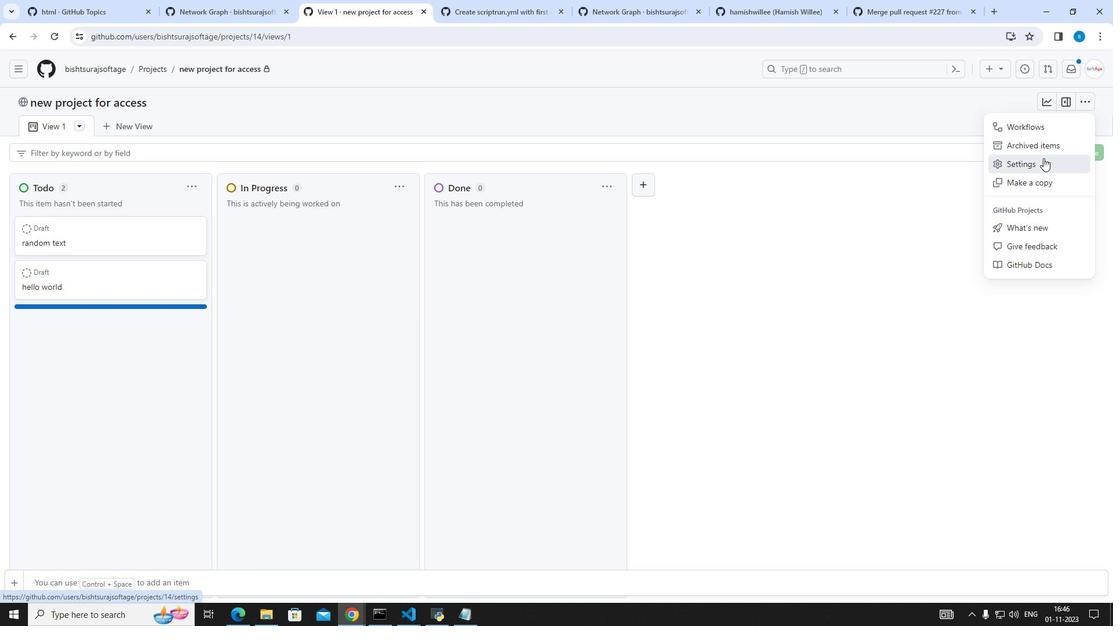 
Action: Mouse moved to (485, 402)
Screenshot: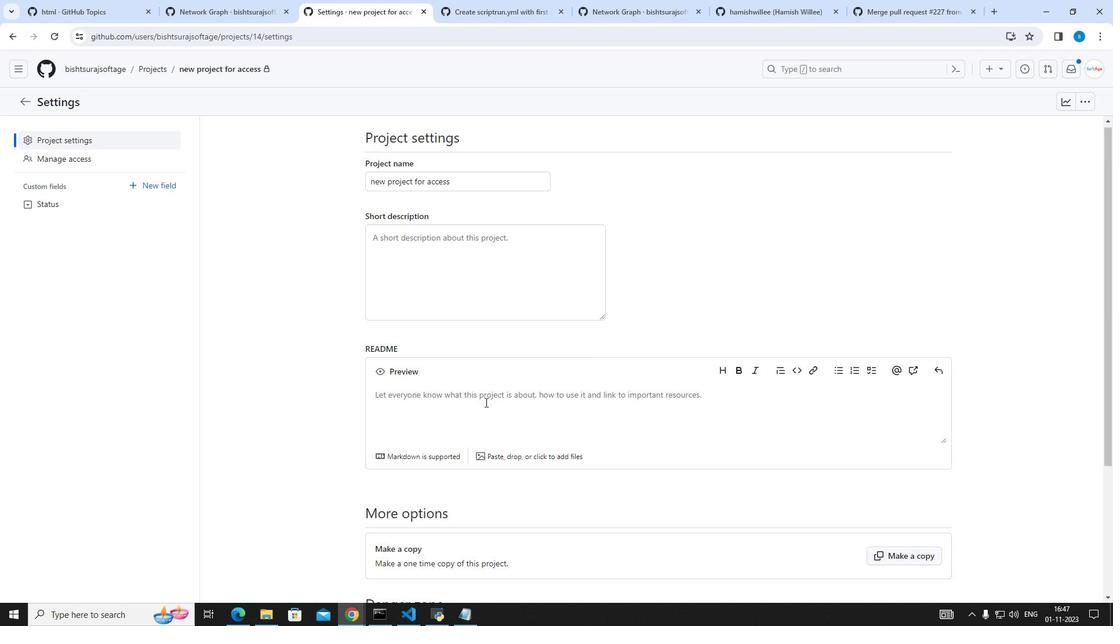 
Action: Mouse scrolled (485, 402) with delta (0, 0)
Screenshot: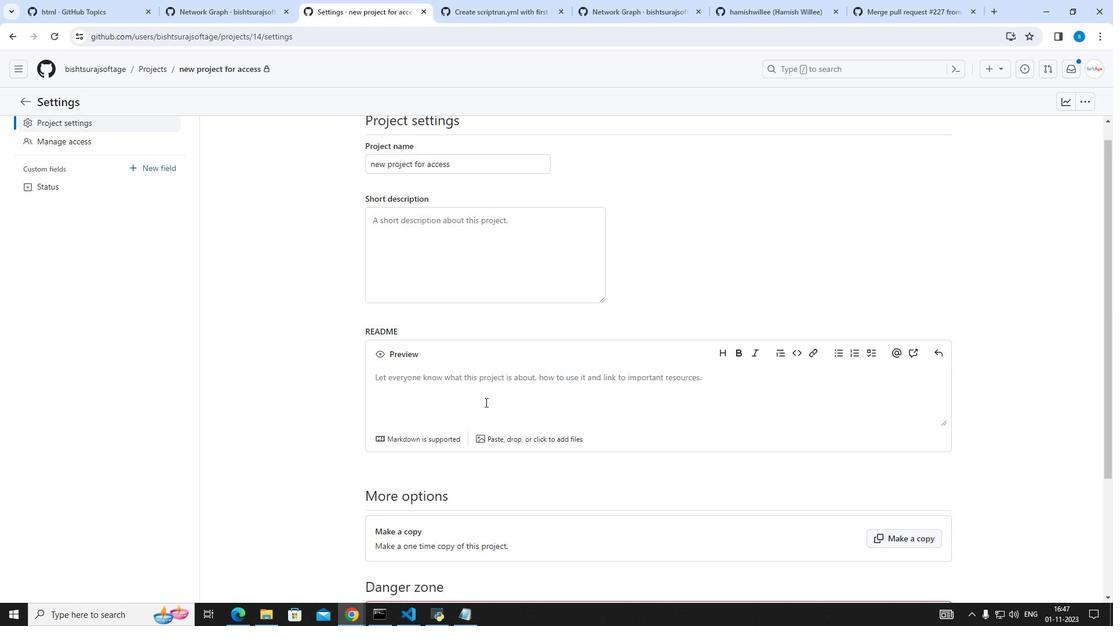 
Action: Mouse scrolled (485, 402) with delta (0, 0)
Screenshot: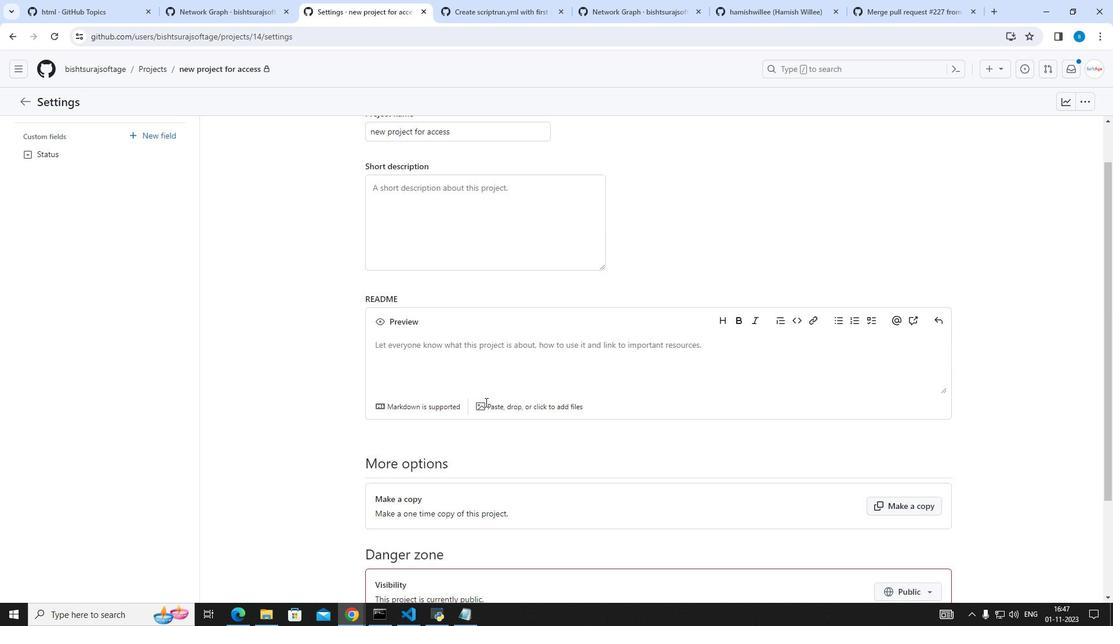 
Action: Mouse scrolled (485, 402) with delta (0, 0)
Screenshot: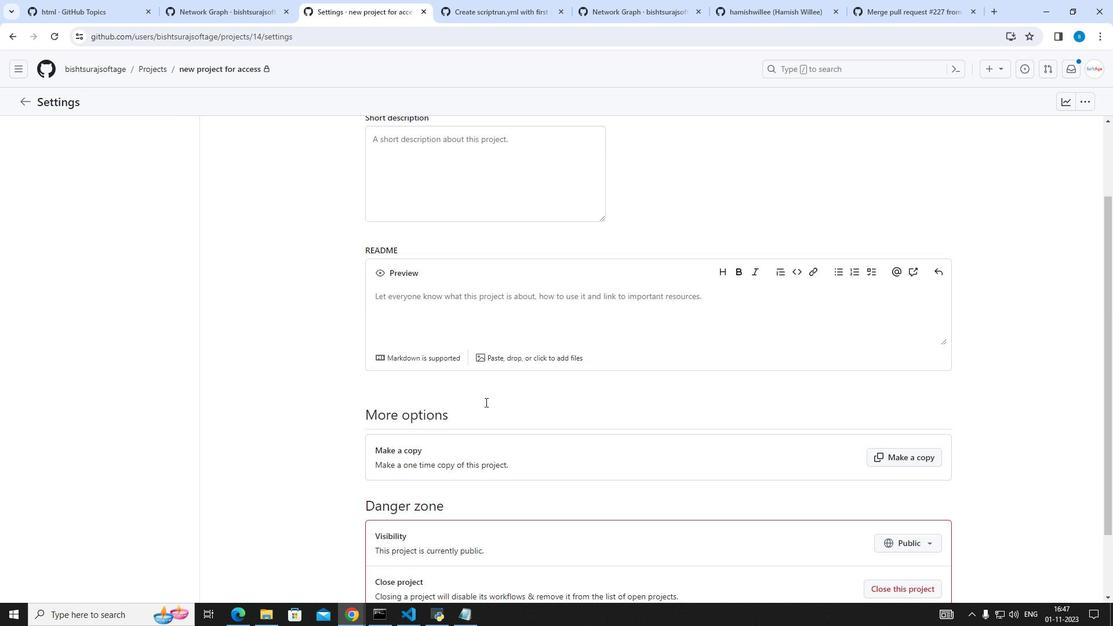 
Action: Mouse moved to (305, 283)
Screenshot: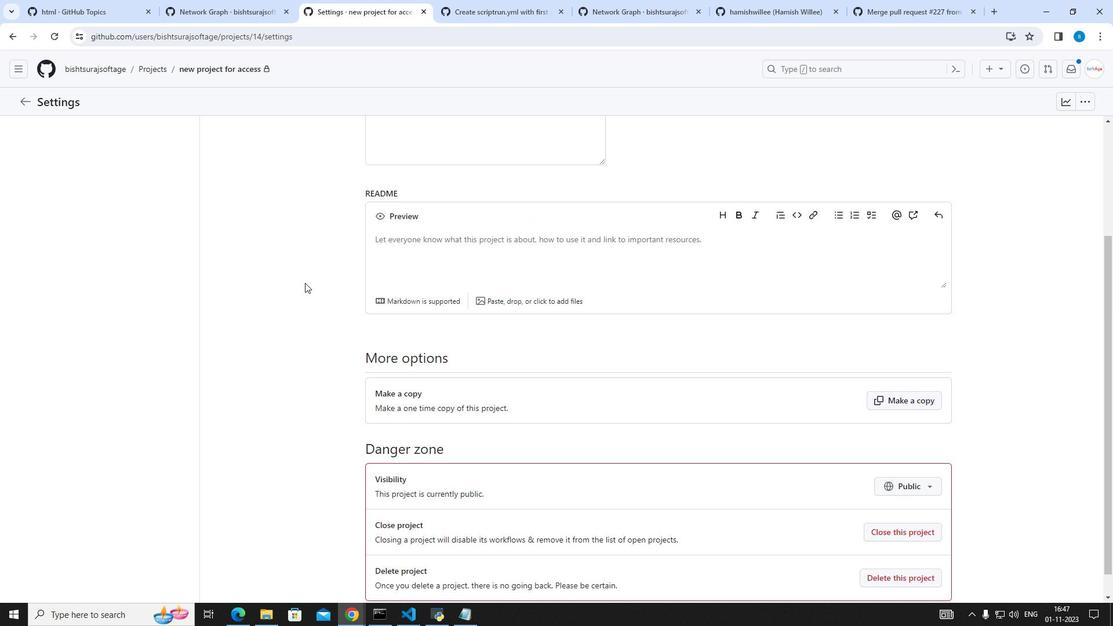 
Action: Mouse scrolled (305, 284) with delta (0, 0)
Screenshot: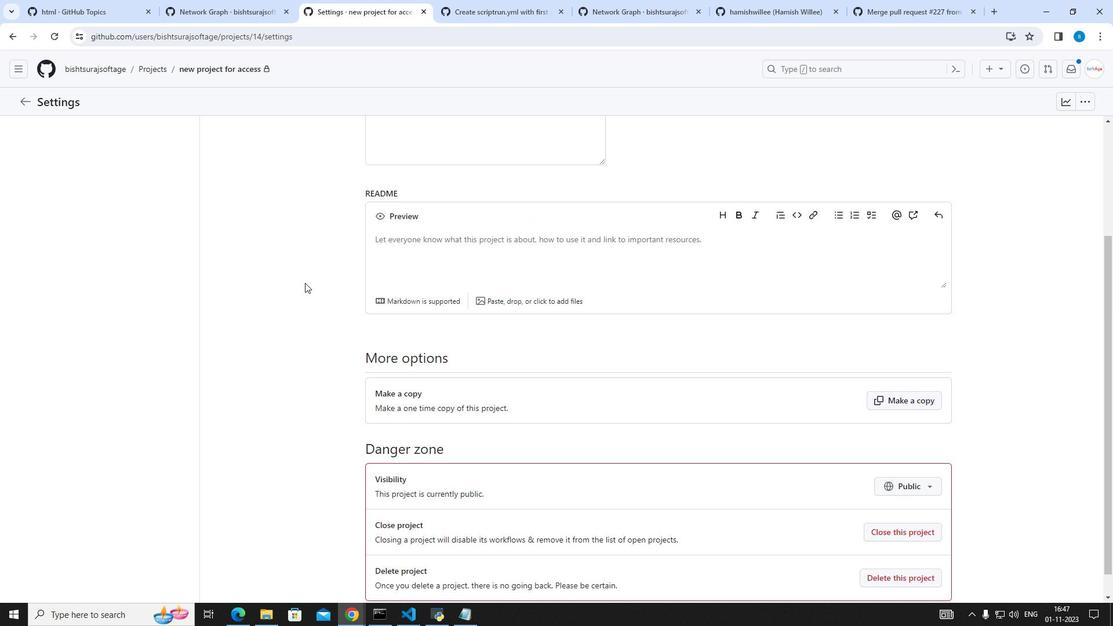 
Action: Mouse moved to (305, 283)
Screenshot: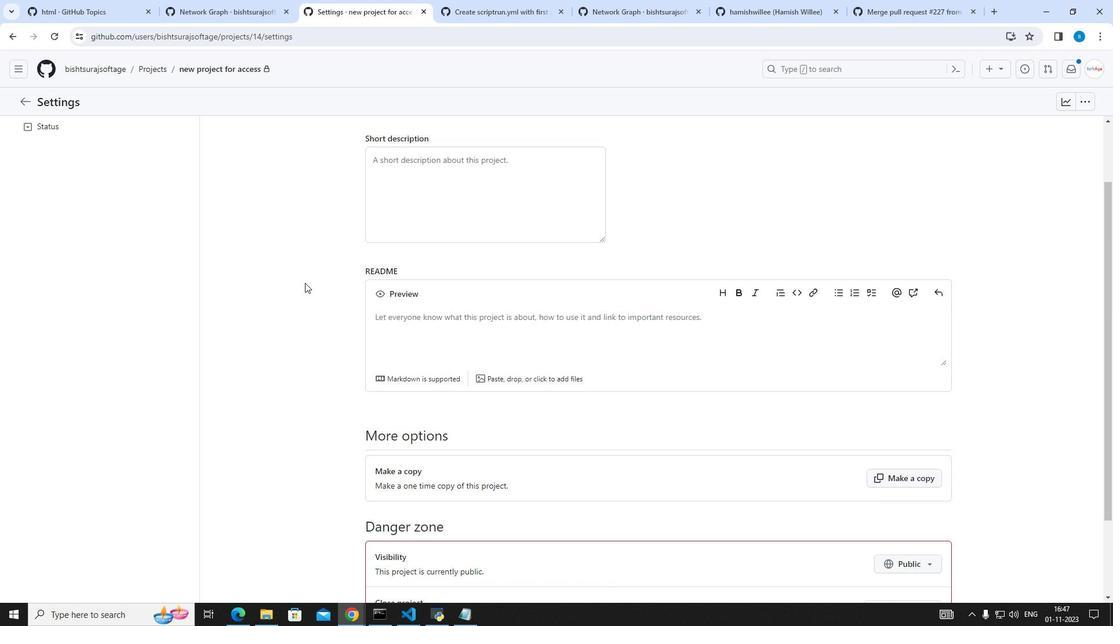 
Action: Mouse scrolled (305, 283) with delta (0, 0)
Screenshot: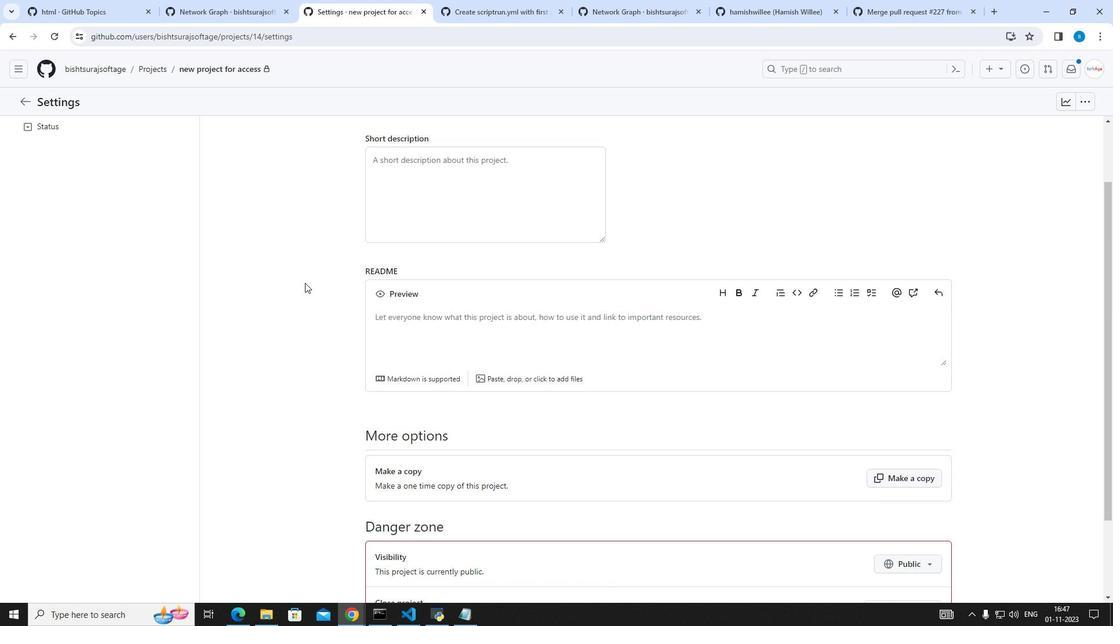 
Action: Mouse scrolled (305, 283) with delta (0, 0)
Screenshot: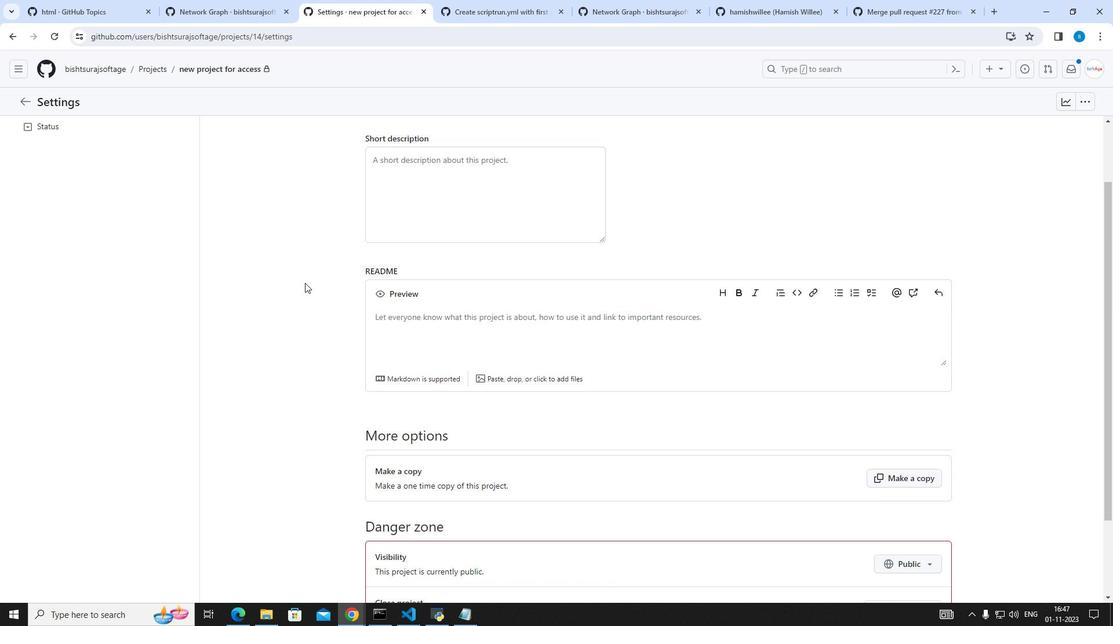 
Action: Mouse scrolled (305, 283) with delta (0, 0)
Screenshot: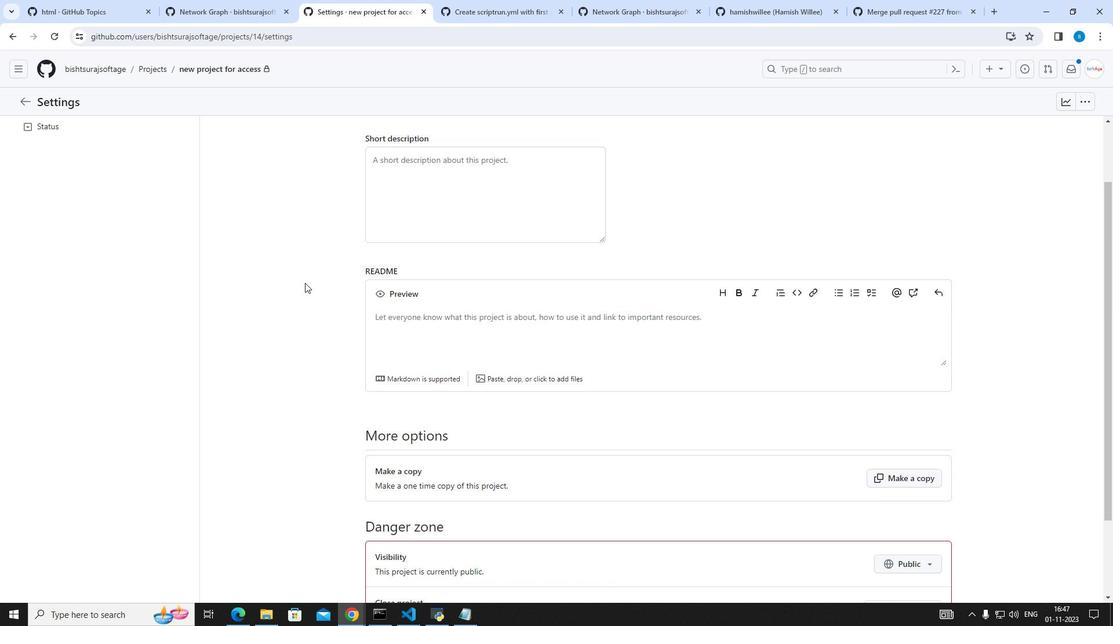 
Action: Mouse moved to (102, 168)
Screenshot: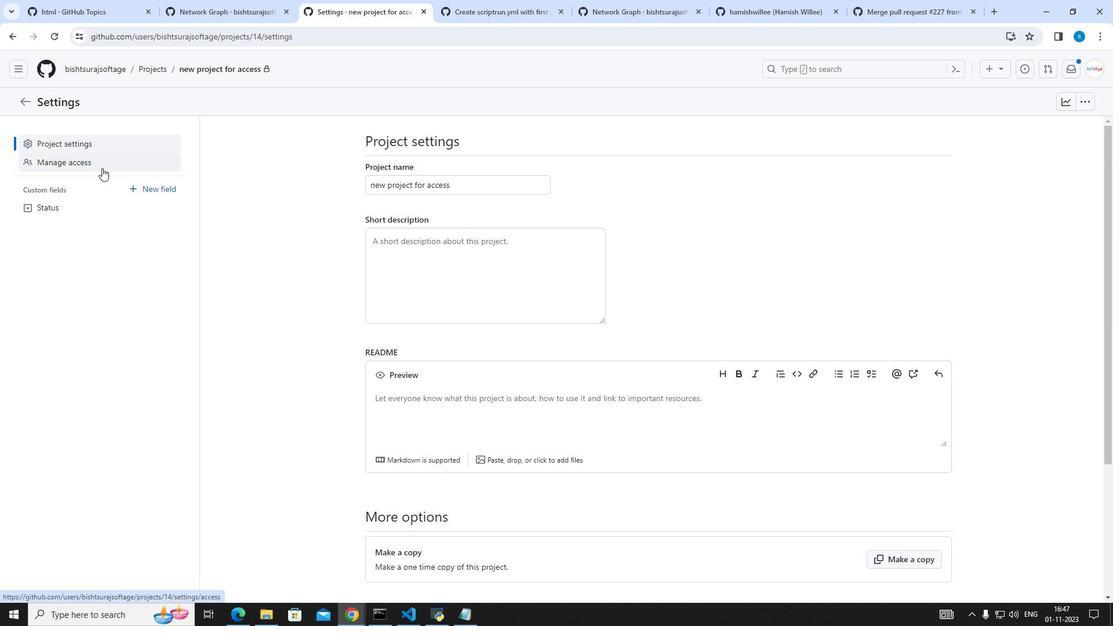 
Action: Mouse pressed left at (102, 168)
Screenshot: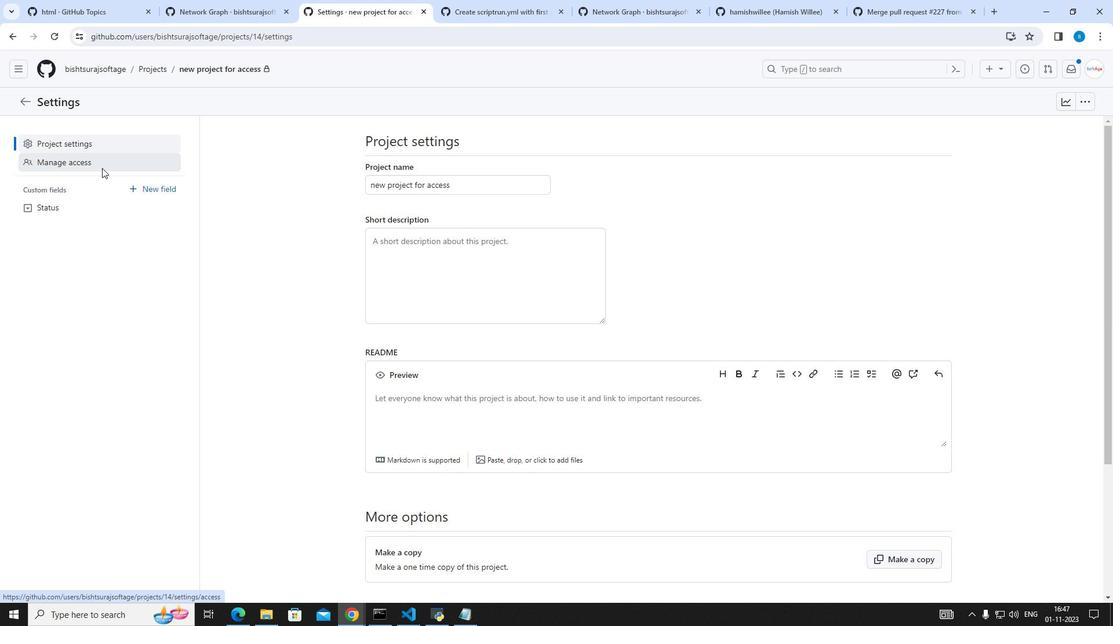 
Action: Mouse moved to (480, 281)
Screenshot: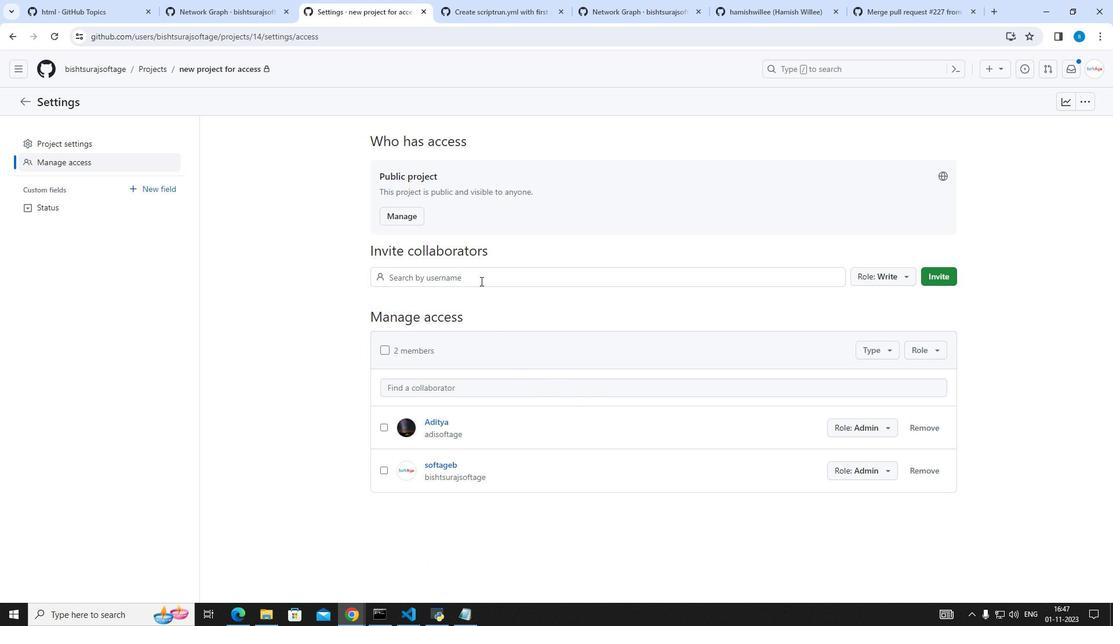 
Action: Mouse pressed left at (480, 281)
Screenshot: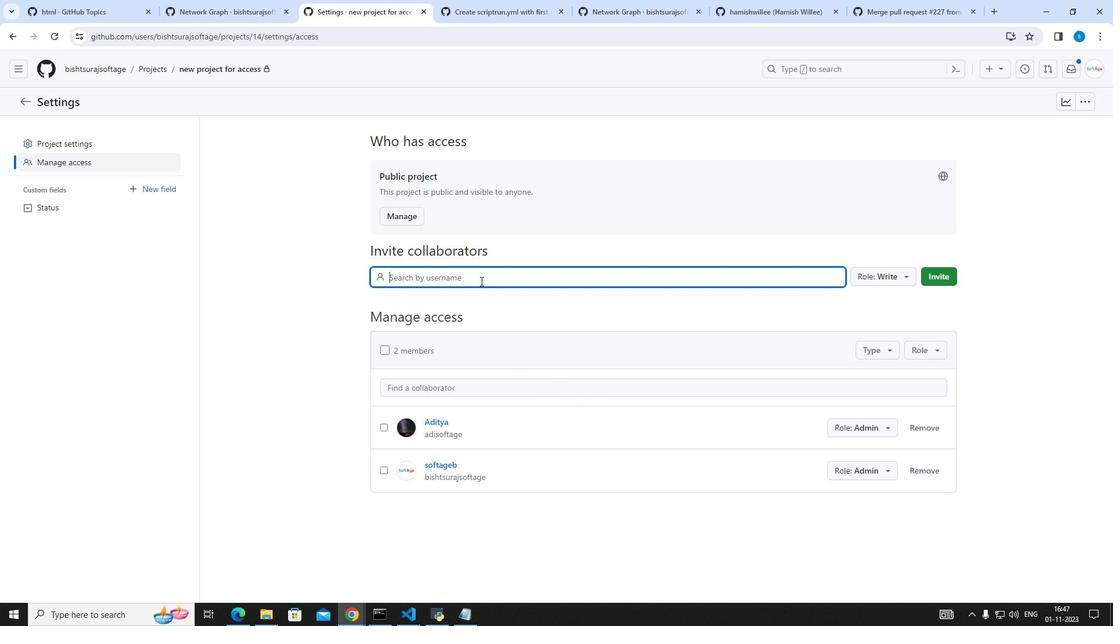 
Action: Key pressed subhankar17
Screenshot: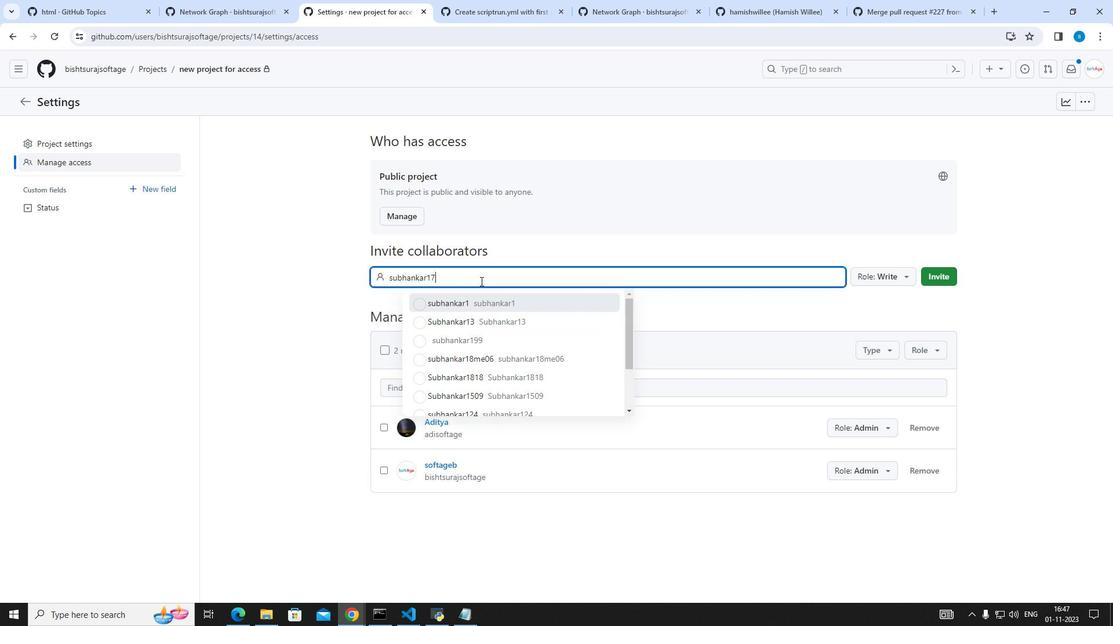 
Action: Mouse moved to (507, 313)
Screenshot: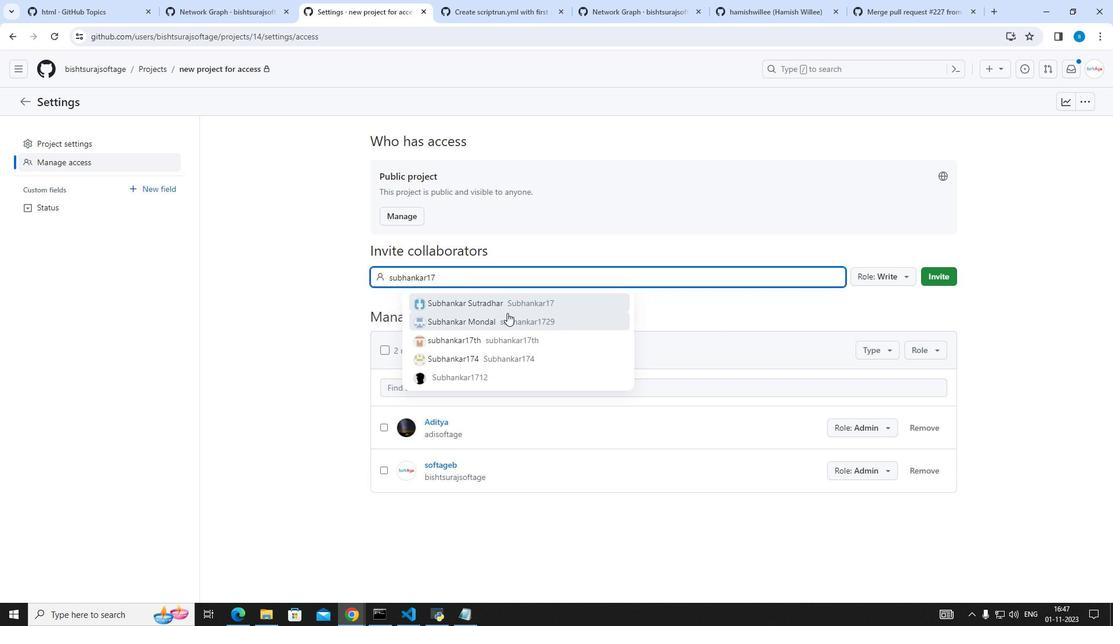 
Action: Mouse pressed left at (507, 313)
Screenshot: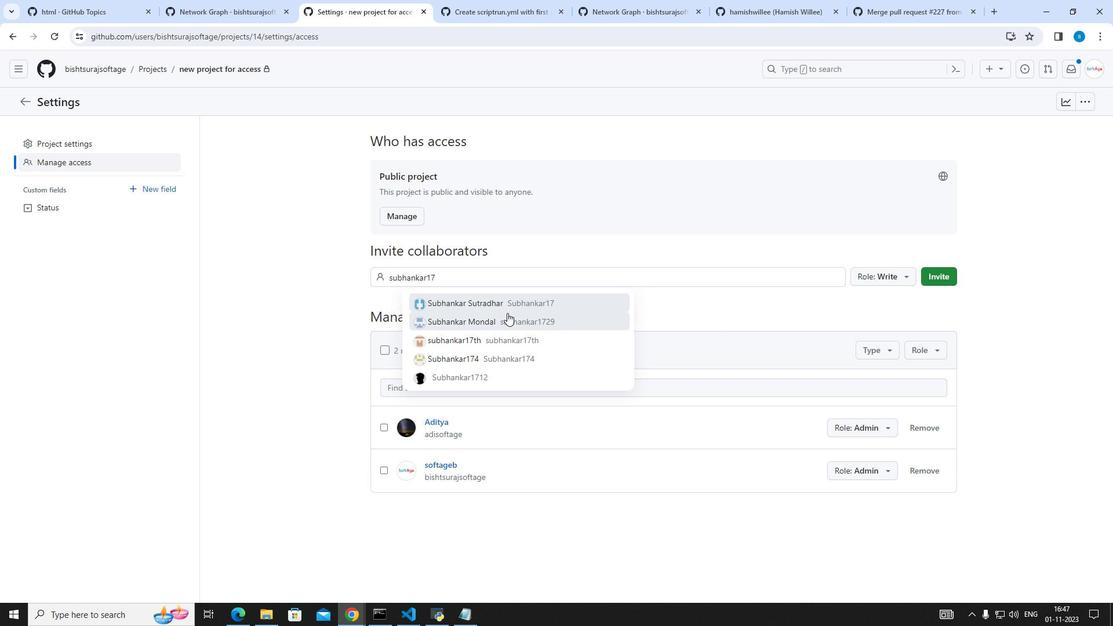 
Action: Mouse moved to (927, 280)
Screenshot: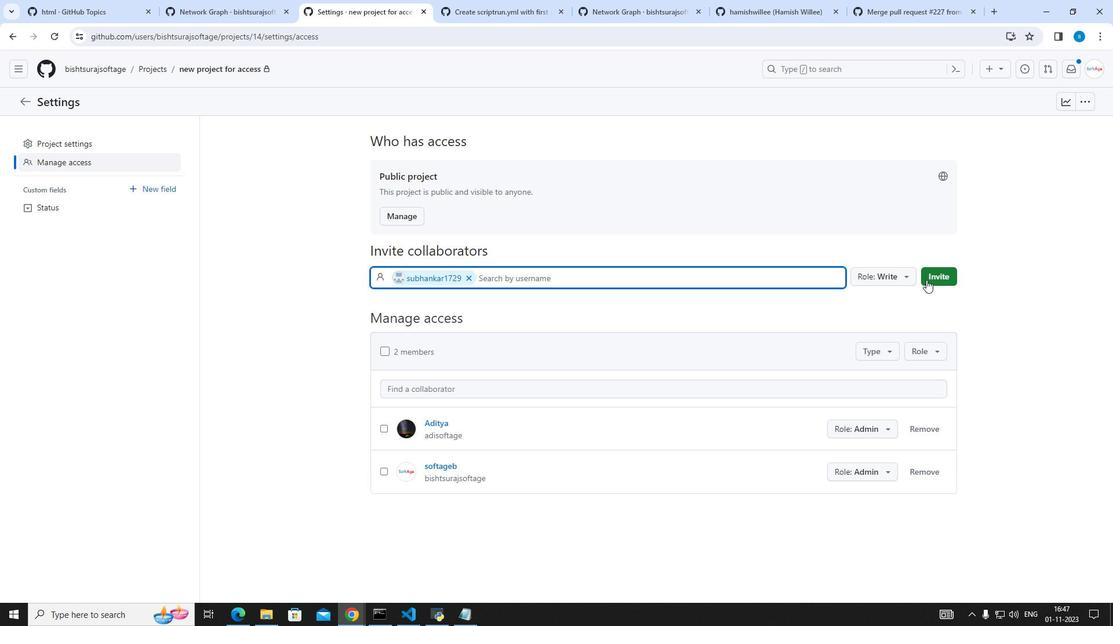 
Action: Mouse pressed left at (927, 280)
Screenshot: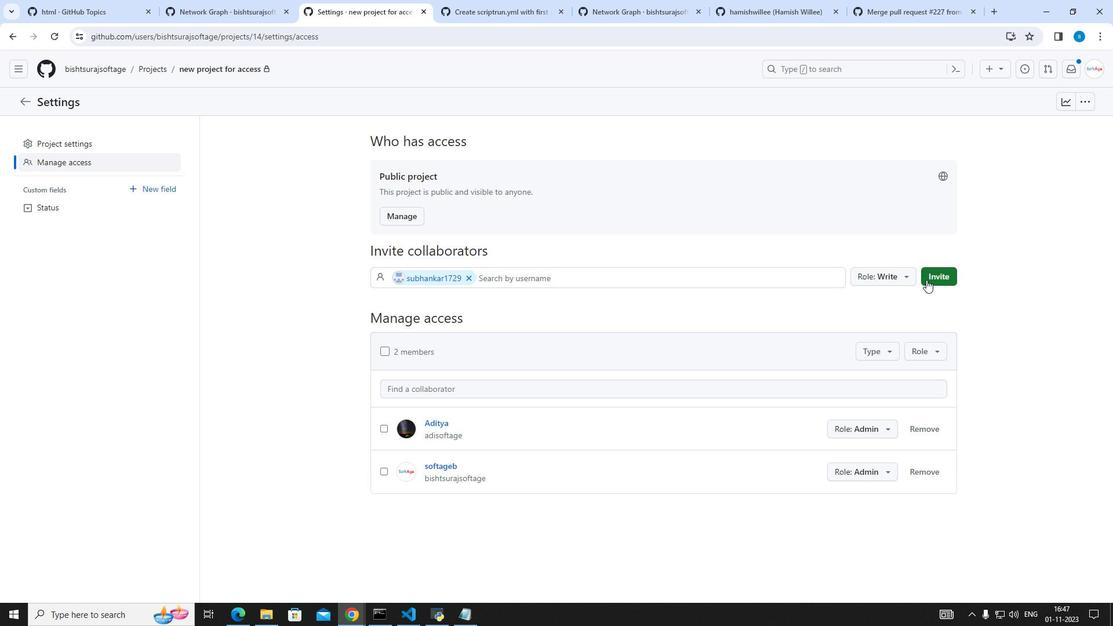 
Action: Mouse moved to (885, 515)
Screenshot: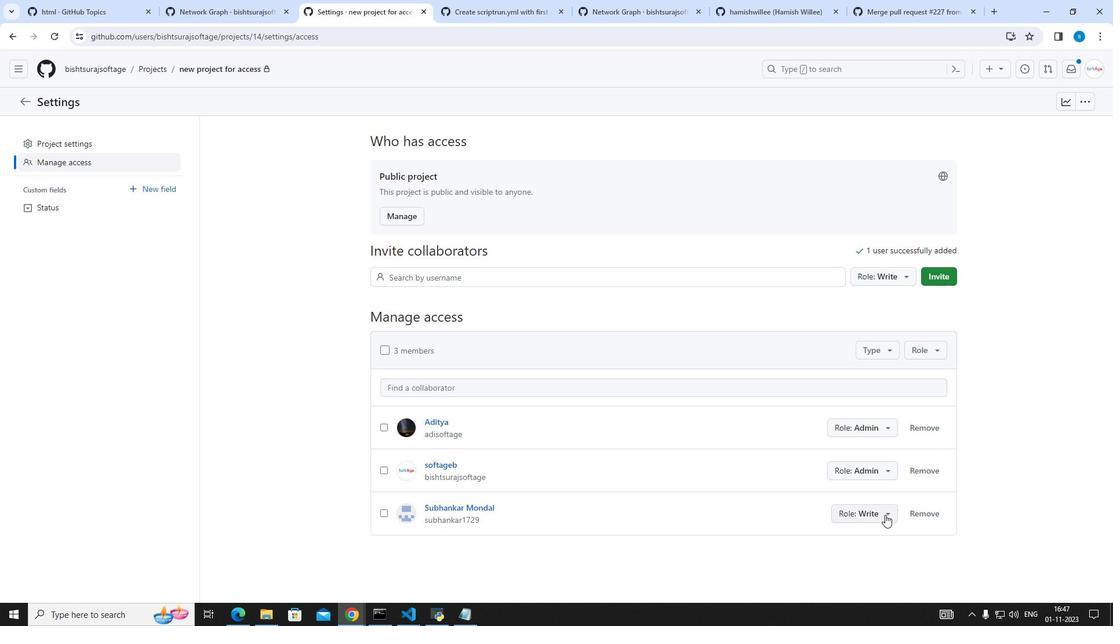 
Action: Mouse pressed left at (885, 515)
Screenshot: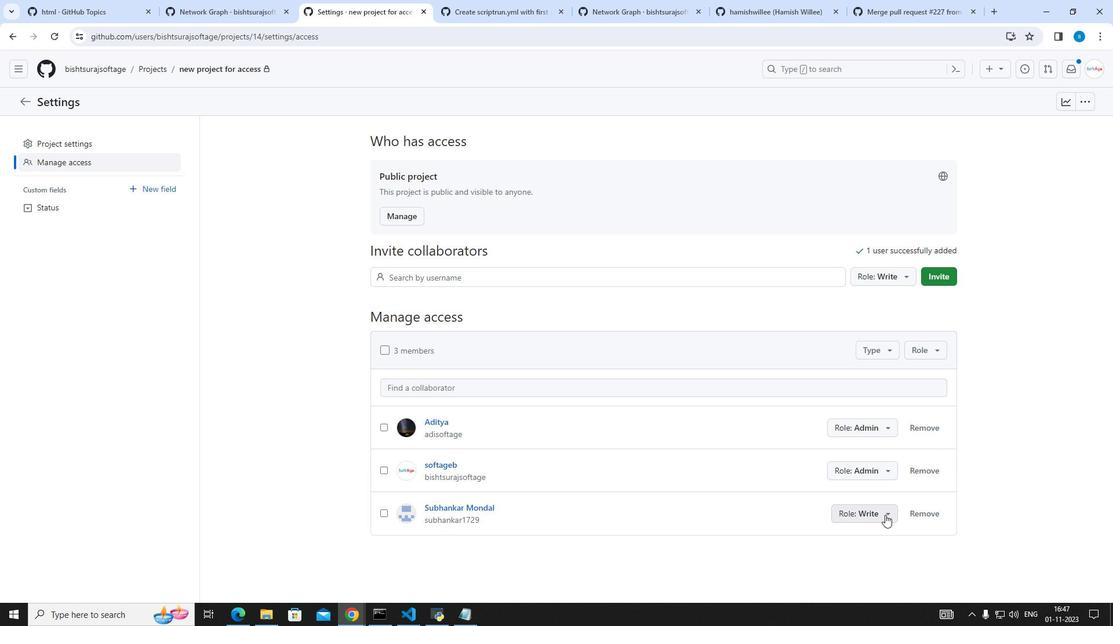 
Action: Mouse moved to (876, 479)
Screenshot: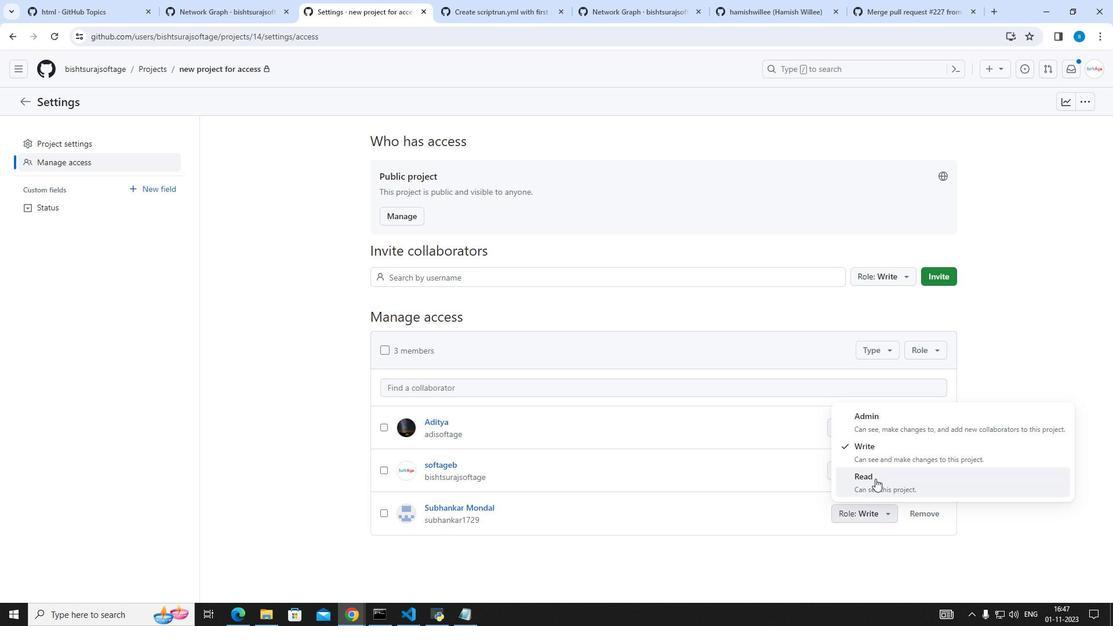 
Action: Mouse pressed left at (876, 479)
Screenshot: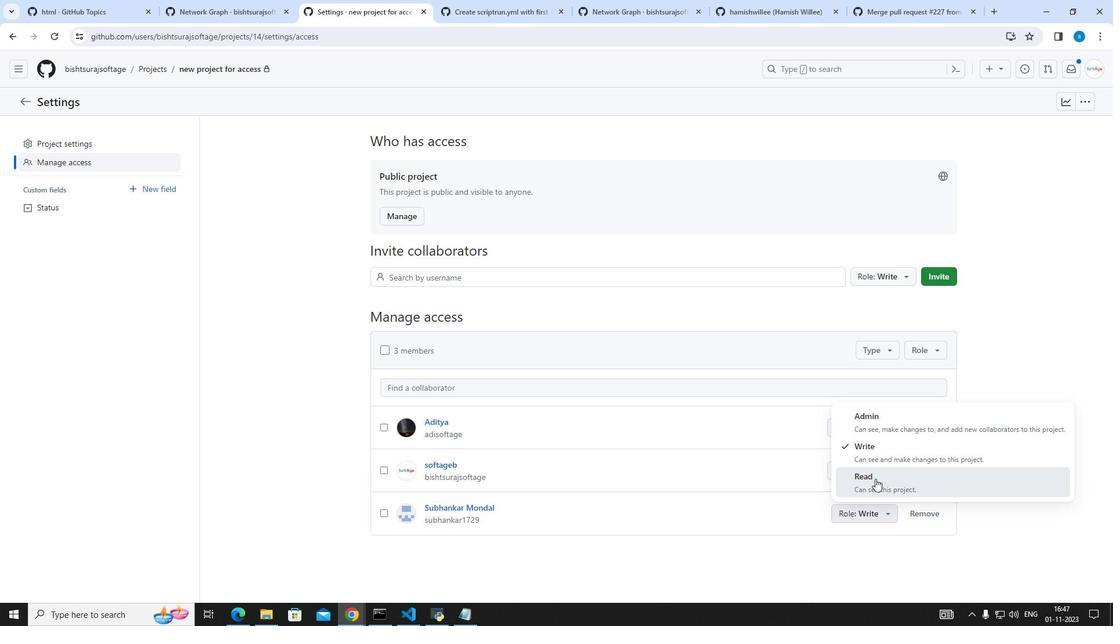 
Action: Mouse moved to (1031, 385)
Screenshot: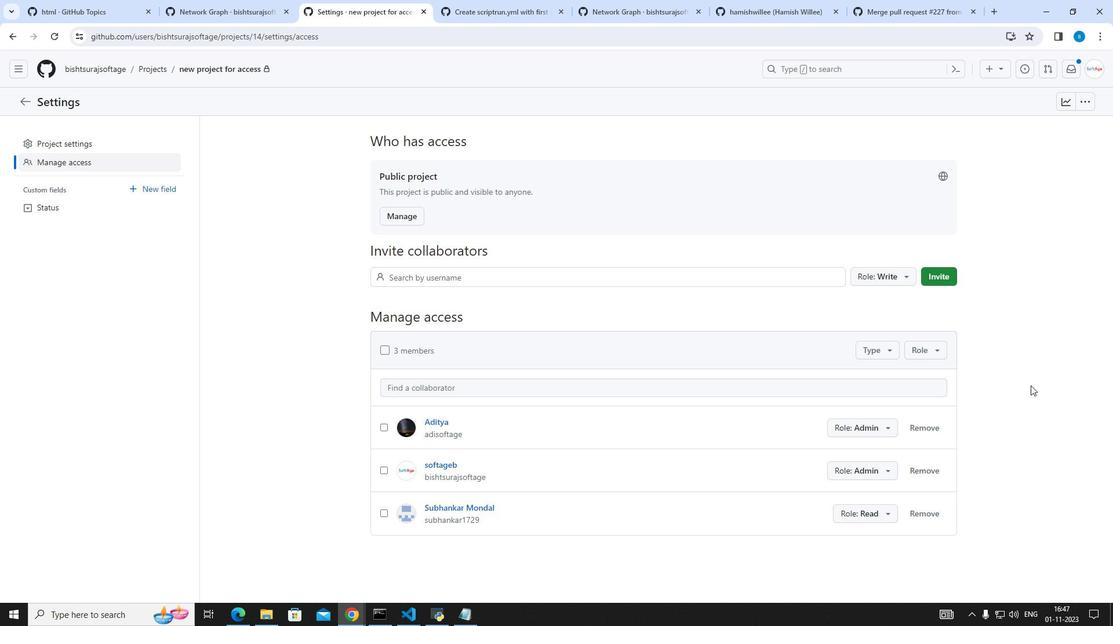 
